 Task: Search one way flight ticket for 4 adults, 2 children, 2 infants in seat and 1 infant on lap in premium economy from Springfield: Abraham Lincoln Capital Airport to Greenville: Pitt-greenville Airport on 5-2-2023. Choice of flights is United. Number of bags: 1 carry on bag. Outbound departure time preference is 18:15.
Action: Mouse moved to (400, 337)
Screenshot: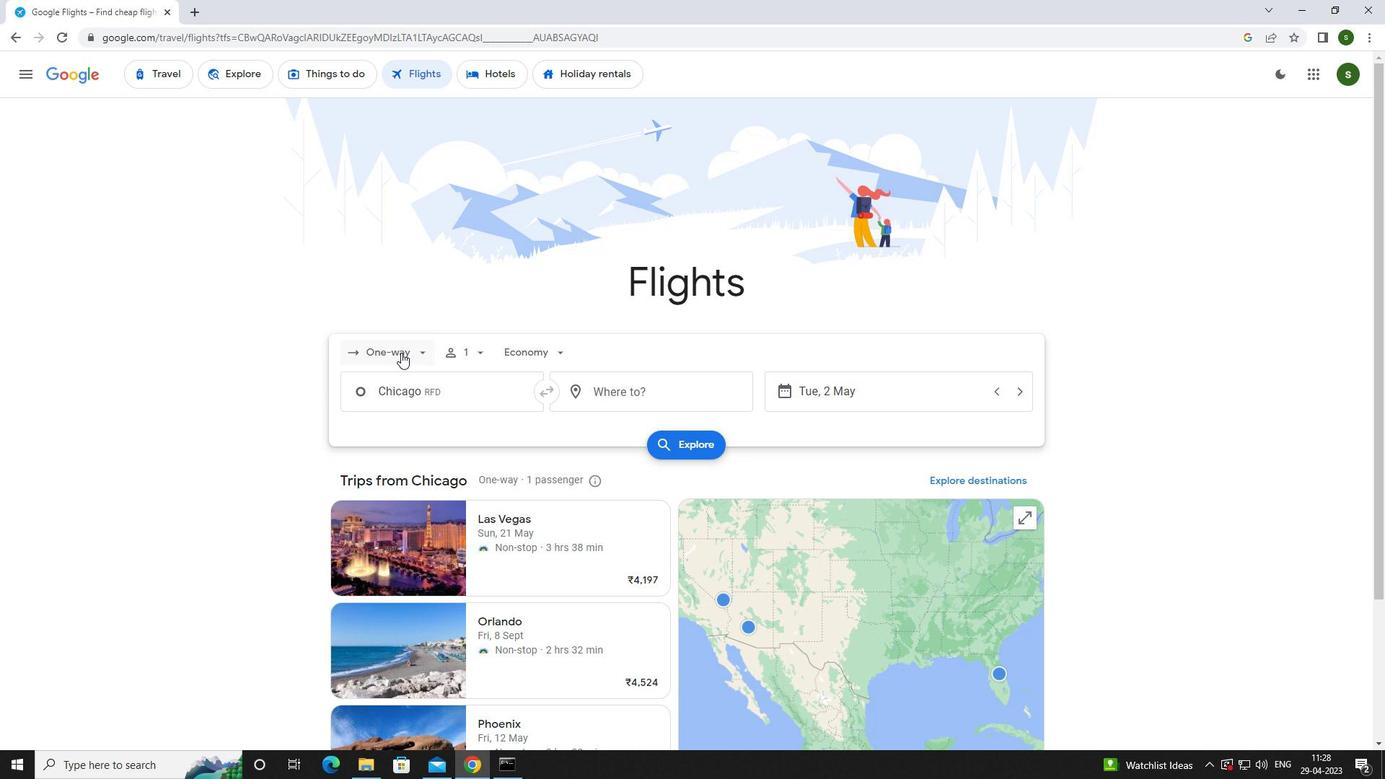 
Action: Mouse pressed left at (400, 337)
Screenshot: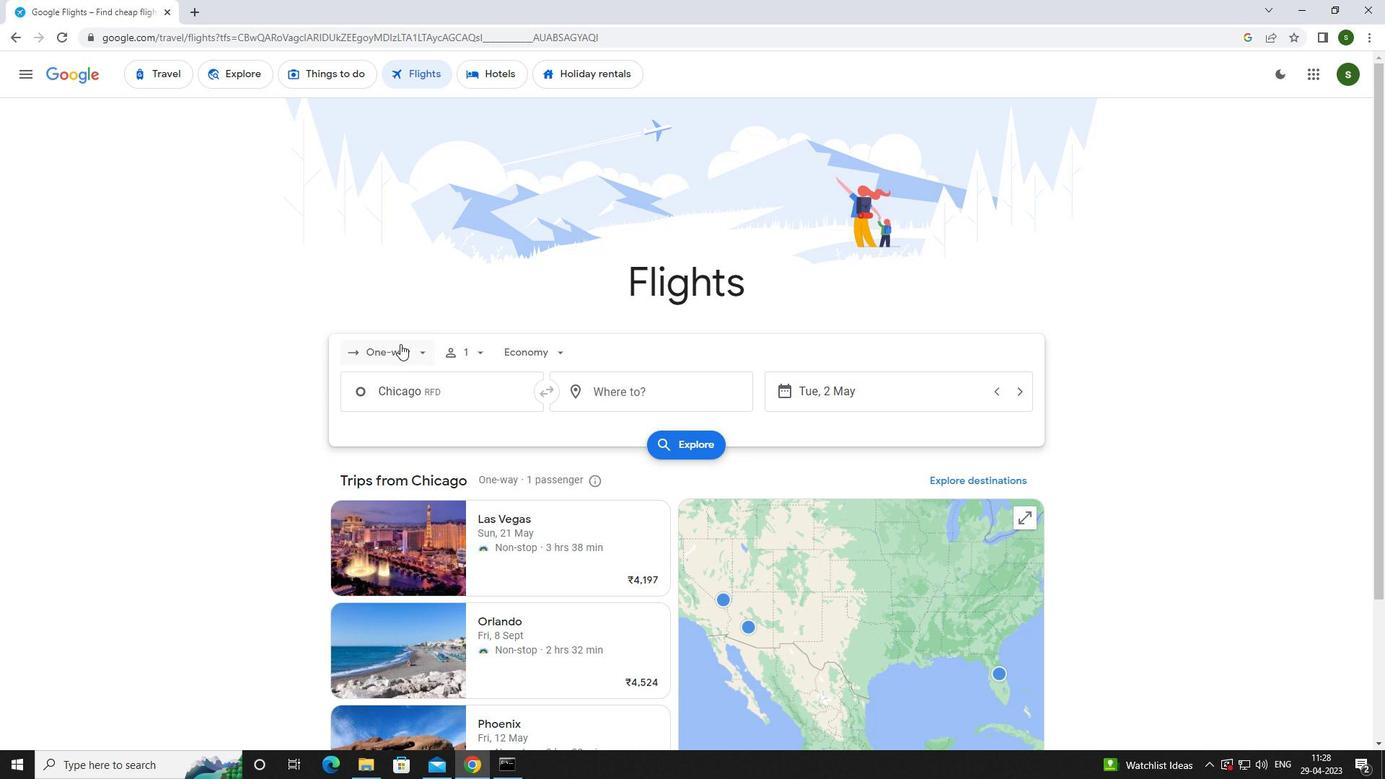 
Action: Mouse moved to (419, 419)
Screenshot: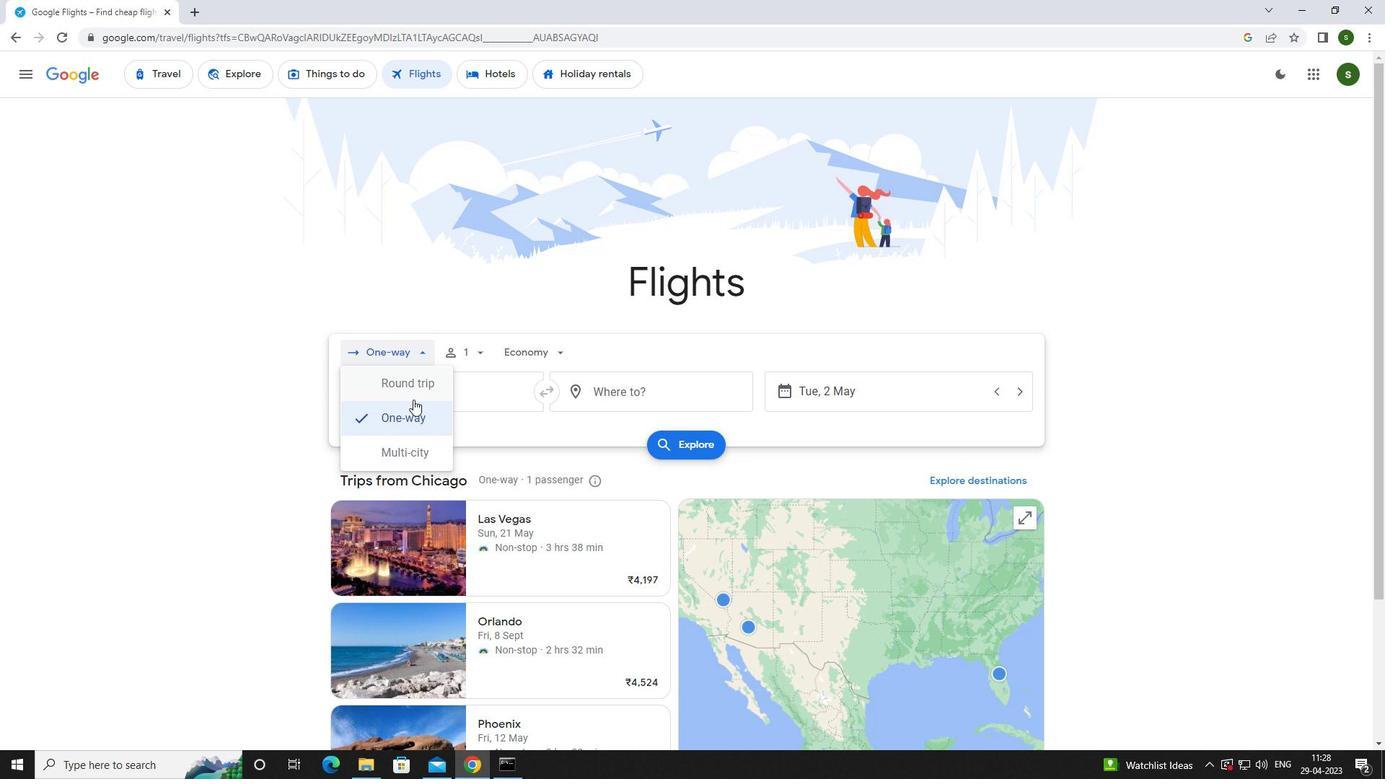 
Action: Mouse pressed left at (419, 419)
Screenshot: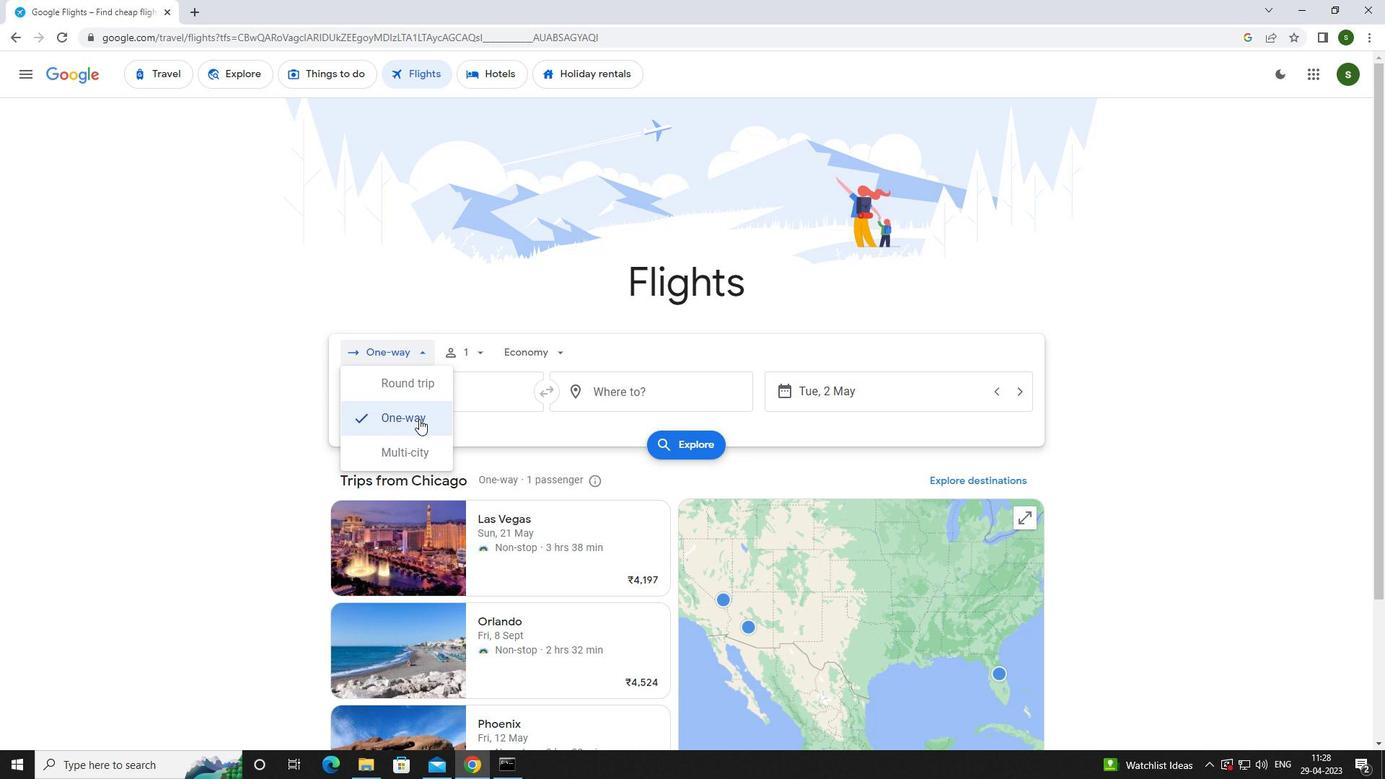 
Action: Mouse moved to (468, 352)
Screenshot: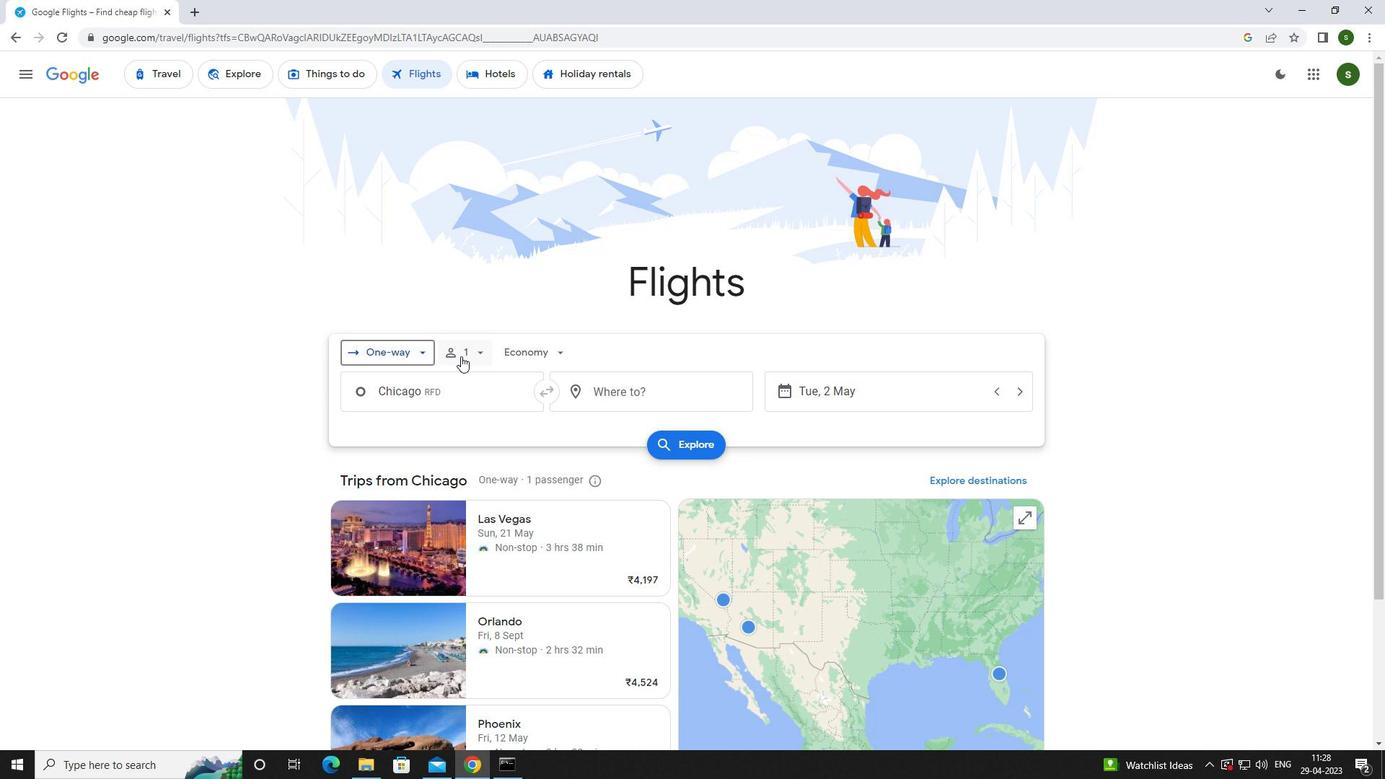 
Action: Mouse pressed left at (468, 352)
Screenshot: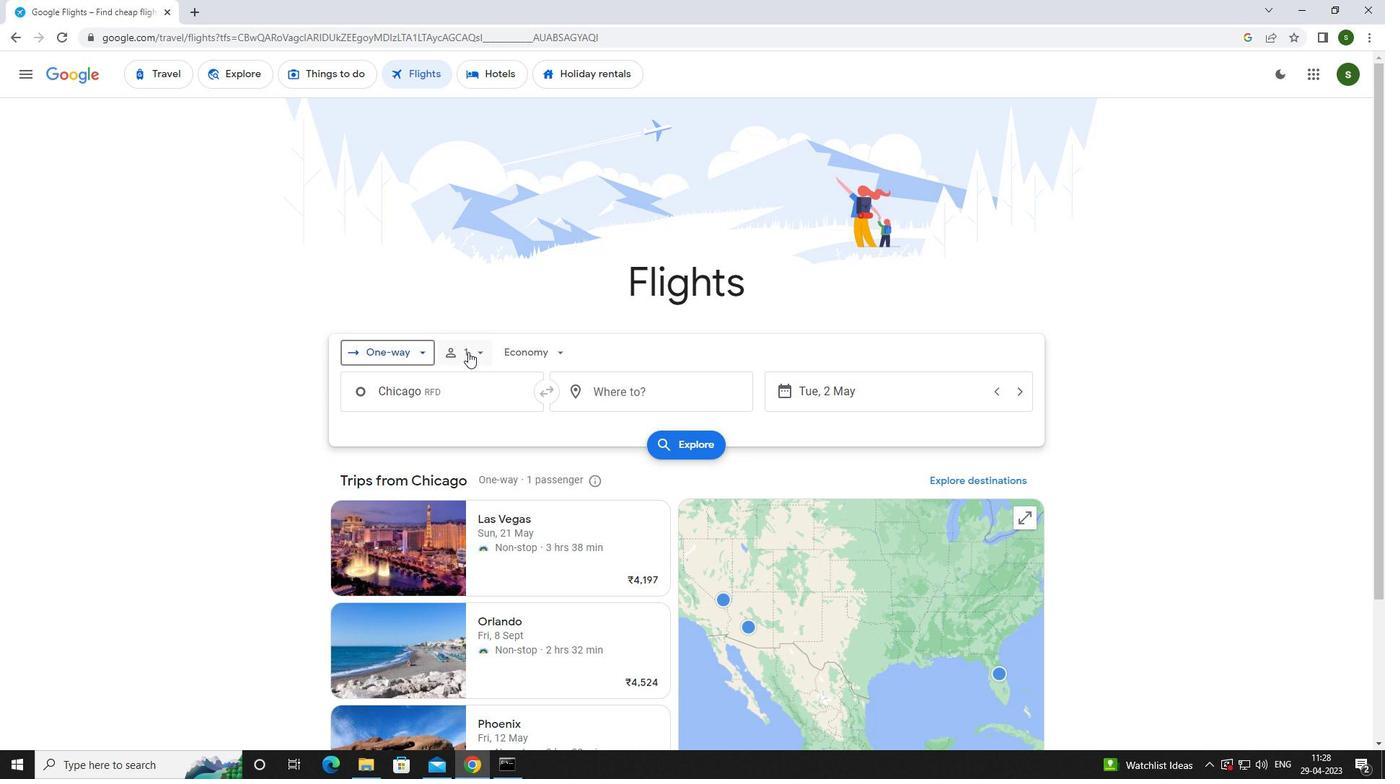 
Action: Mouse moved to (588, 392)
Screenshot: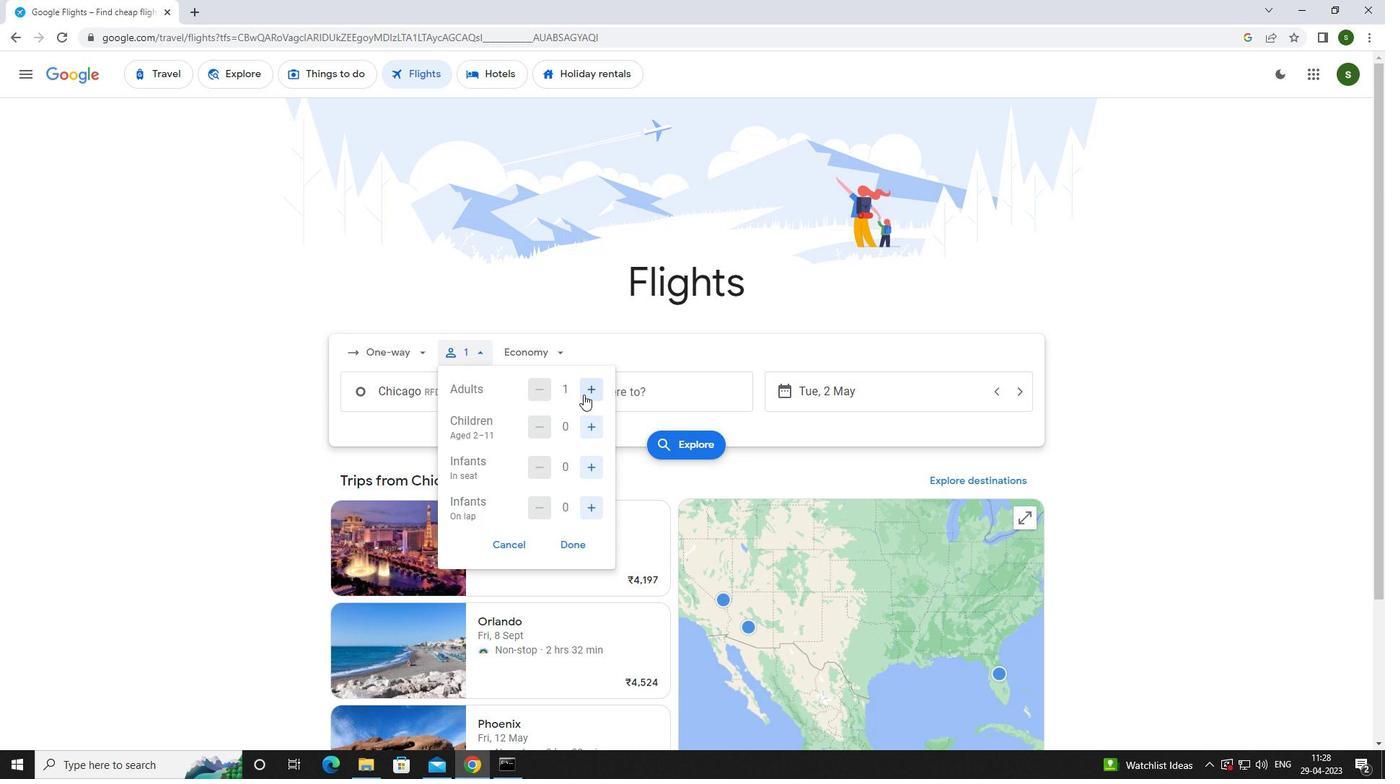 
Action: Mouse pressed left at (588, 392)
Screenshot: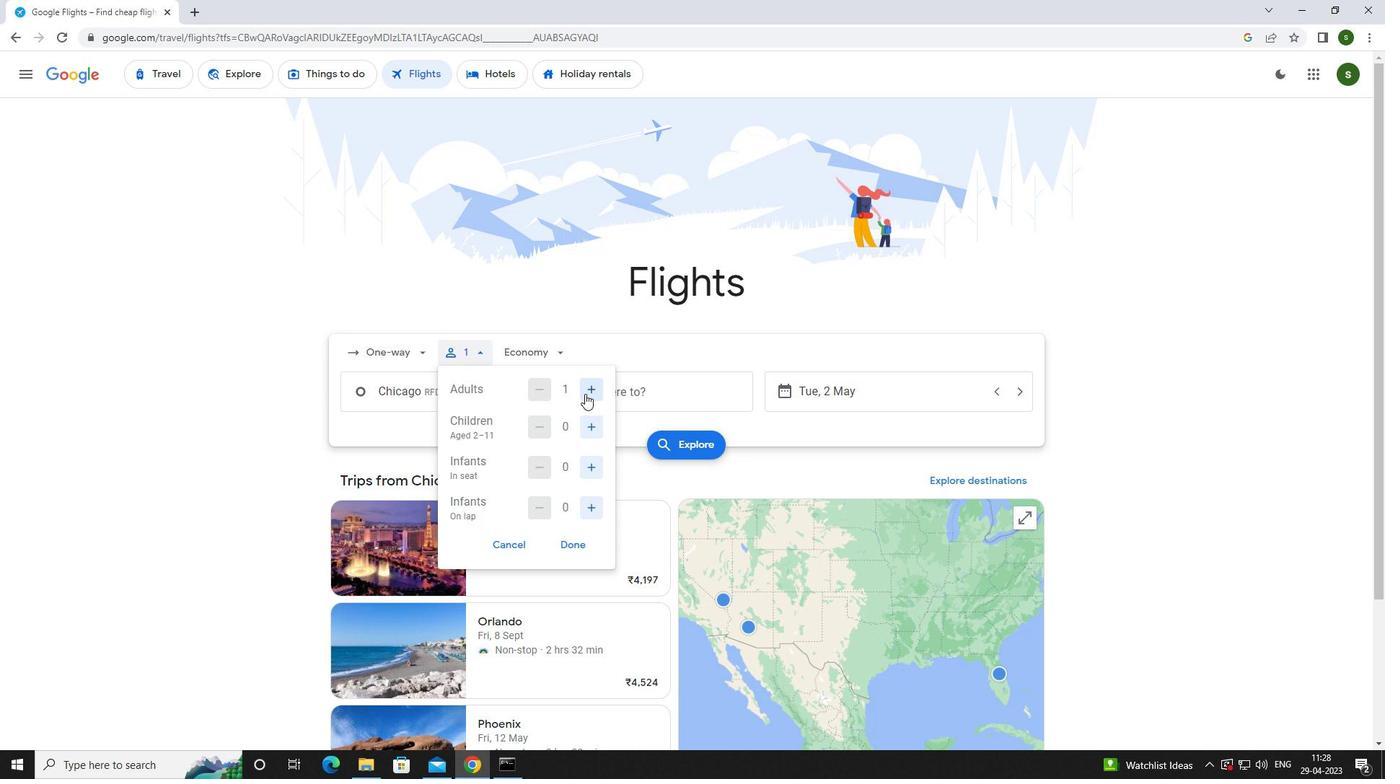 
Action: Mouse pressed left at (588, 392)
Screenshot: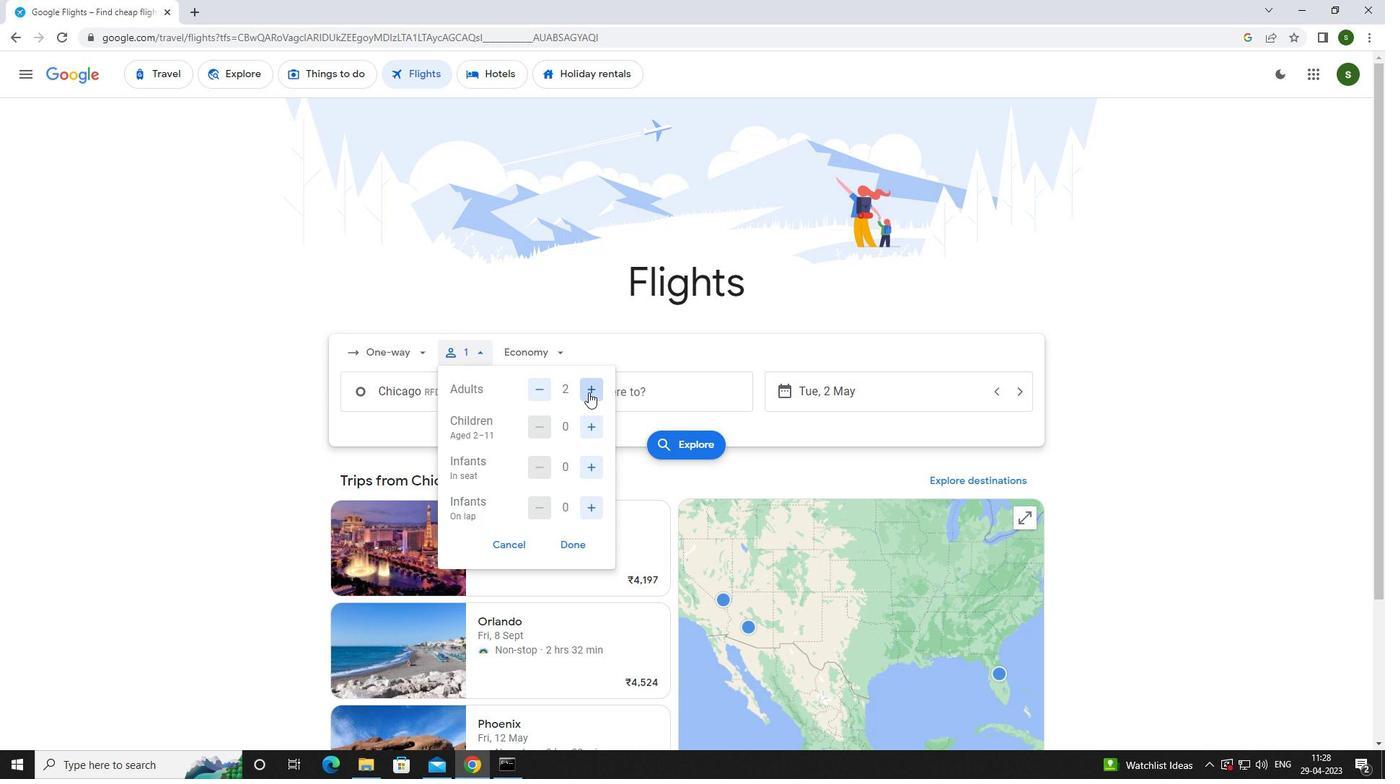 
Action: Mouse pressed left at (588, 392)
Screenshot: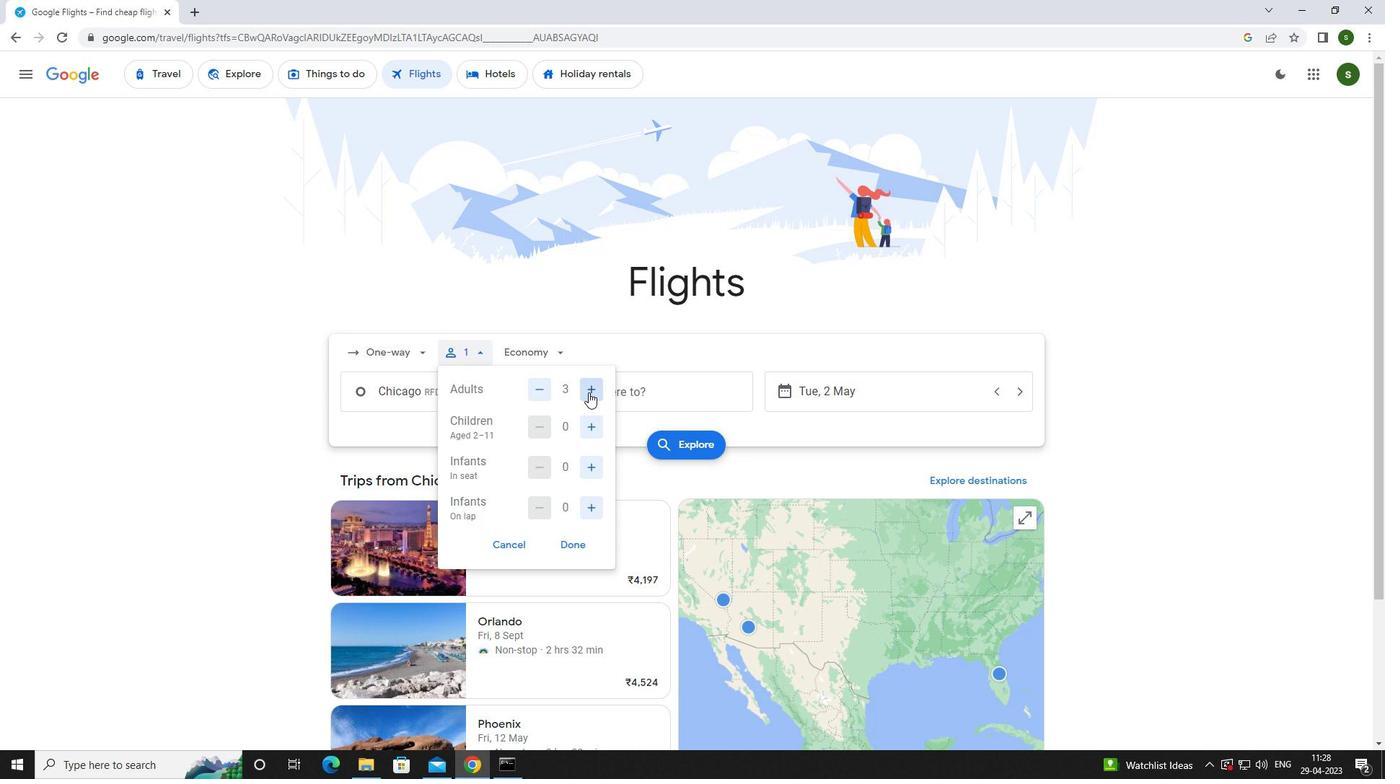 
Action: Mouse moved to (596, 428)
Screenshot: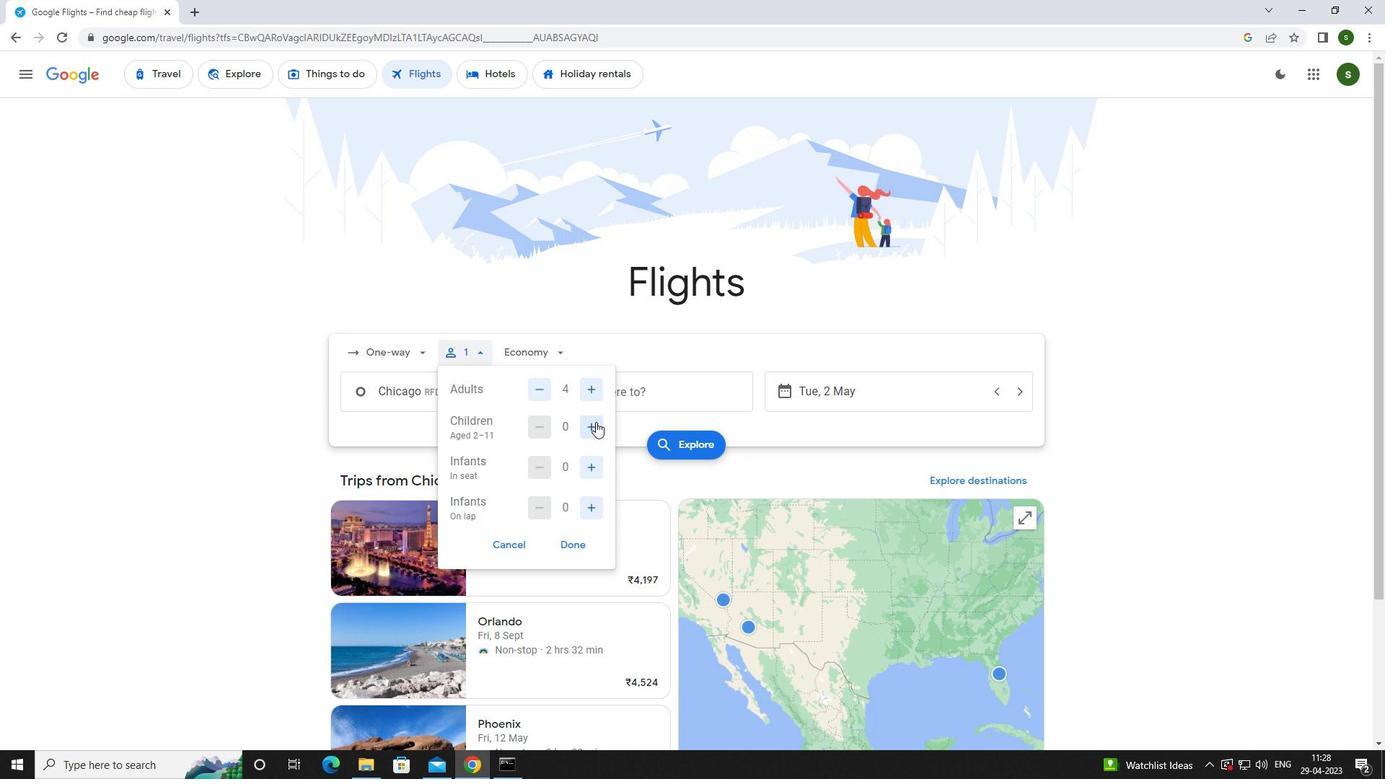 
Action: Mouse pressed left at (596, 428)
Screenshot: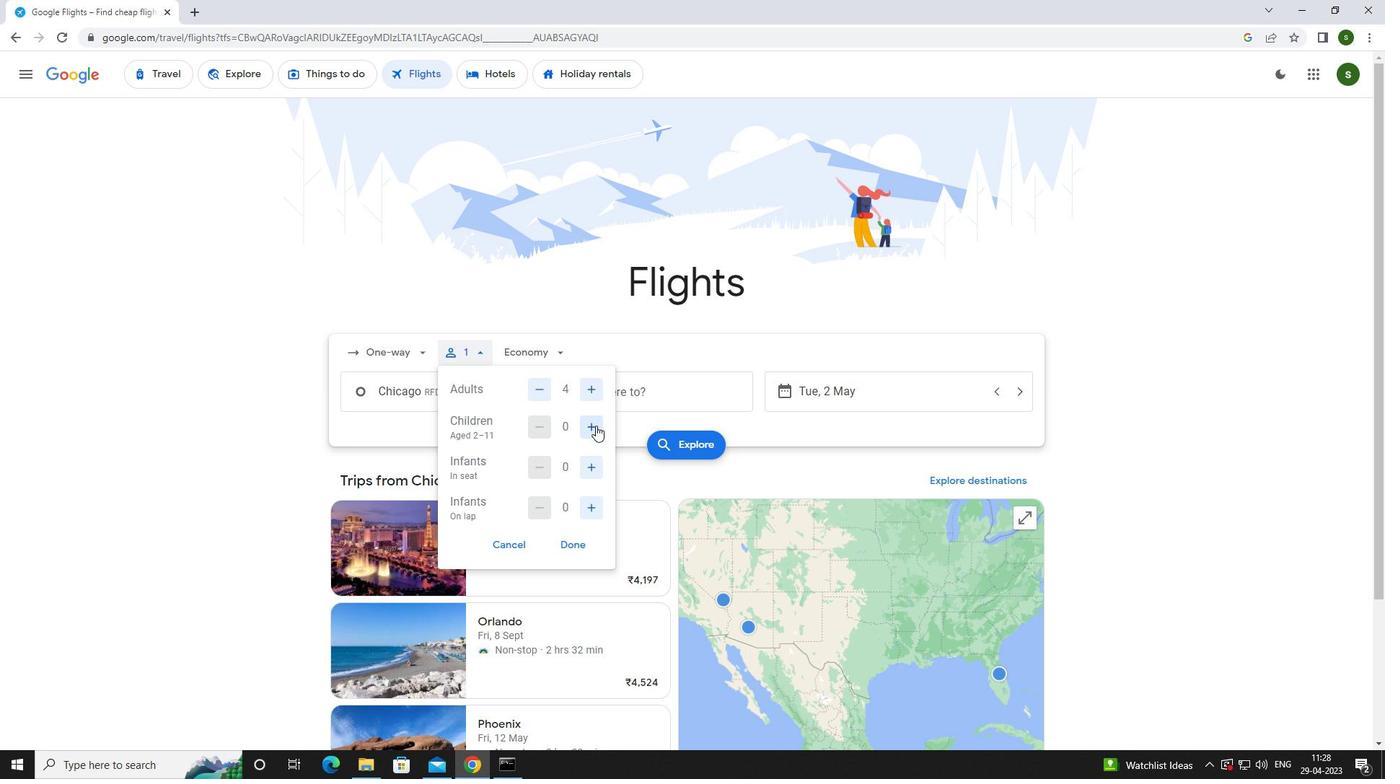 
Action: Mouse pressed left at (596, 428)
Screenshot: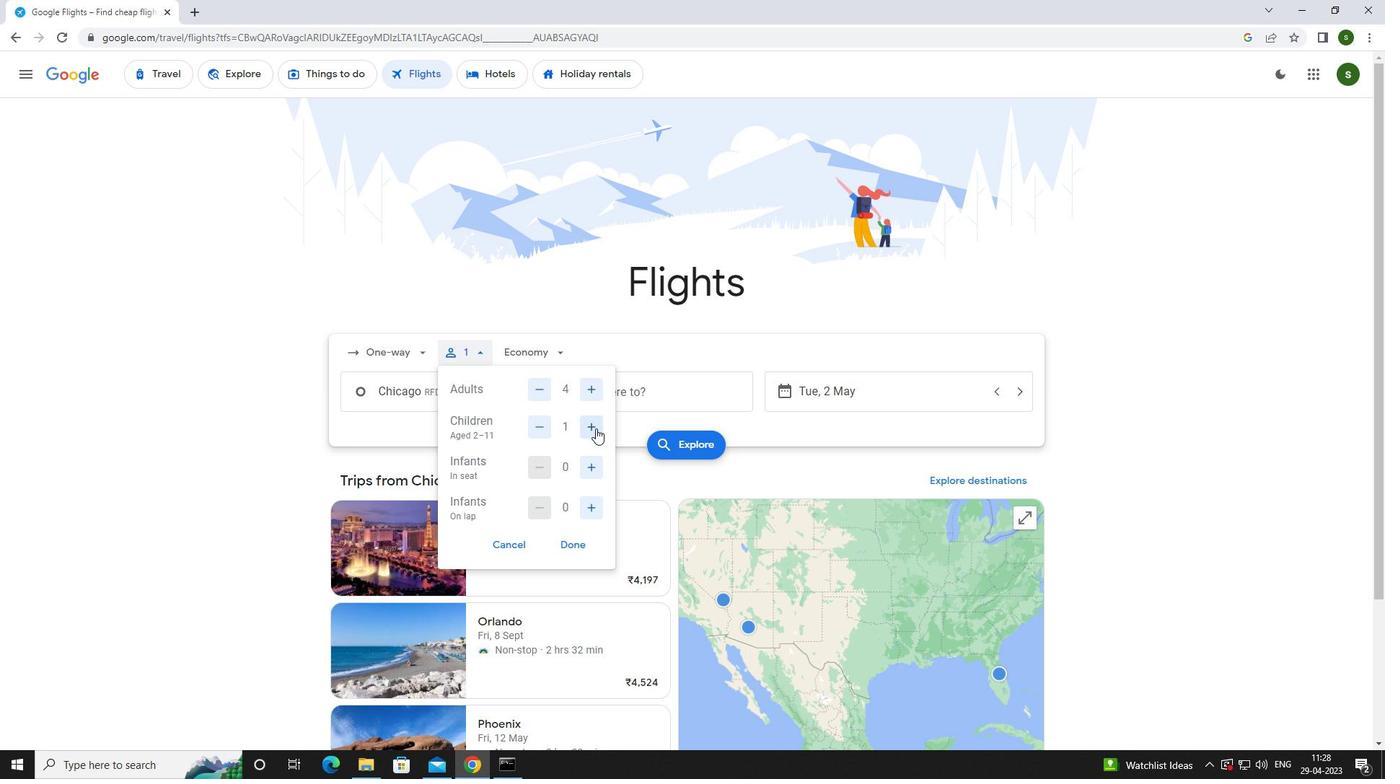
Action: Mouse moved to (598, 461)
Screenshot: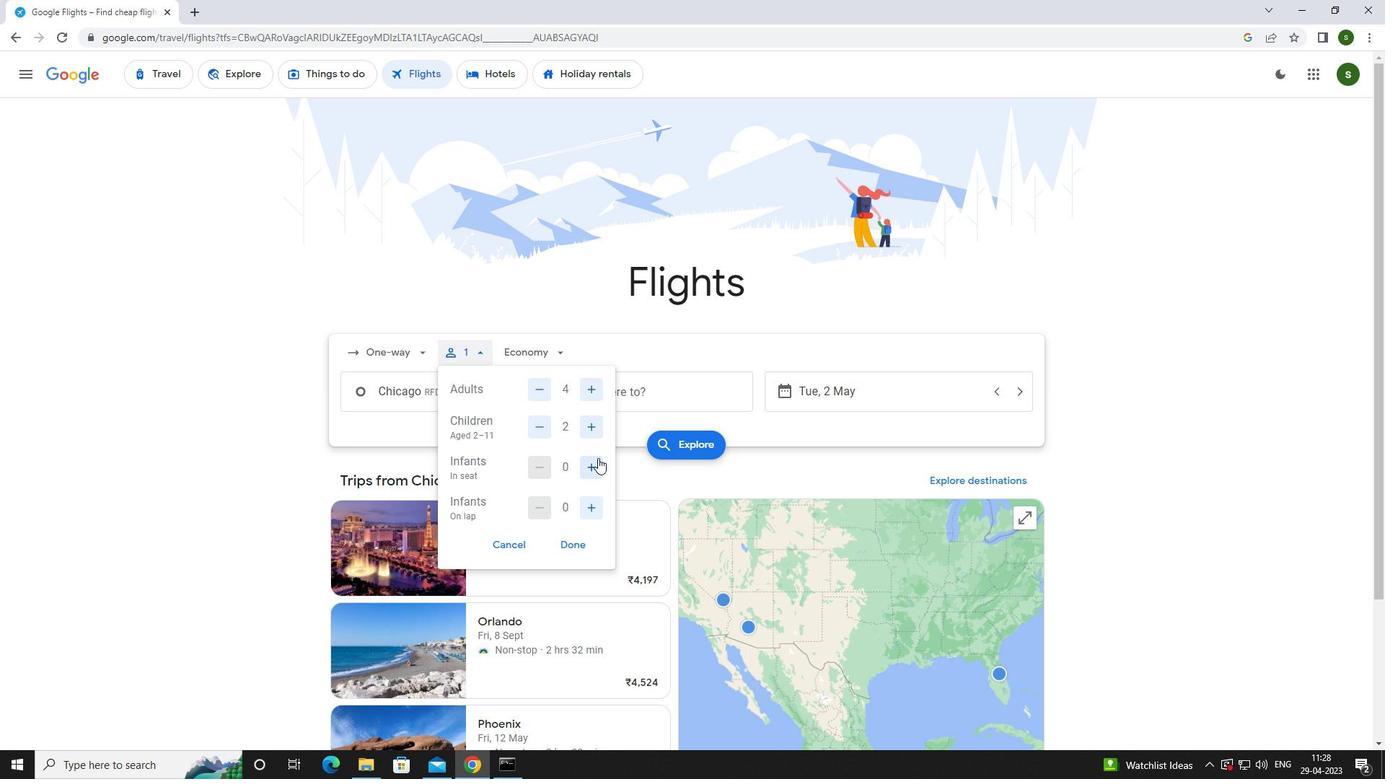 
Action: Mouse pressed left at (598, 461)
Screenshot: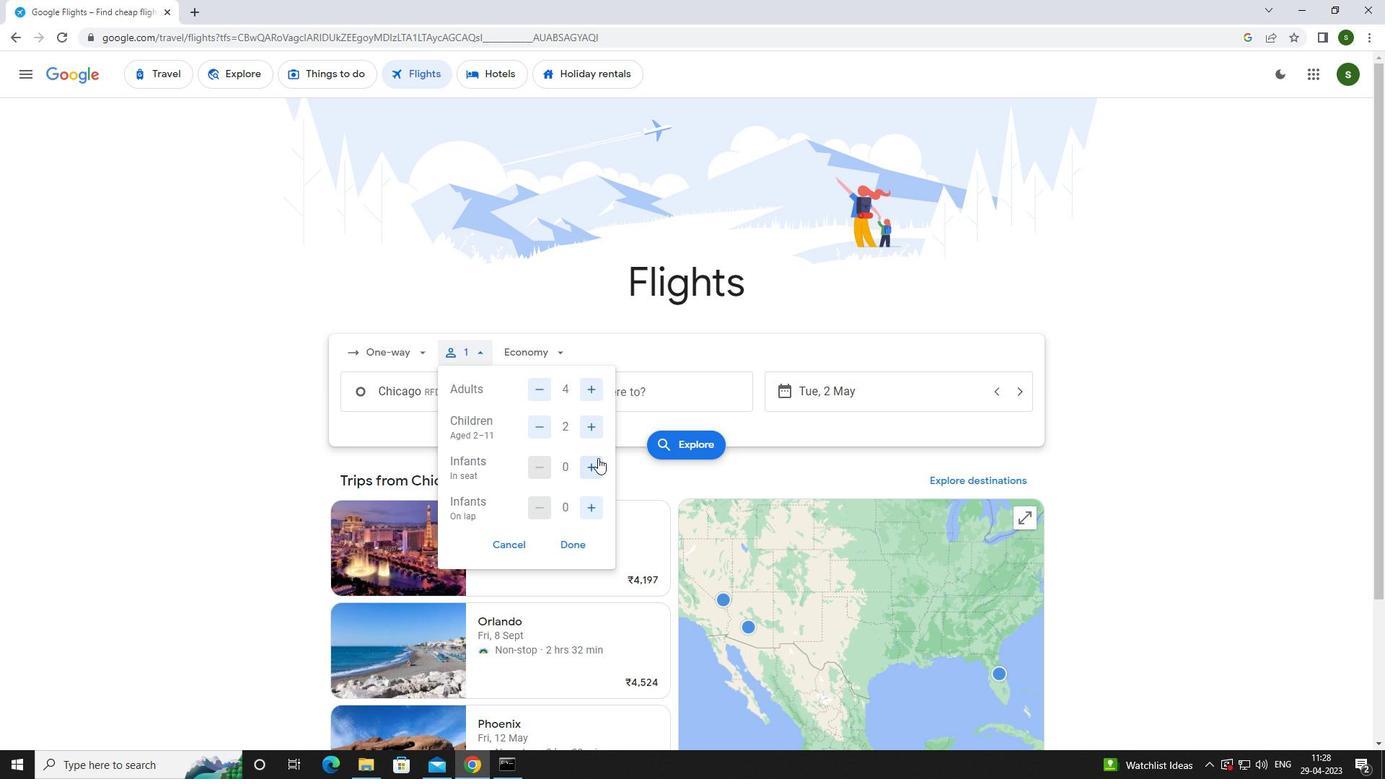 
Action: Mouse pressed left at (598, 461)
Screenshot: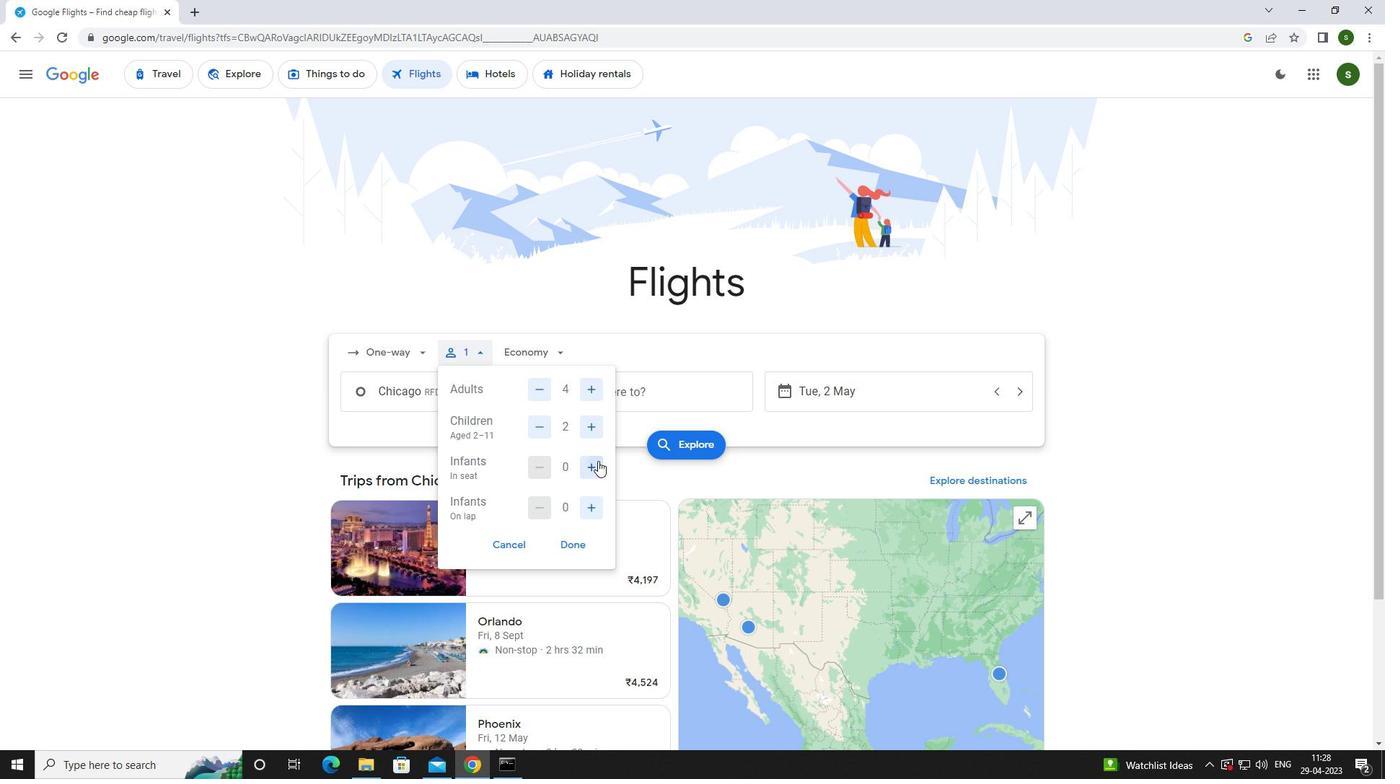 
Action: Mouse moved to (588, 498)
Screenshot: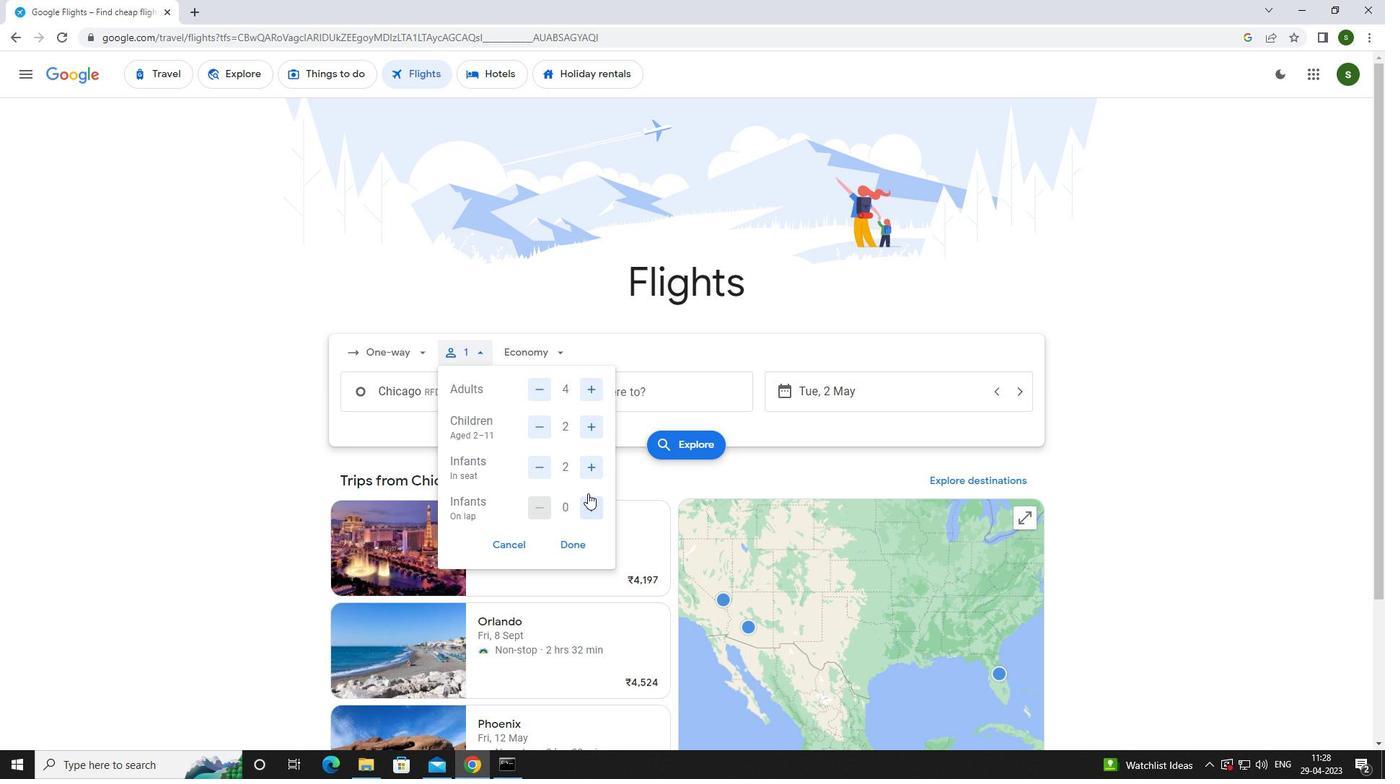 
Action: Mouse pressed left at (588, 498)
Screenshot: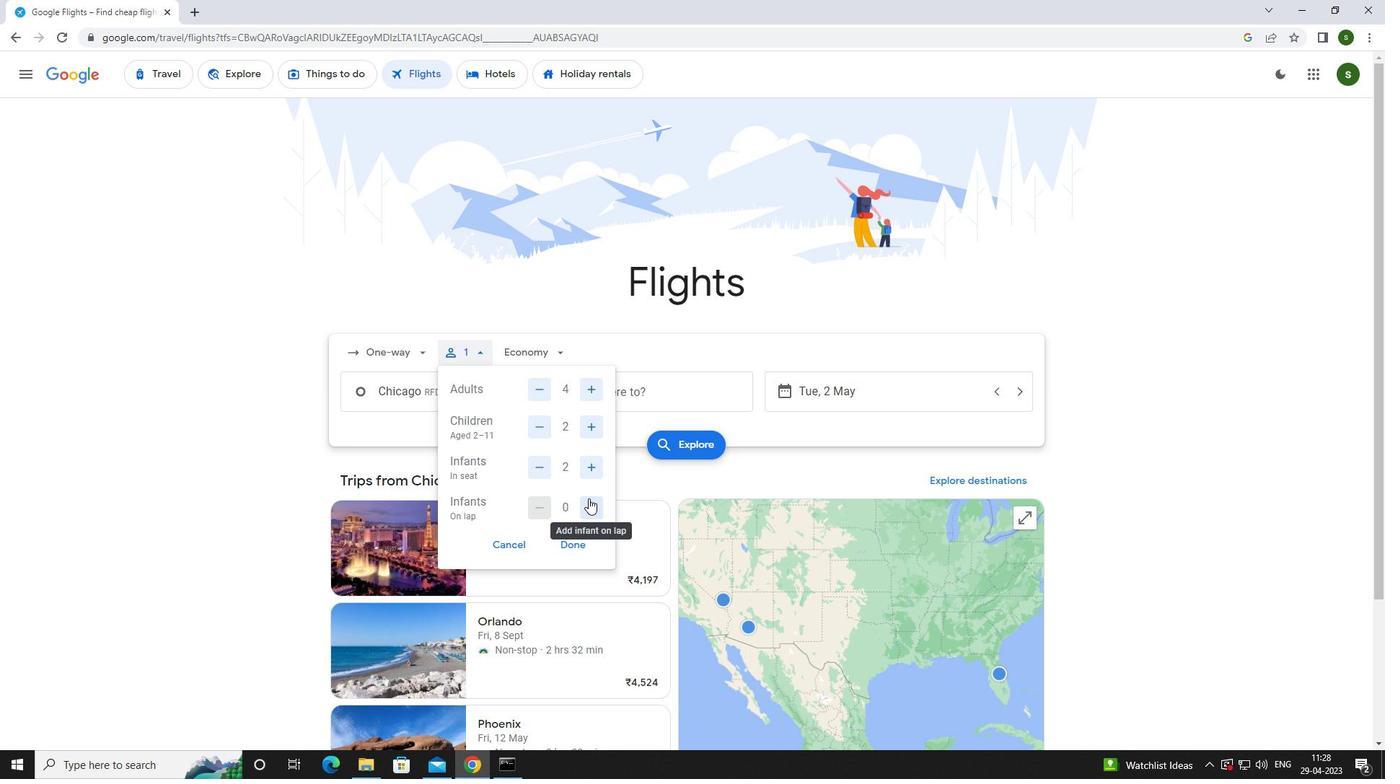 
Action: Mouse moved to (536, 359)
Screenshot: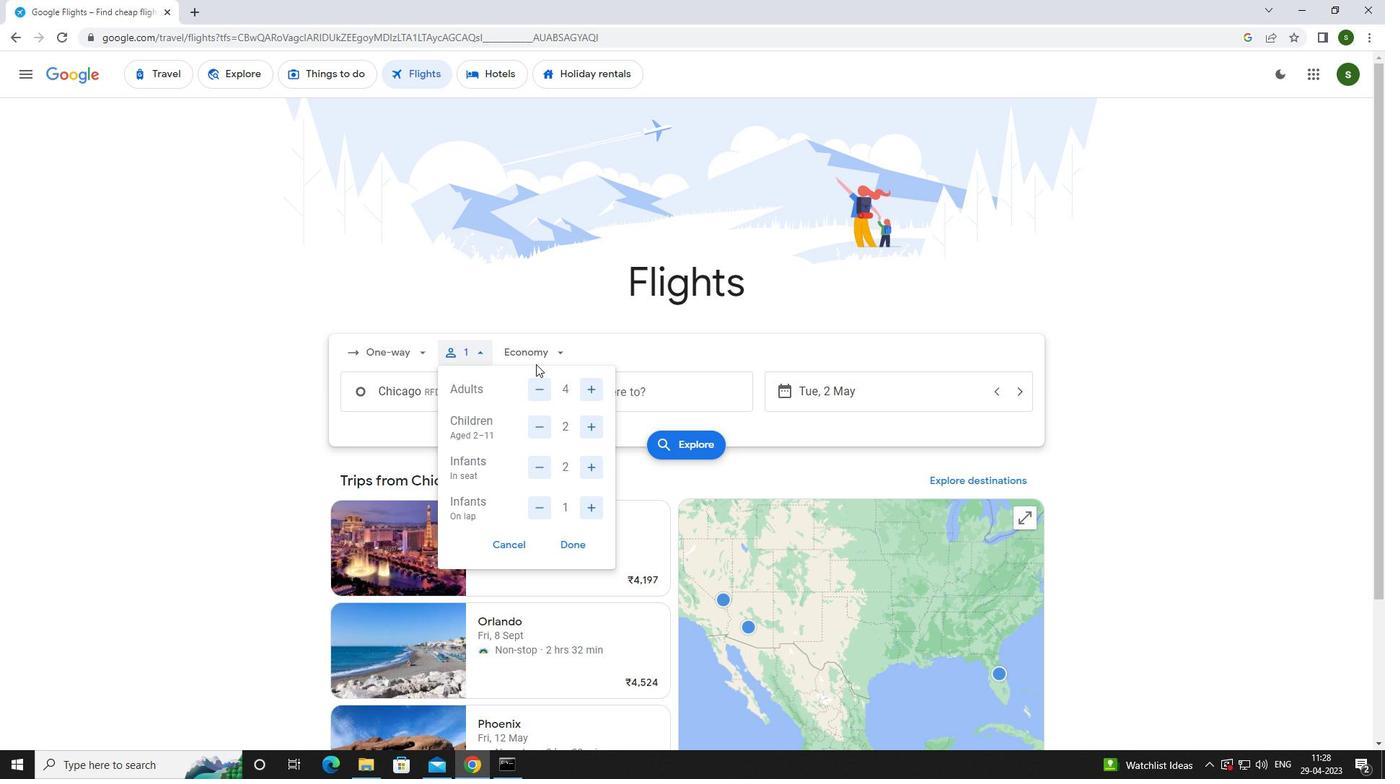 
Action: Mouse pressed left at (536, 359)
Screenshot: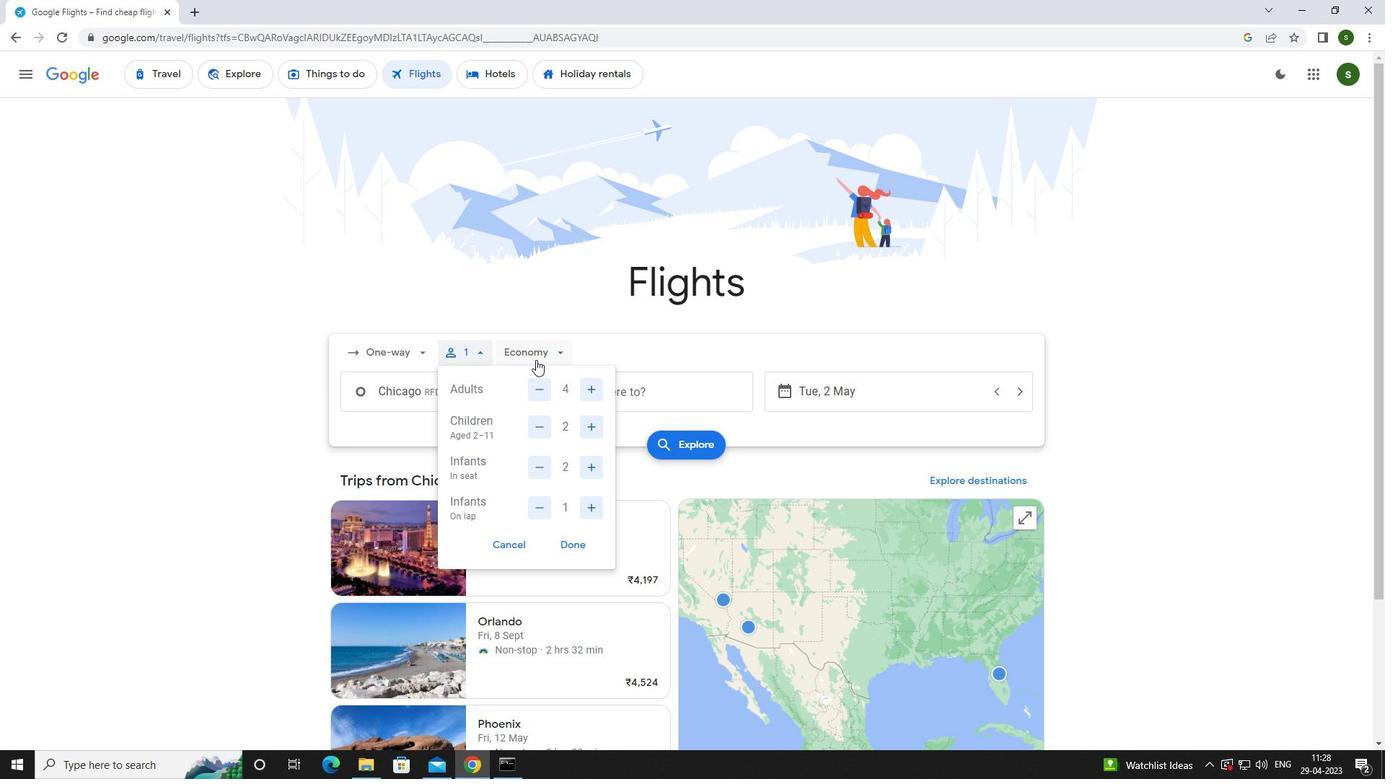 
Action: Mouse moved to (553, 413)
Screenshot: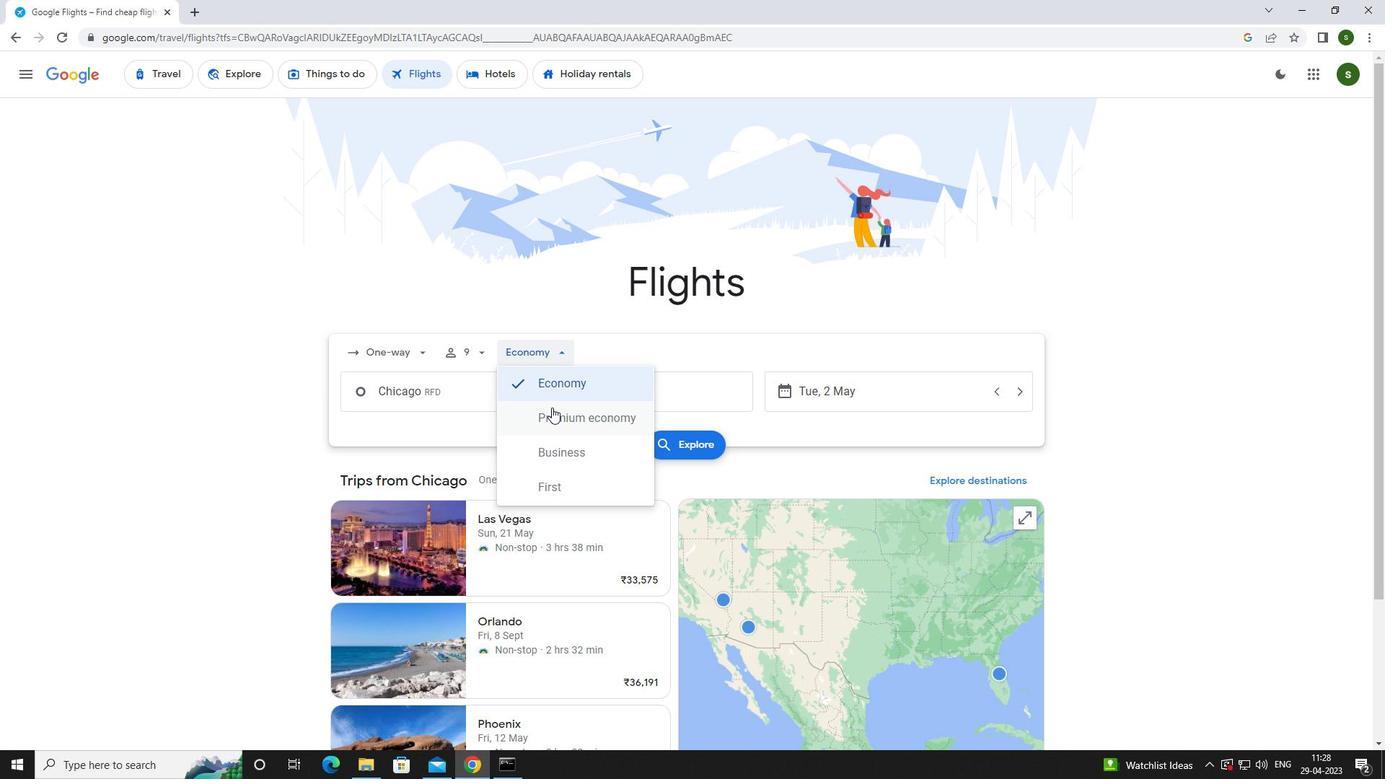 
Action: Mouse pressed left at (553, 413)
Screenshot: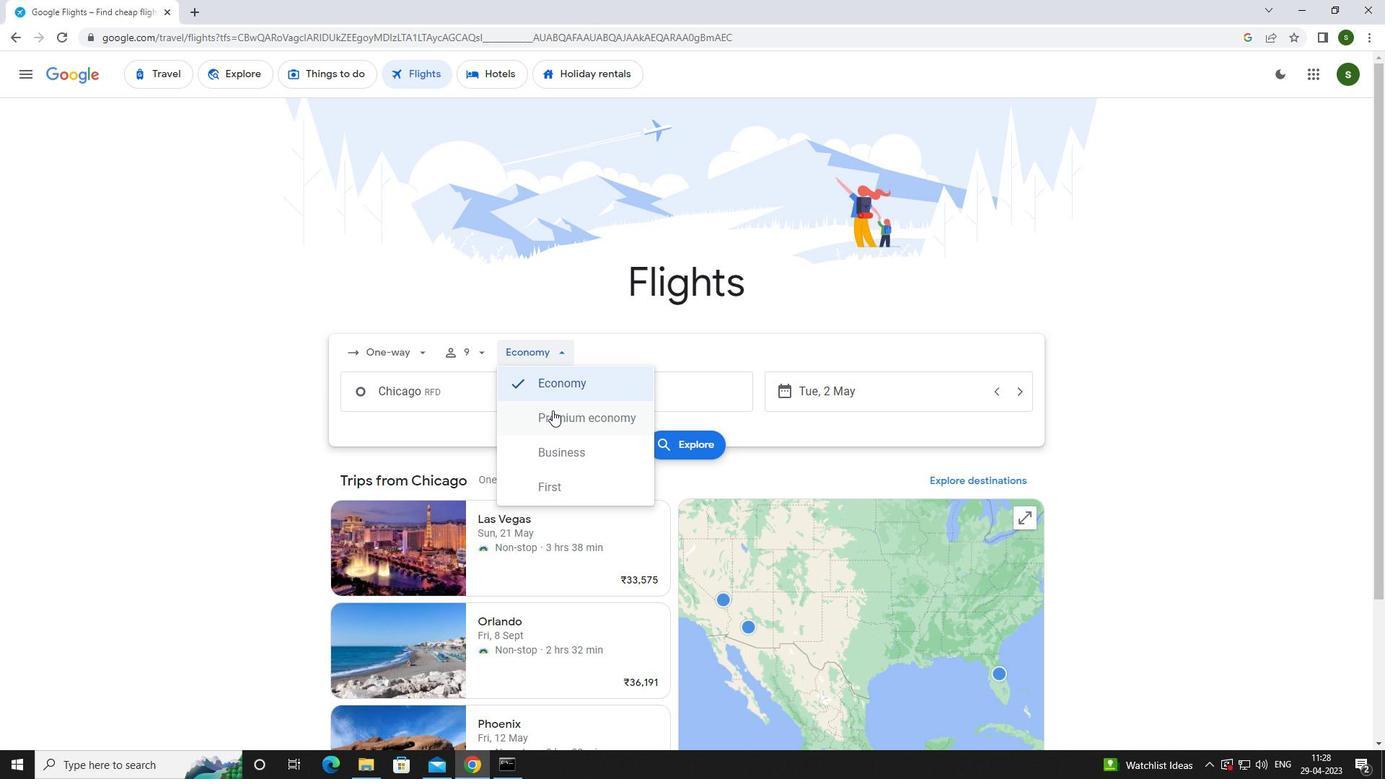 
Action: Mouse moved to (460, 393)
Screenshot: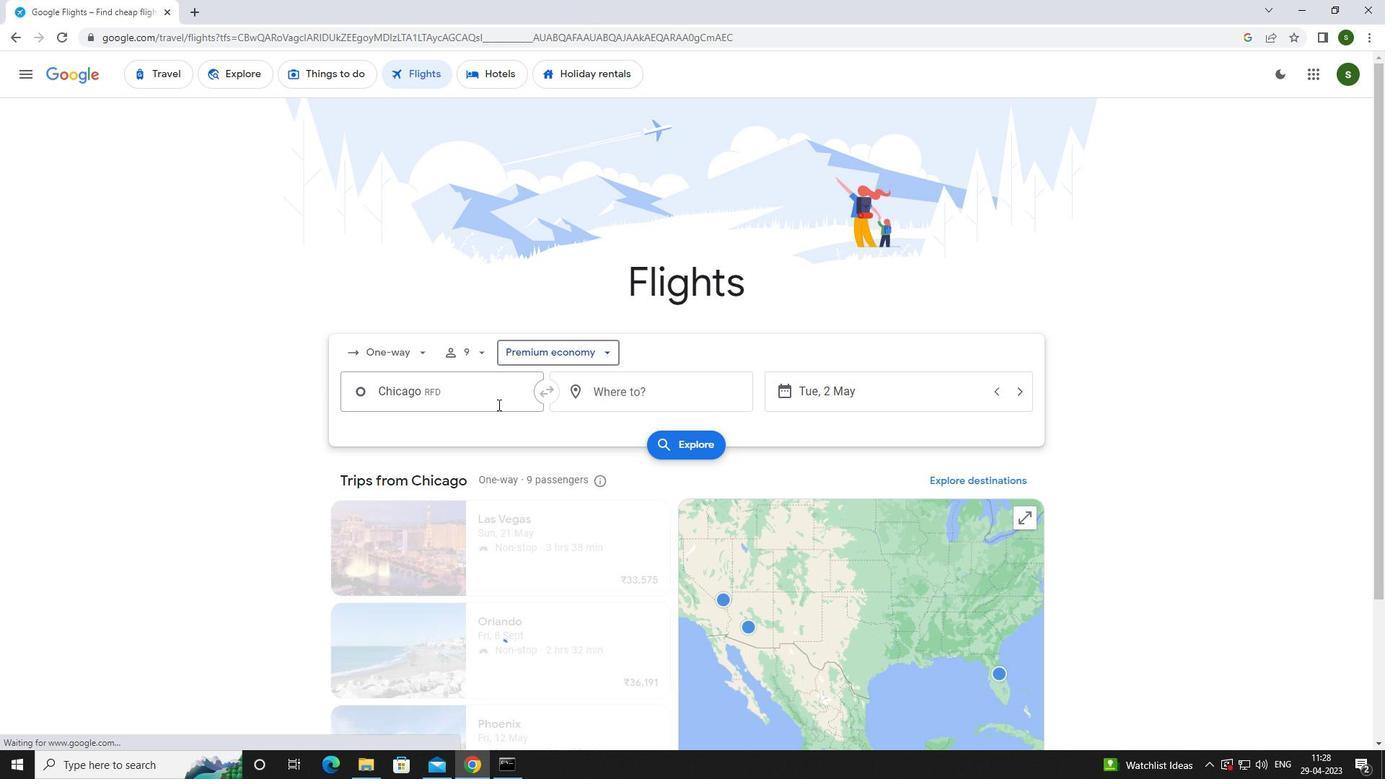
Action: Mouse pressed left at (460, 393)
Screenshot: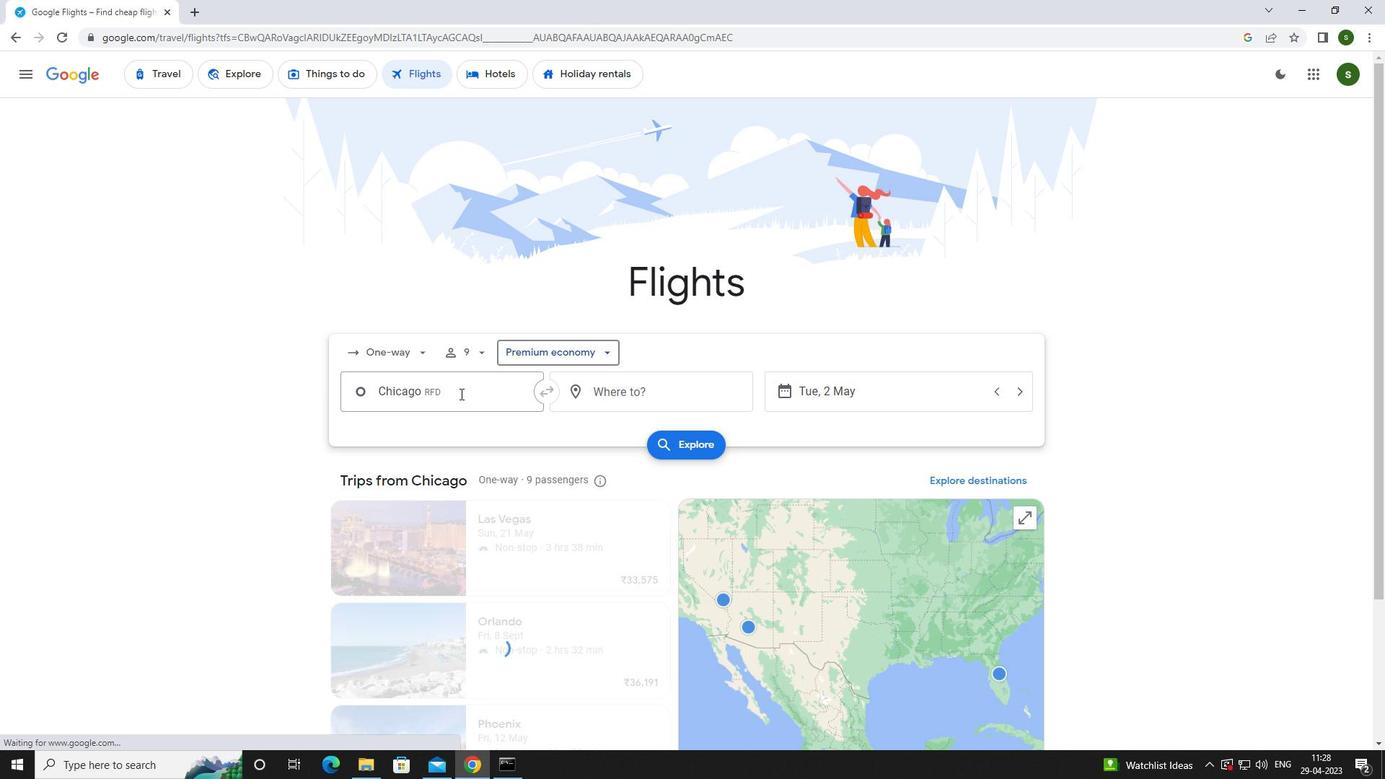 
Action: Mouse moved to (458, 391)
Screenshot: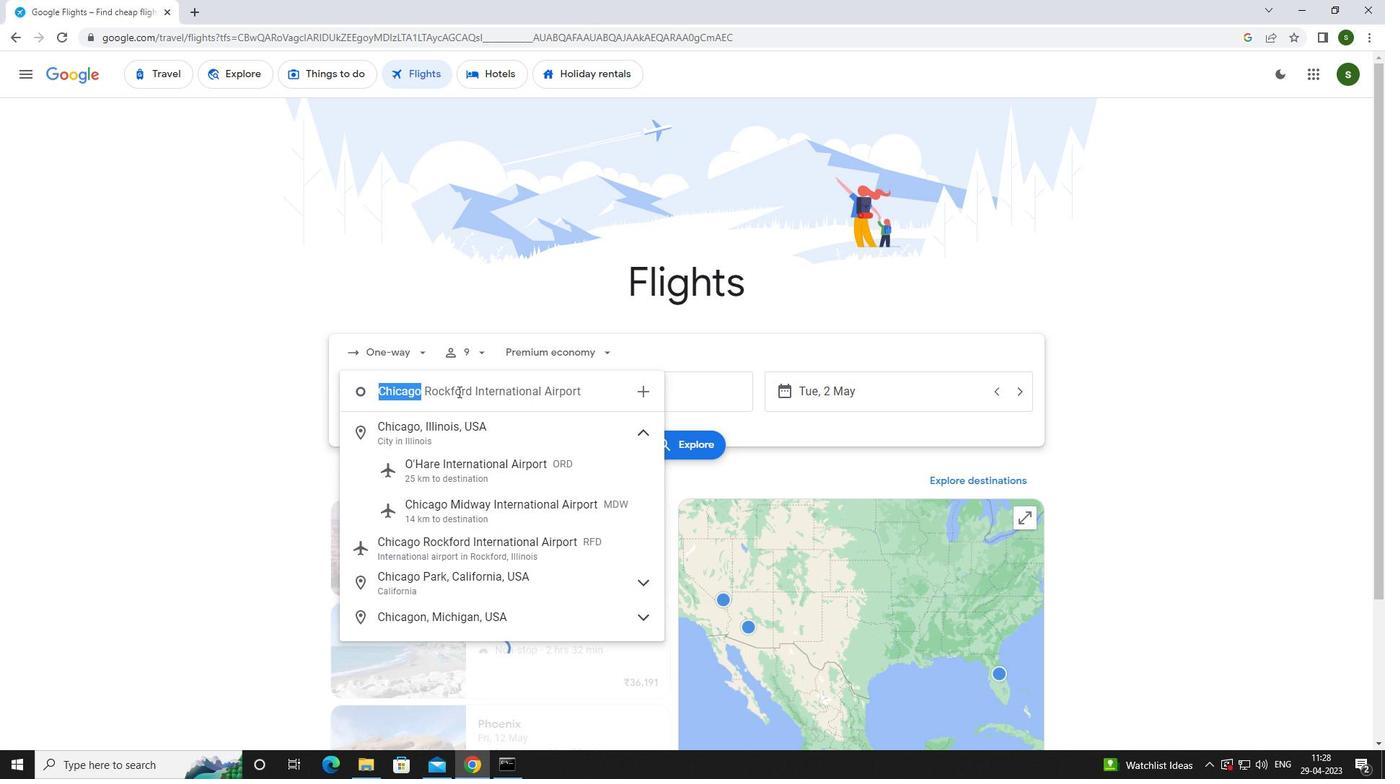 
Action: Key pressed s<Key.caps_lock>pri
Screenshot: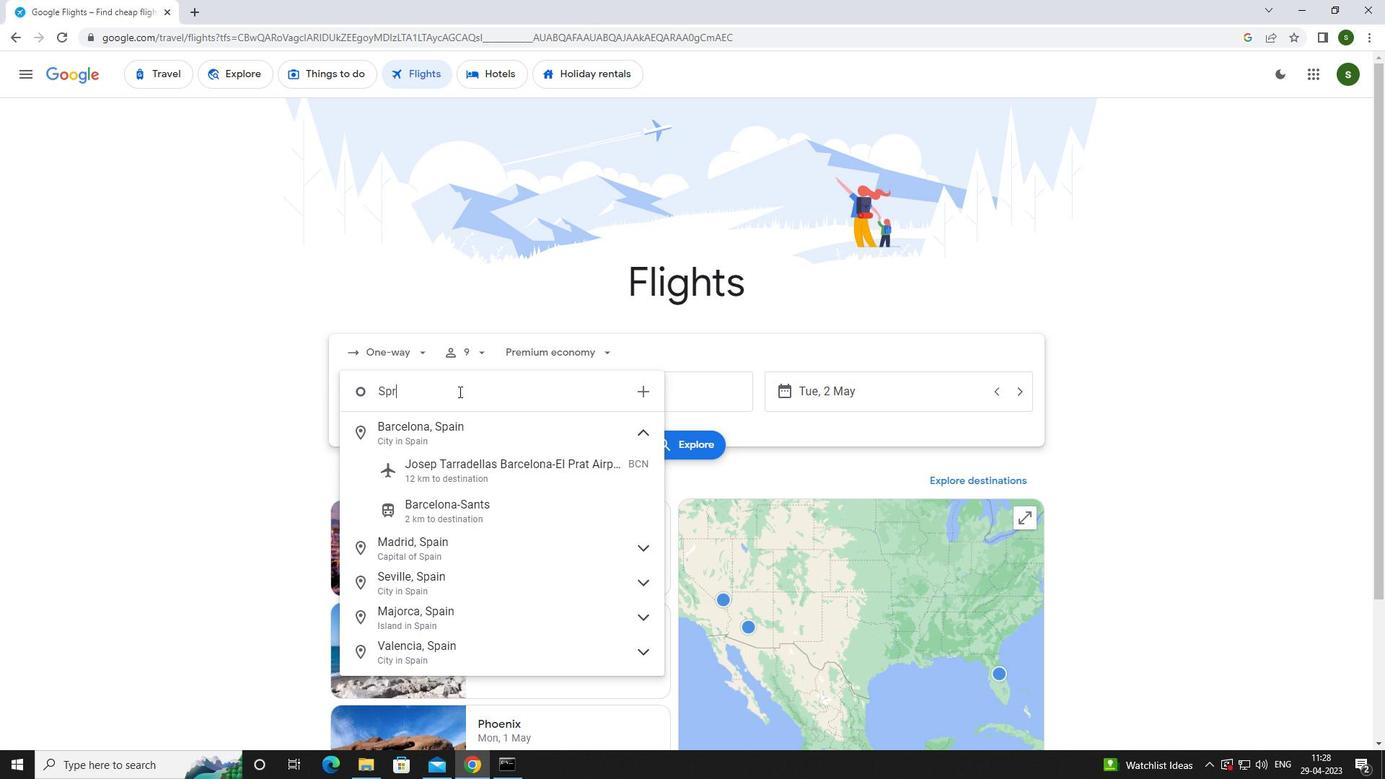 
Action: Mouse moved to (458, 391)
Screenshot: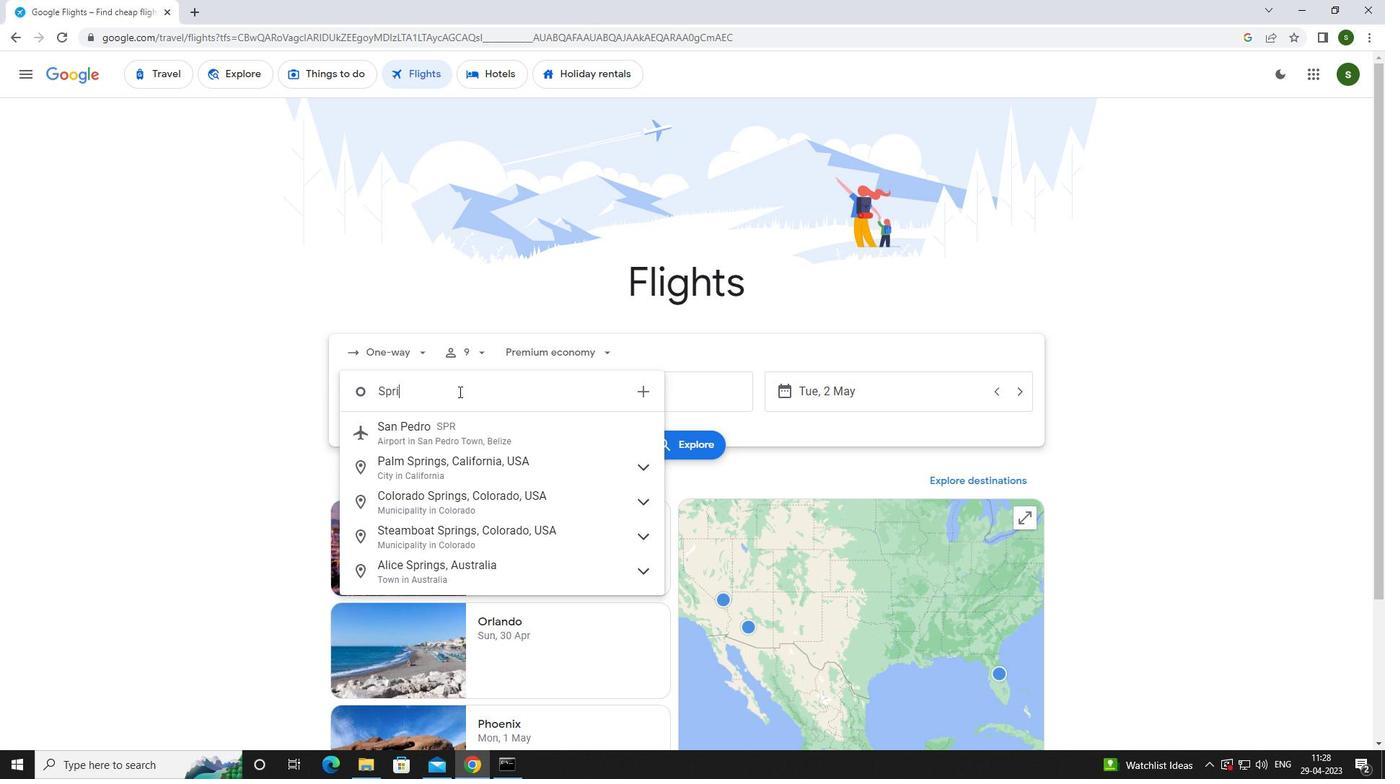 
Action: Key pressed ngfield
Screenshot: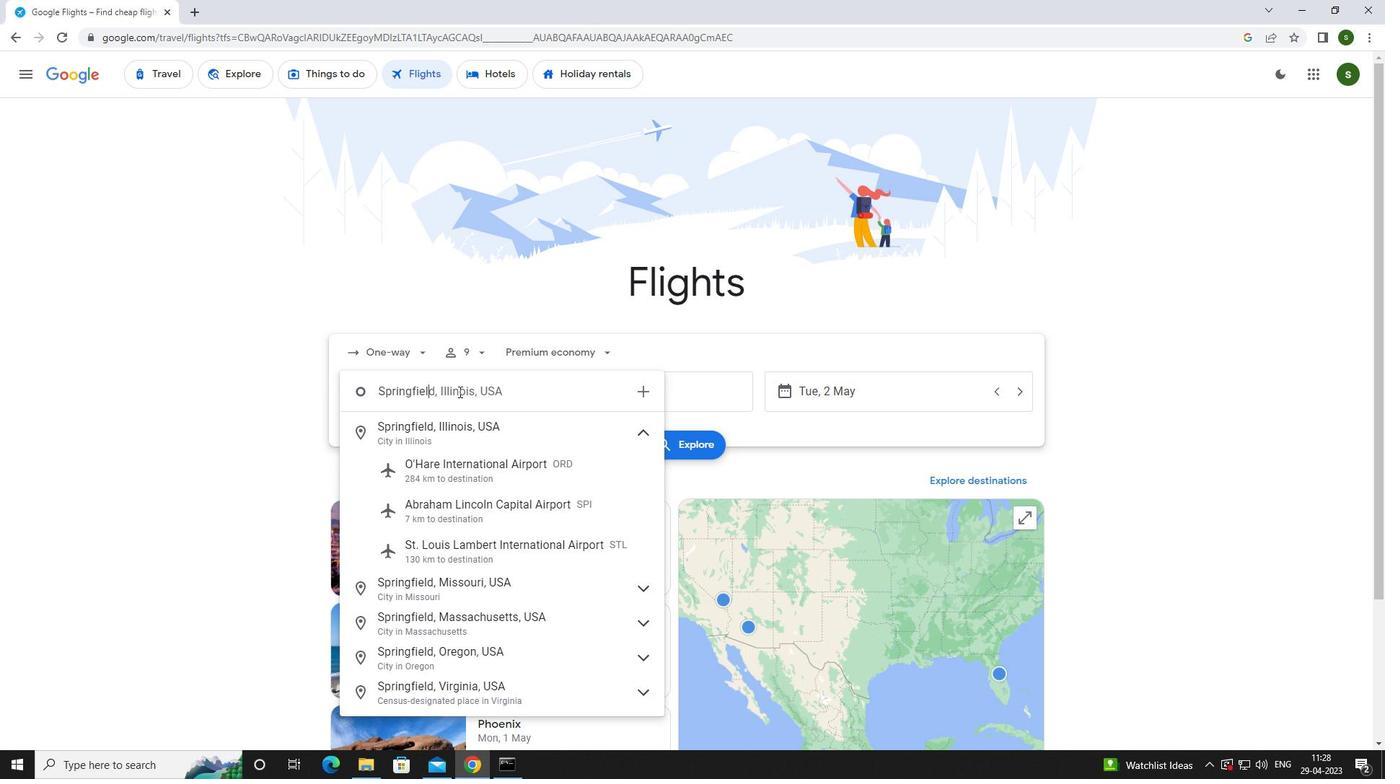 
Action: Mouse moved to (456, 513)
Screenshot: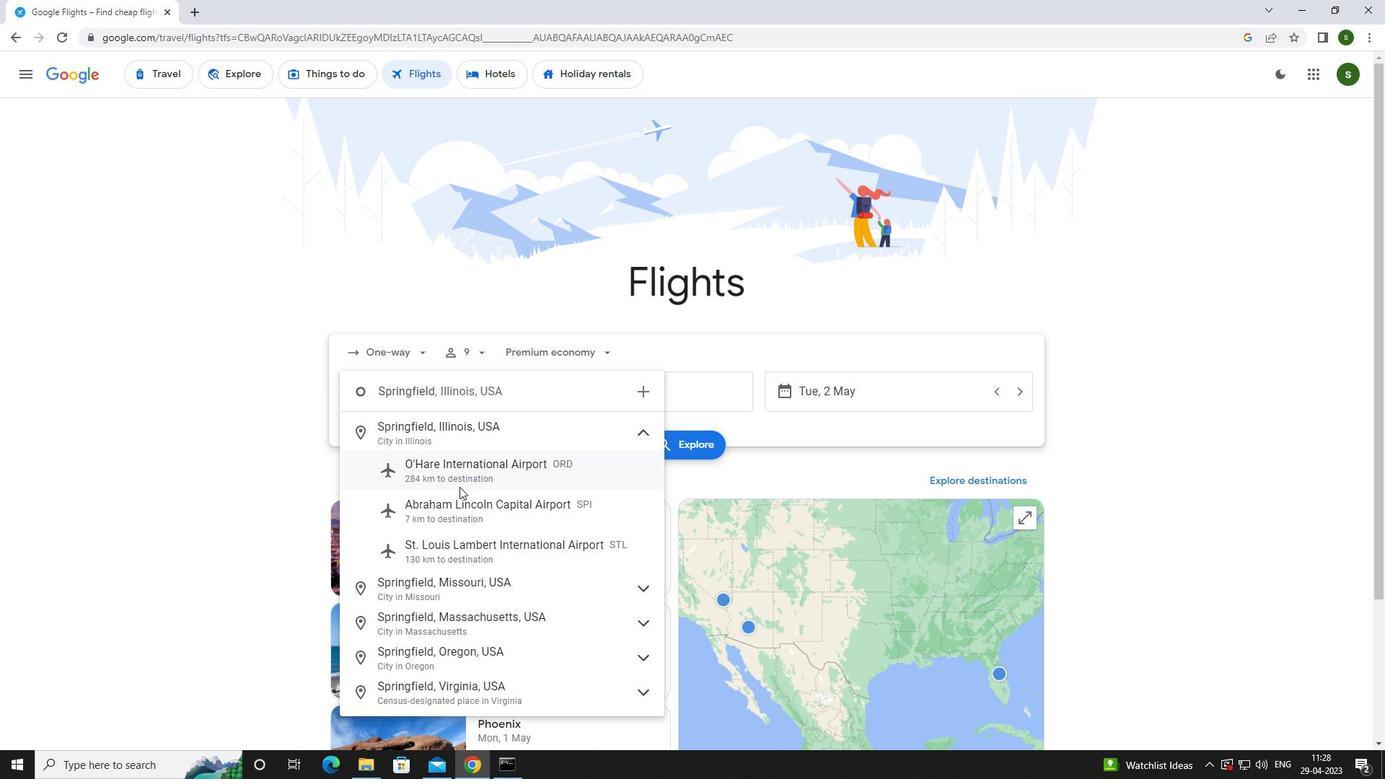 
Action: Mouse pressed left at (456, 513)
Screenshot: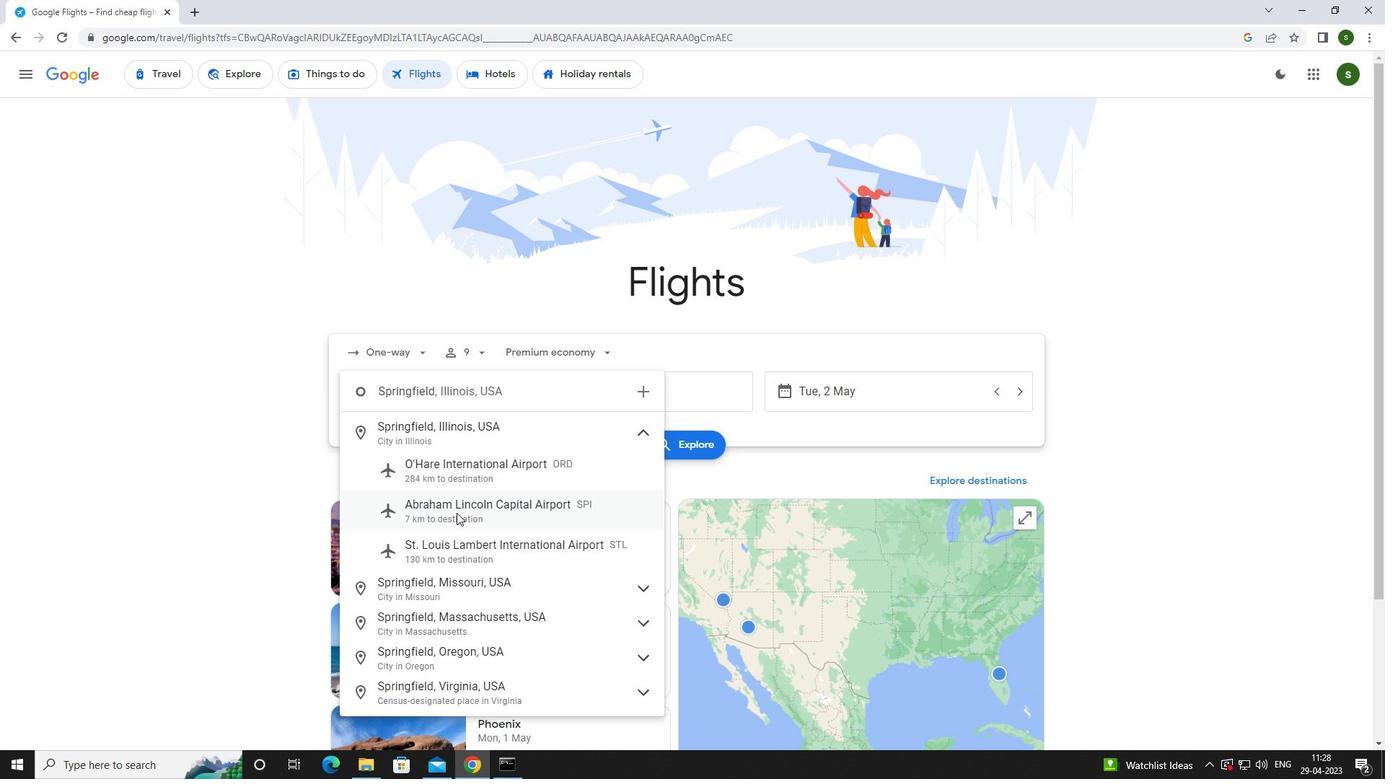 
Action: Mouse moved to (614, 399)
Screenshot: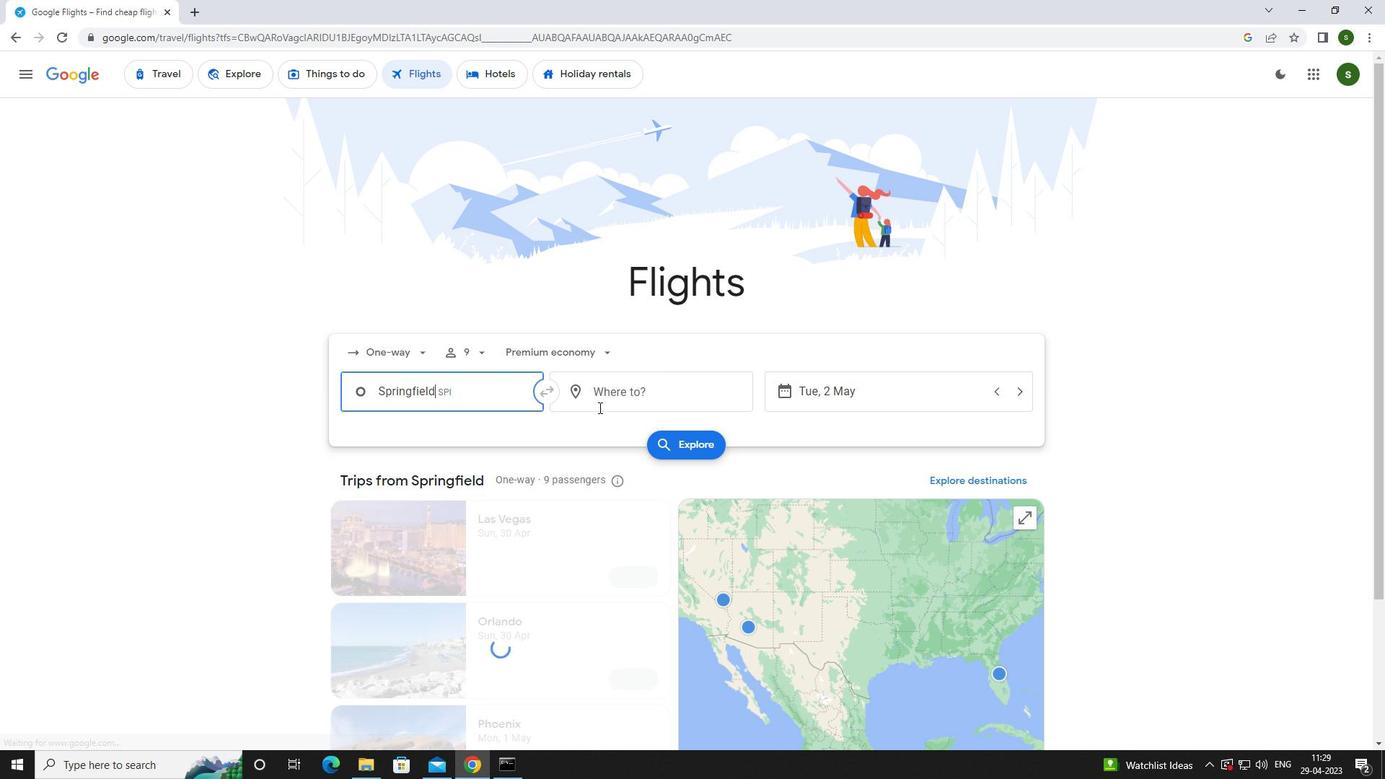 
Action: Mouse pressed left at (614, 399)
Screenshot: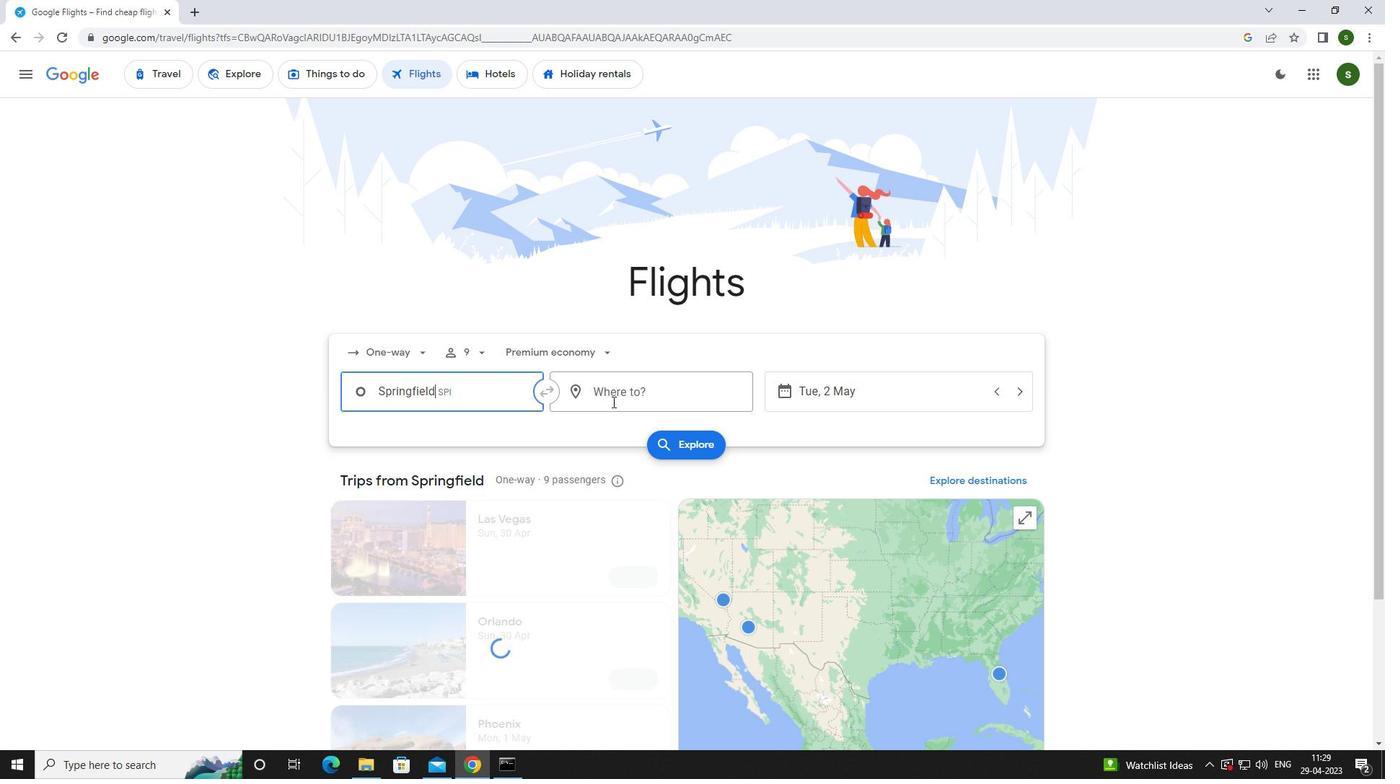 
Action: Key pressed <Key.caps_lock>g<Key.caps_lock>reenville<Key.space>pitt
Screenshot: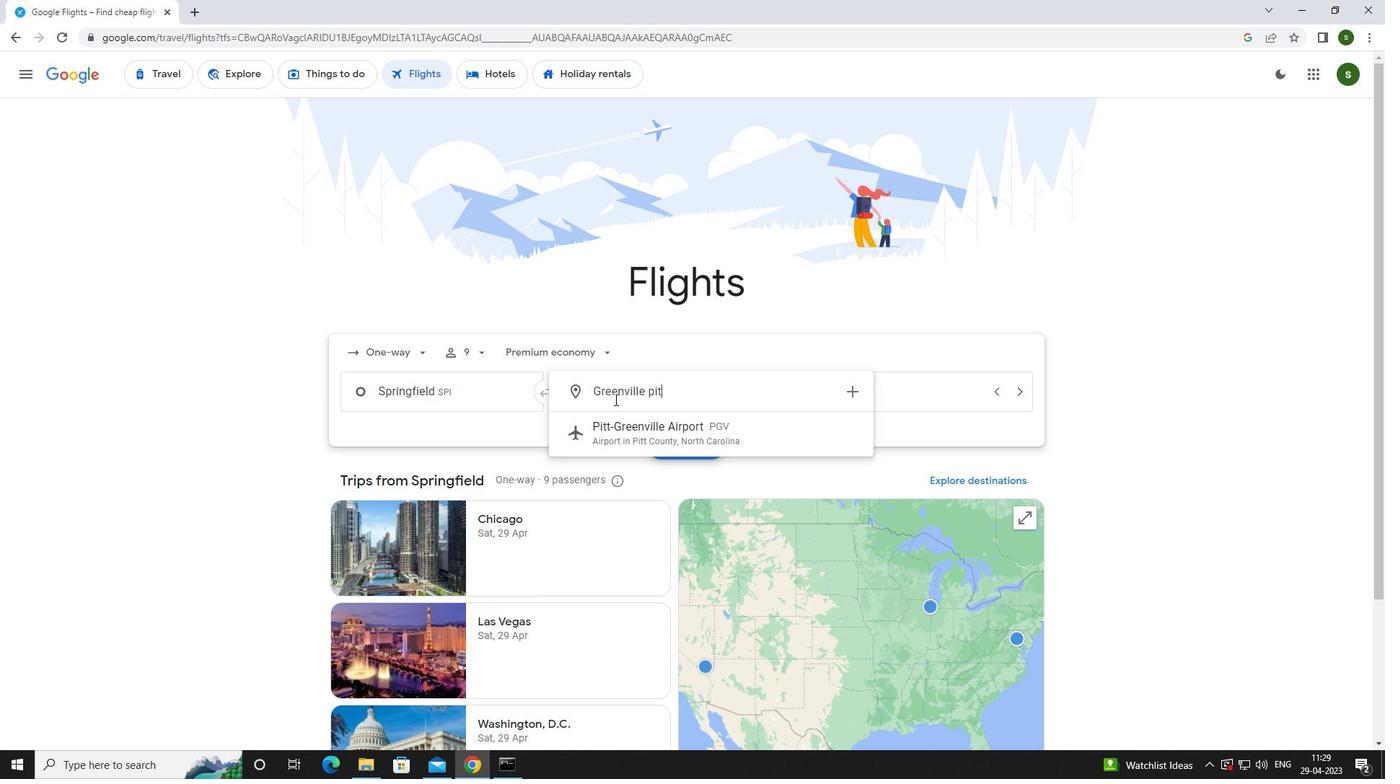 
Action: Mouse moved to (622, 426)
Screenshot: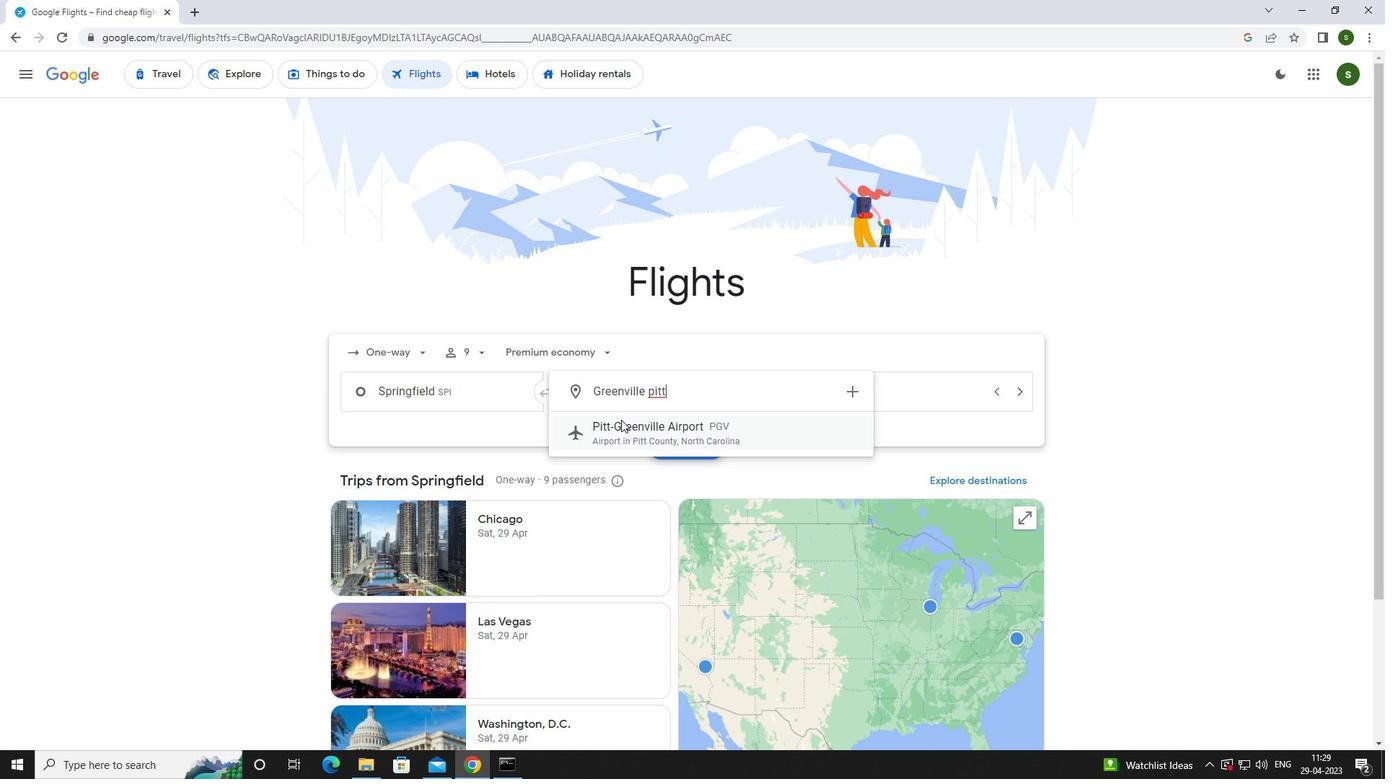 
Action: Mouse pressed left at (622, 426)
Screenshot: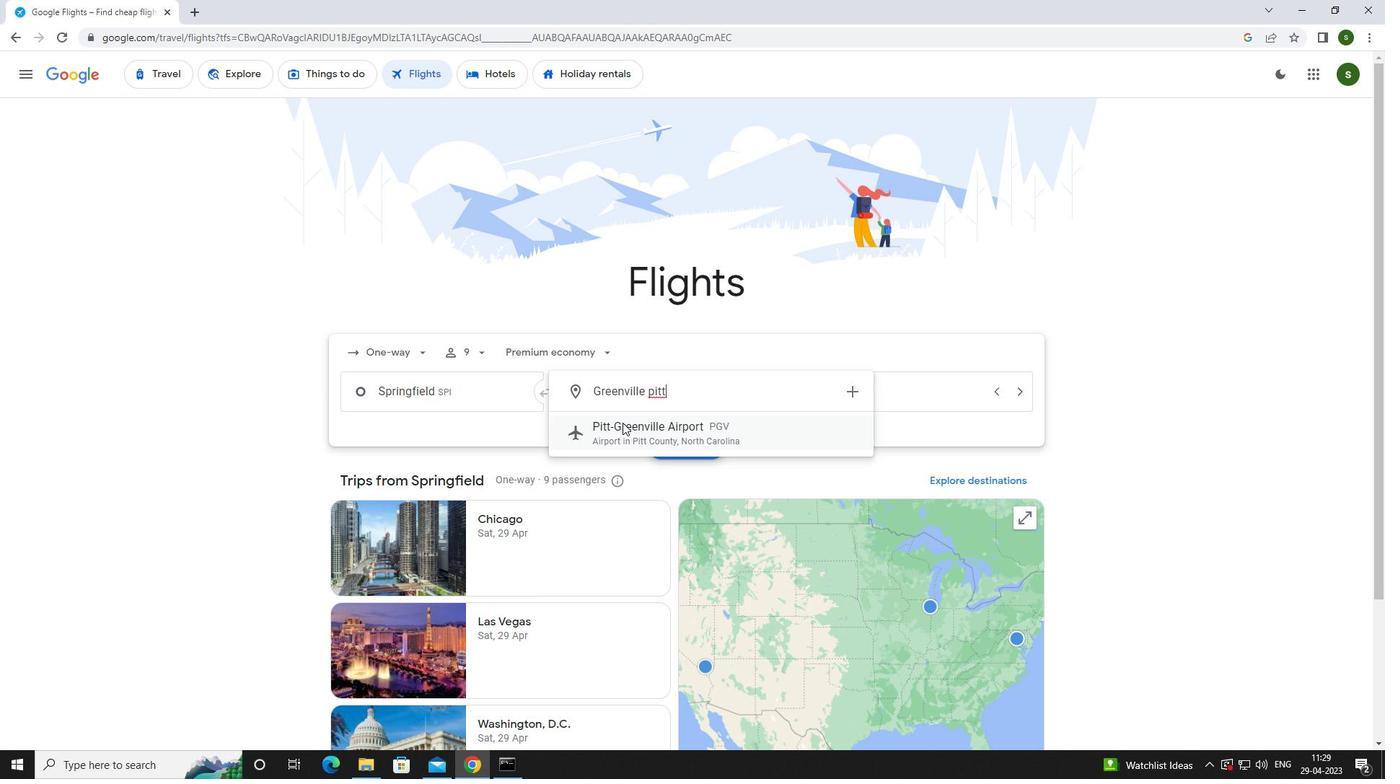 
Action: Mouse moved to (861, 392)
Screenshot: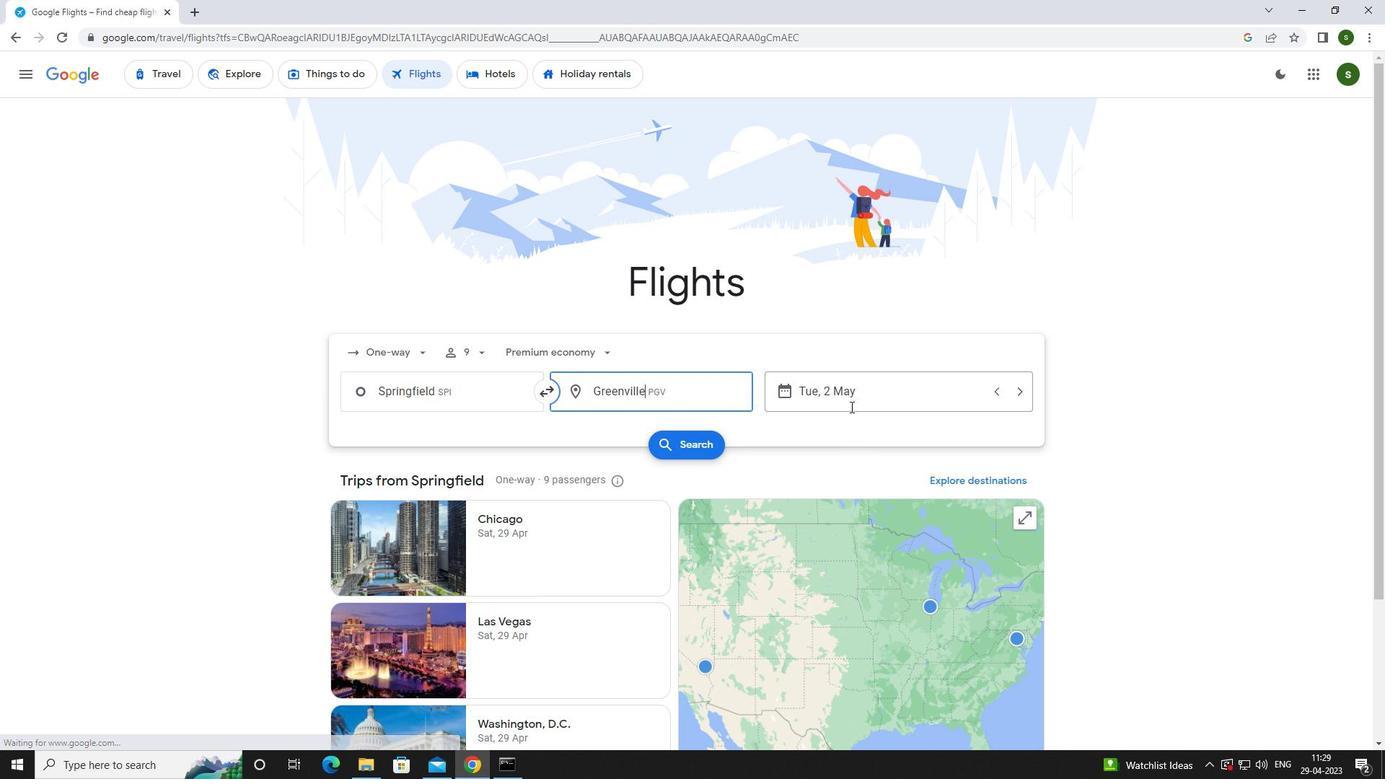 
Action: Mouse pressed left at (861, 392)
Screenshot: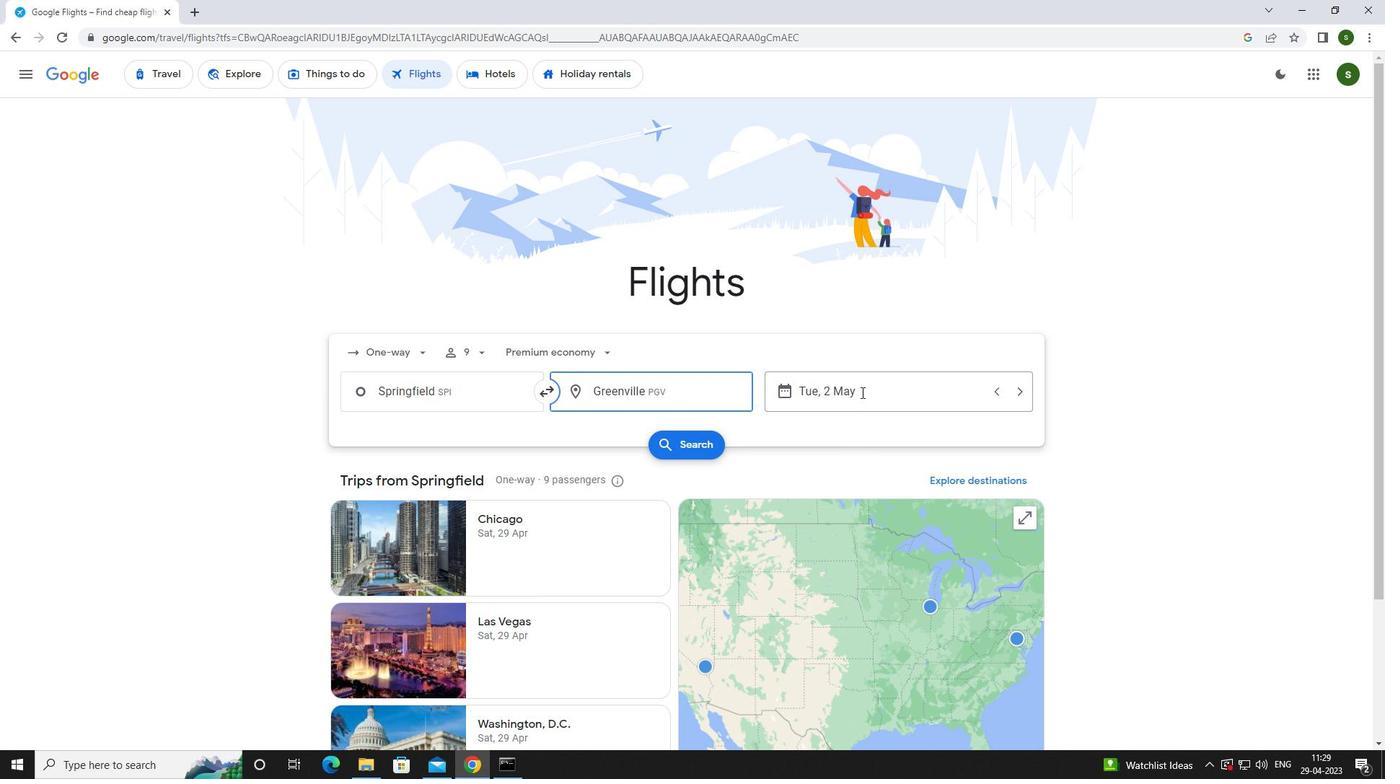 
Action: Mouse moved to (855, 489)
Screenshot: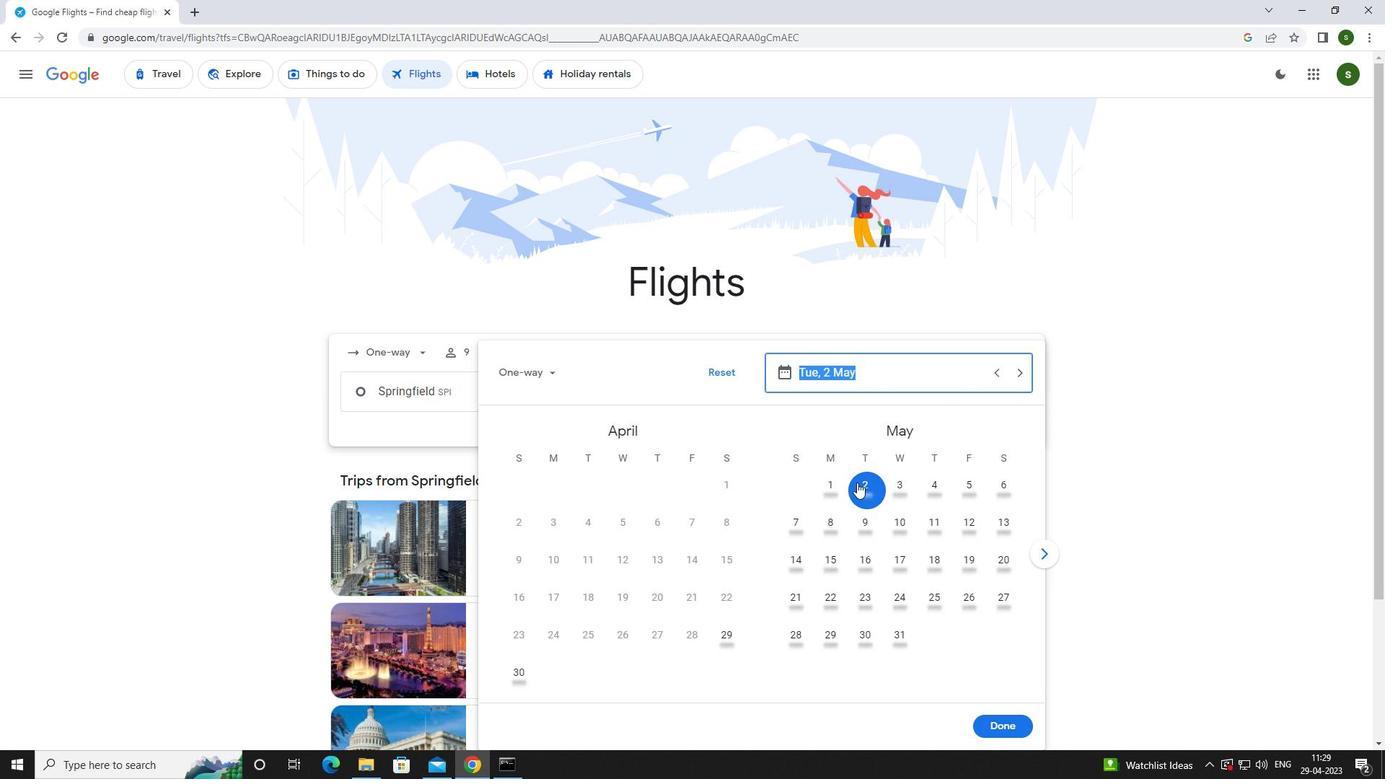 
Action: Mouse pressed left at (855, 489)
Screenshot: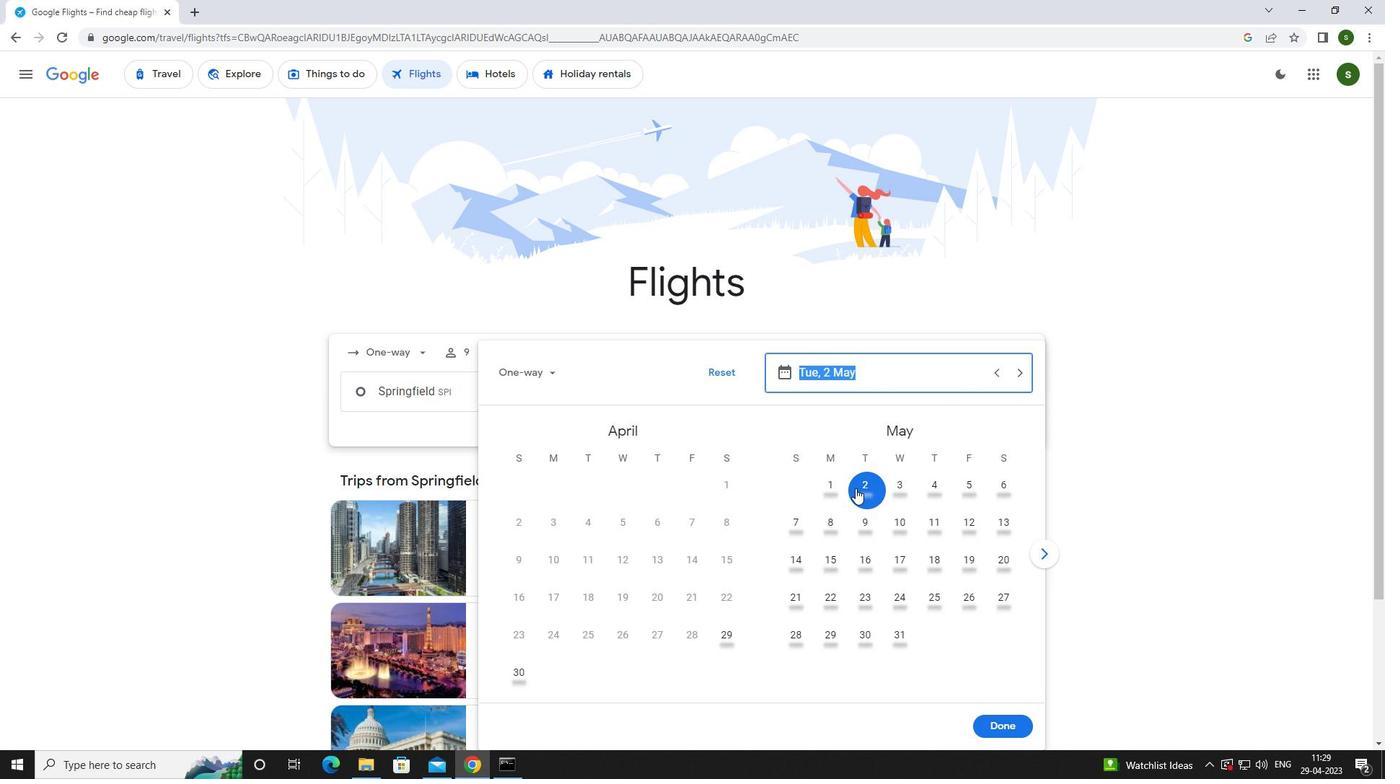 
Action: Mouse moved to (1010, 723)
Screenshot: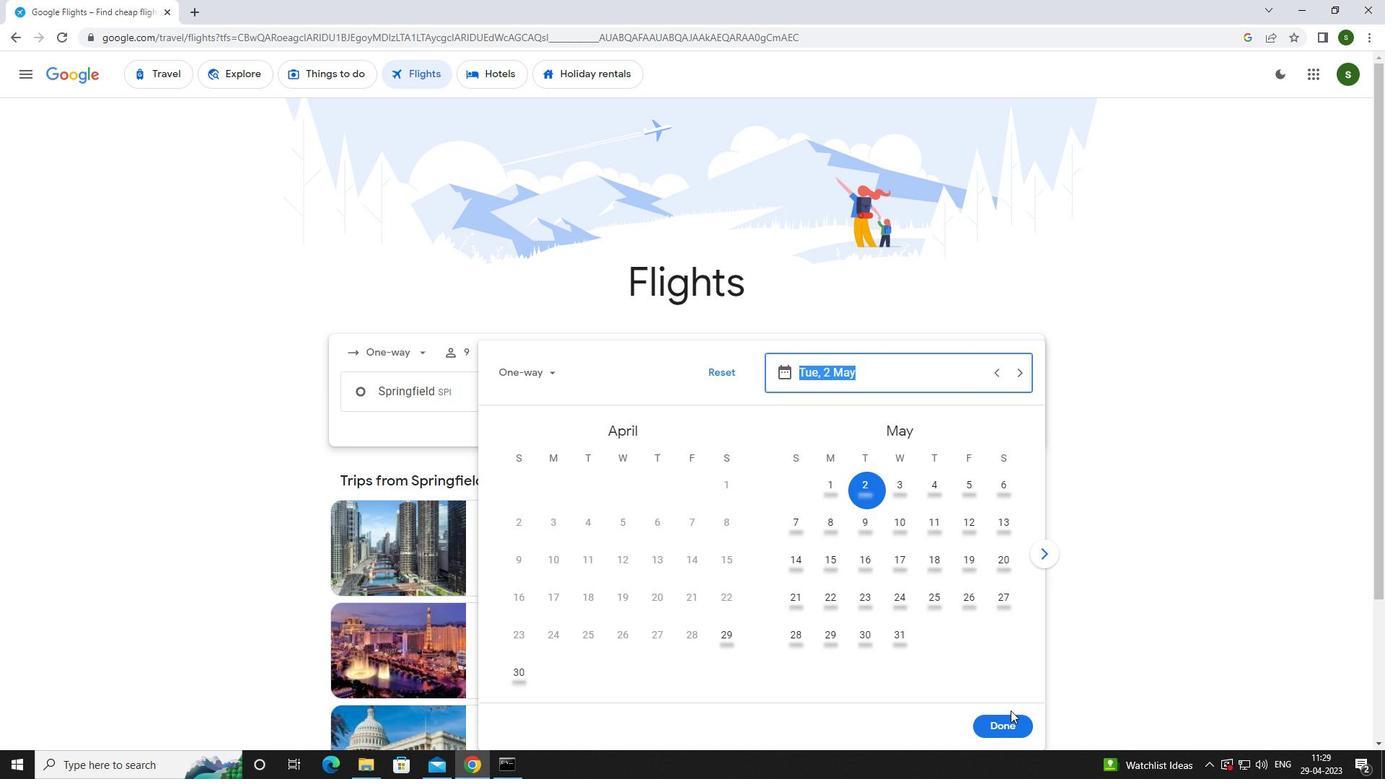 
Action: Mouse pressed left at (1010, 723)
Screenshot: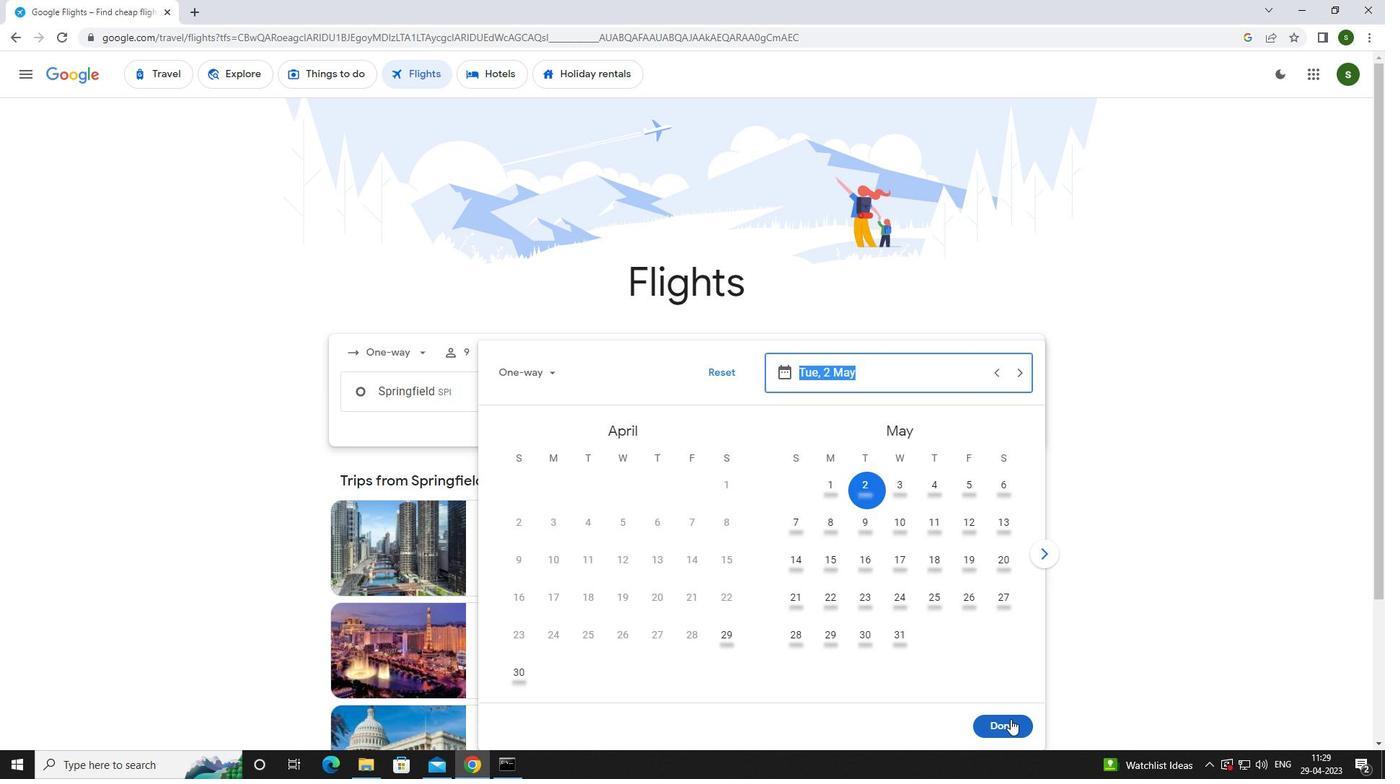 
Action: Mouse moved to (689, 451)
Screenshot: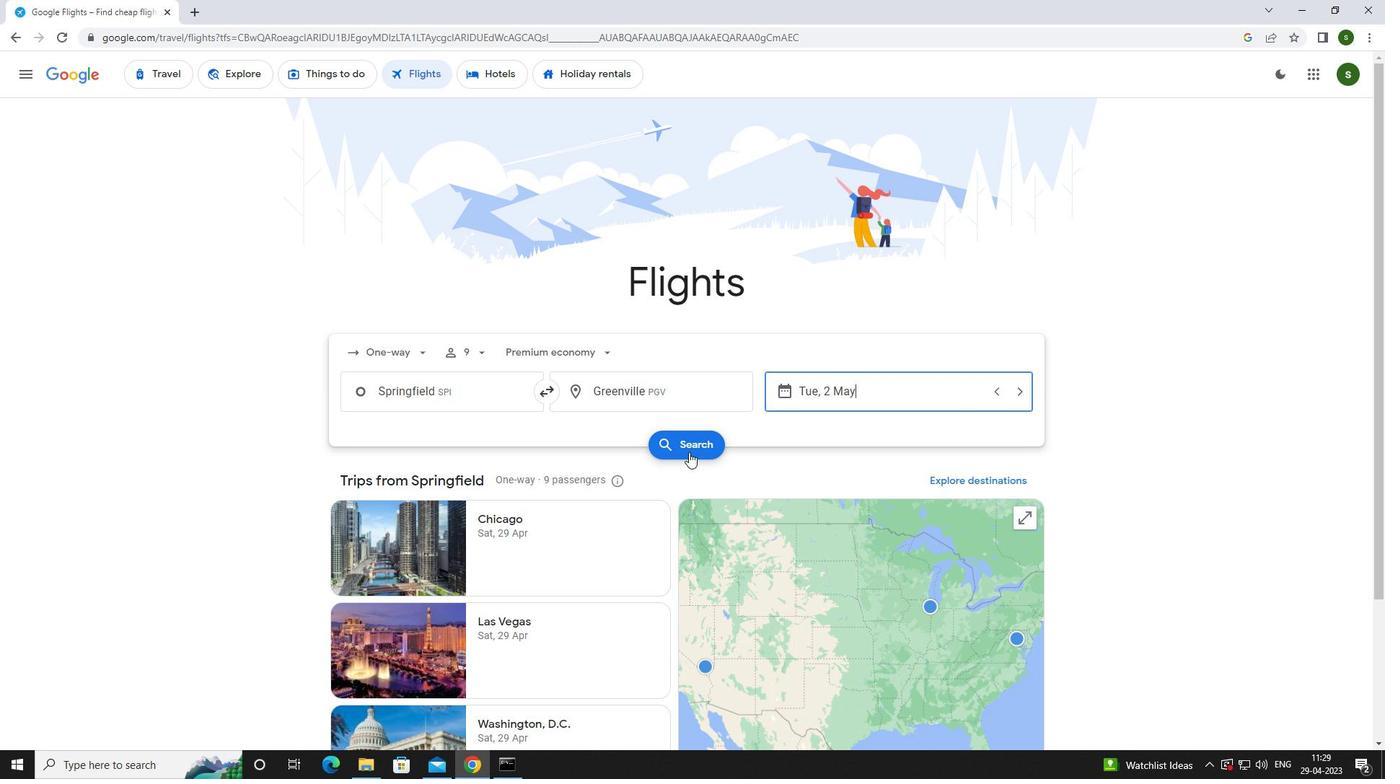 
Action: Mouse pressed left at (689, 451)
Screenshot: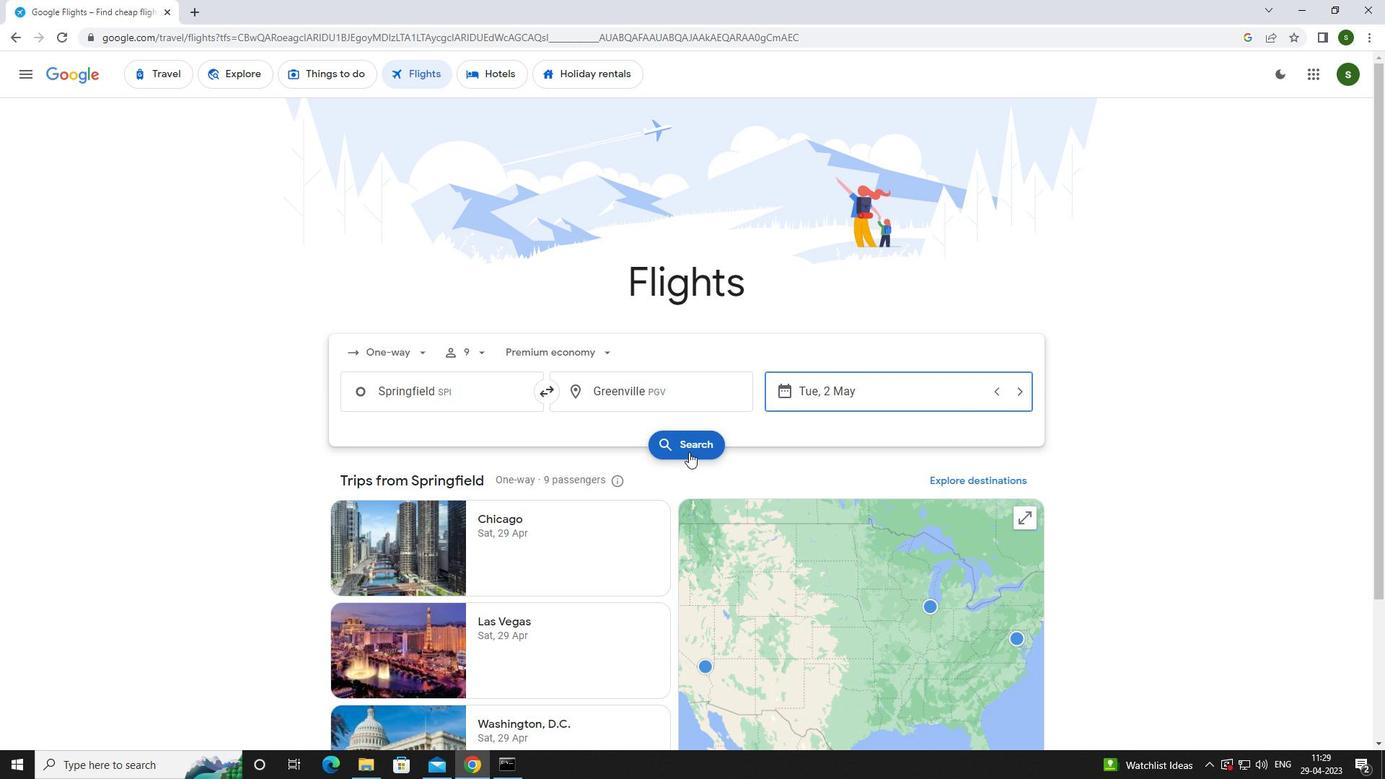 
Action: Mouse moved to (364, 209)
Screenshot: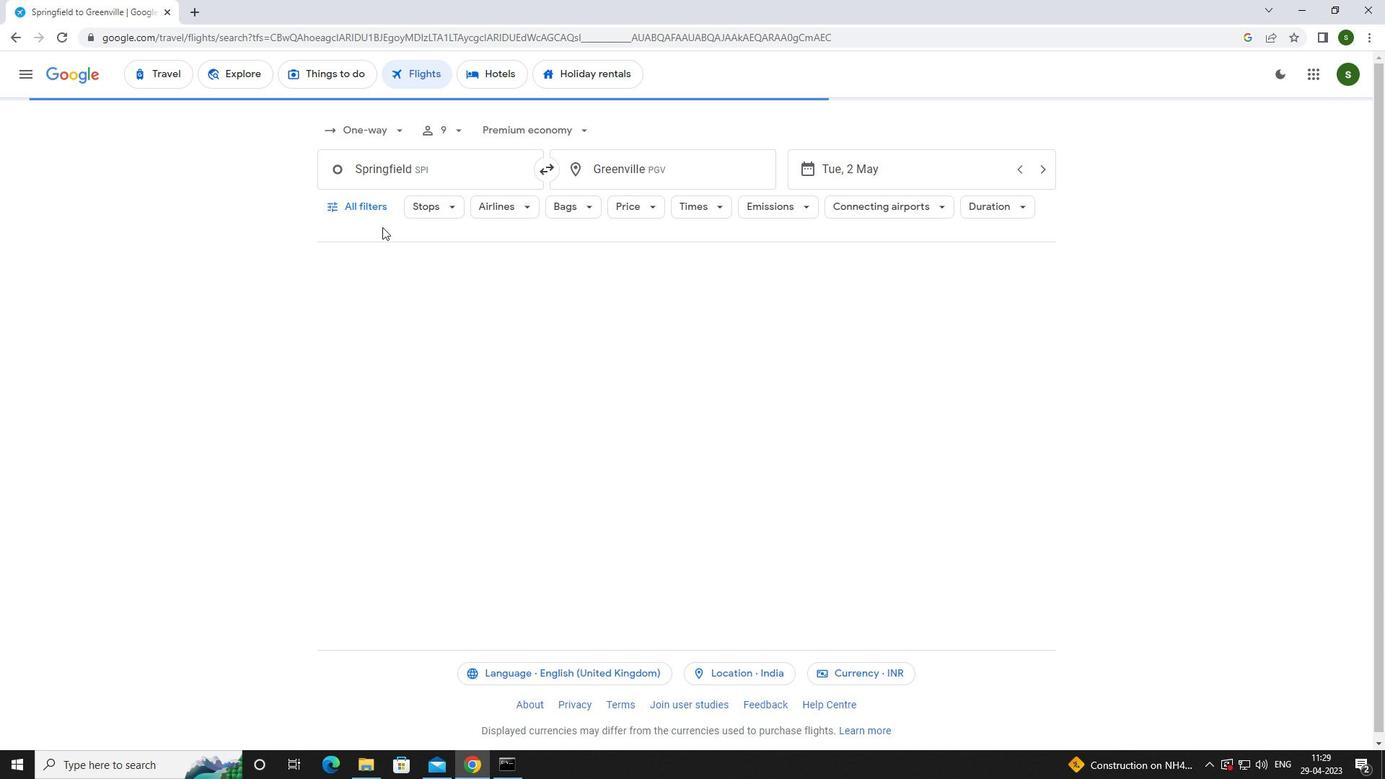 
Action: Mouse pressed left at (364, 209)
Screenshot: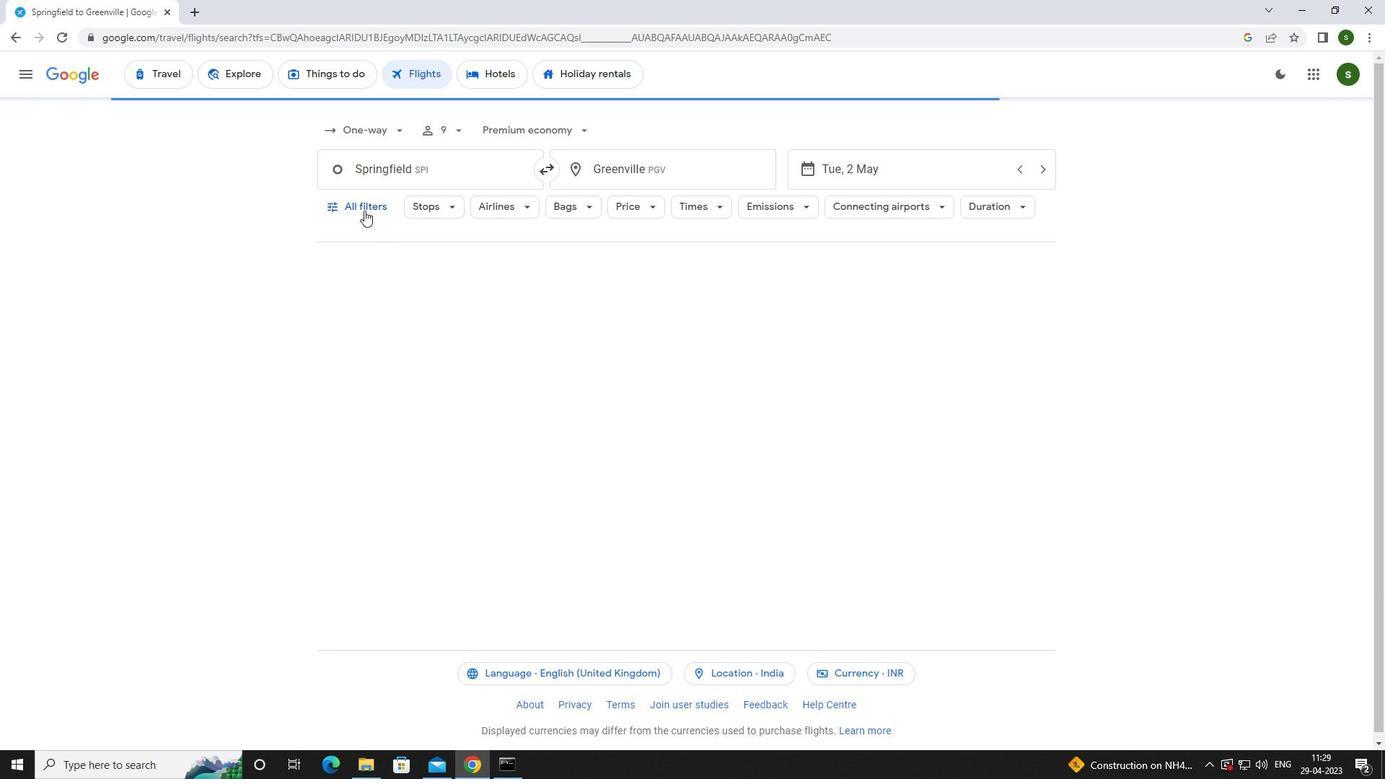 
Action: Mouse moved to (539, 518)
Screenshot: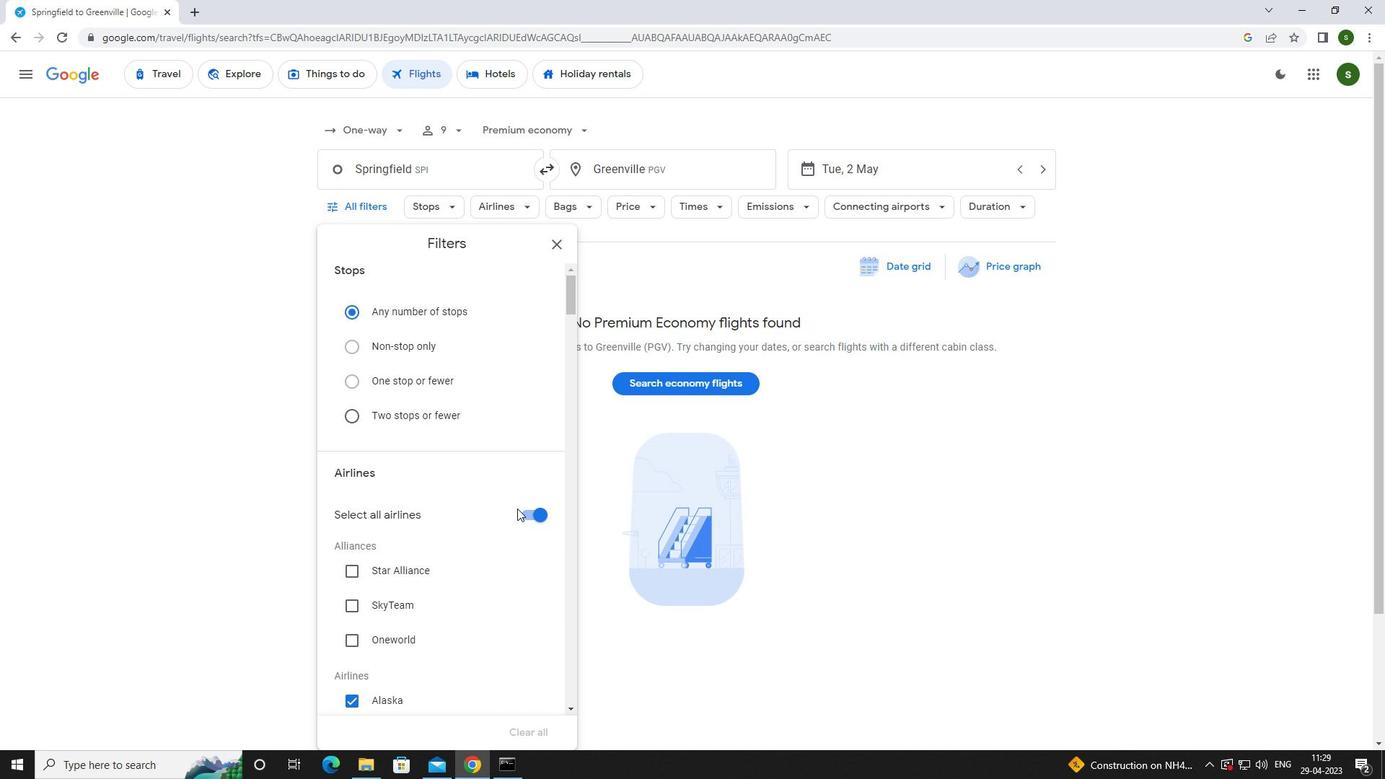 
Action: Mouse pressed left at (539, 518)
Screenshot: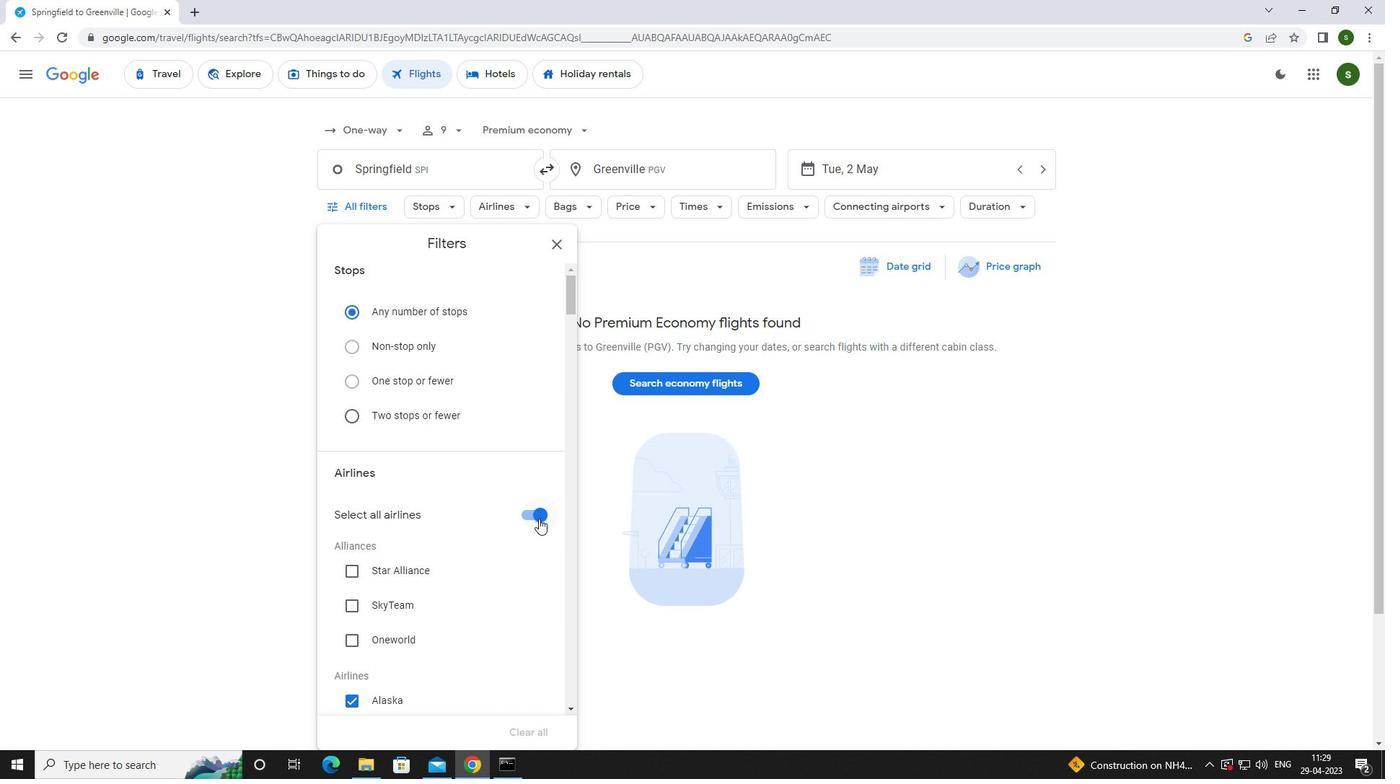 
Action: Mouse moved to (458, 462)
Screenshot: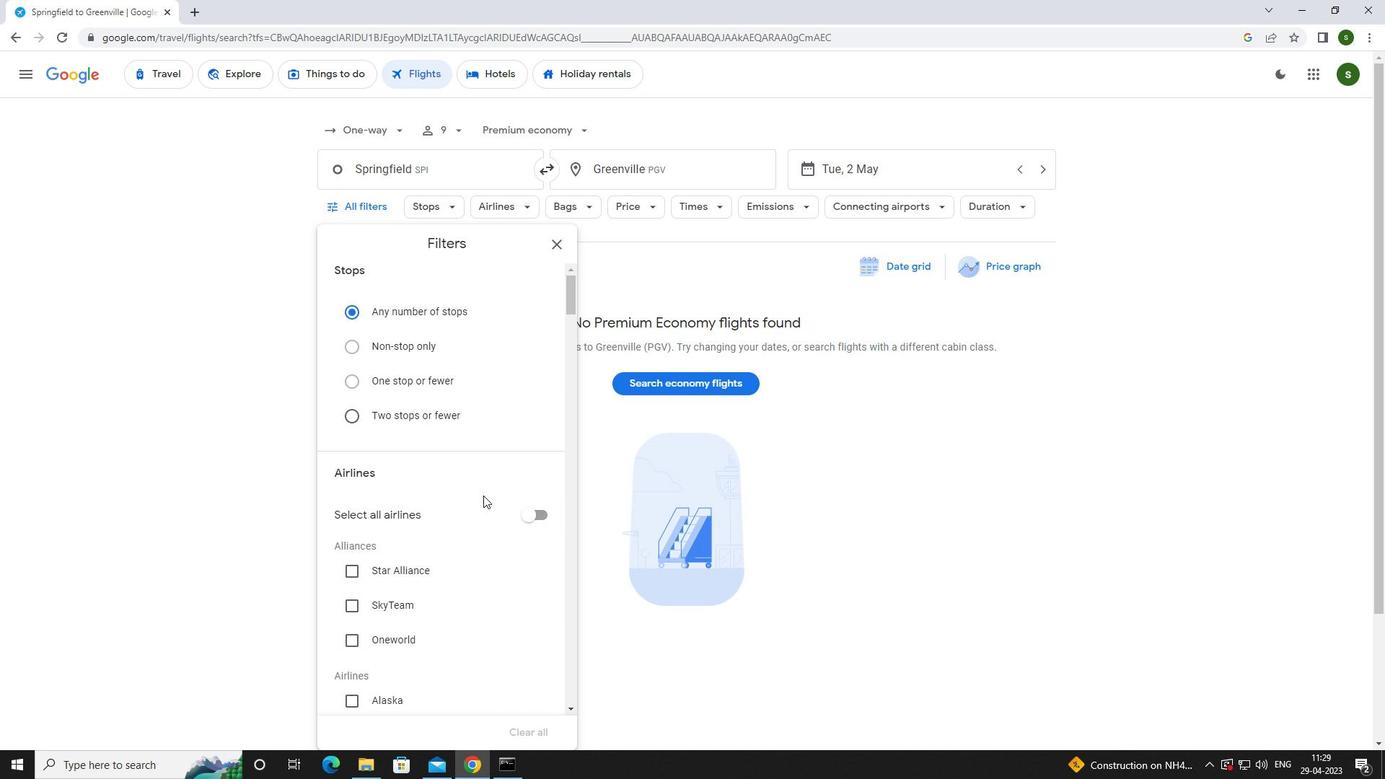 
Action: Mouse scrolled (458, 461) with delta (0, 0)
Screenshot: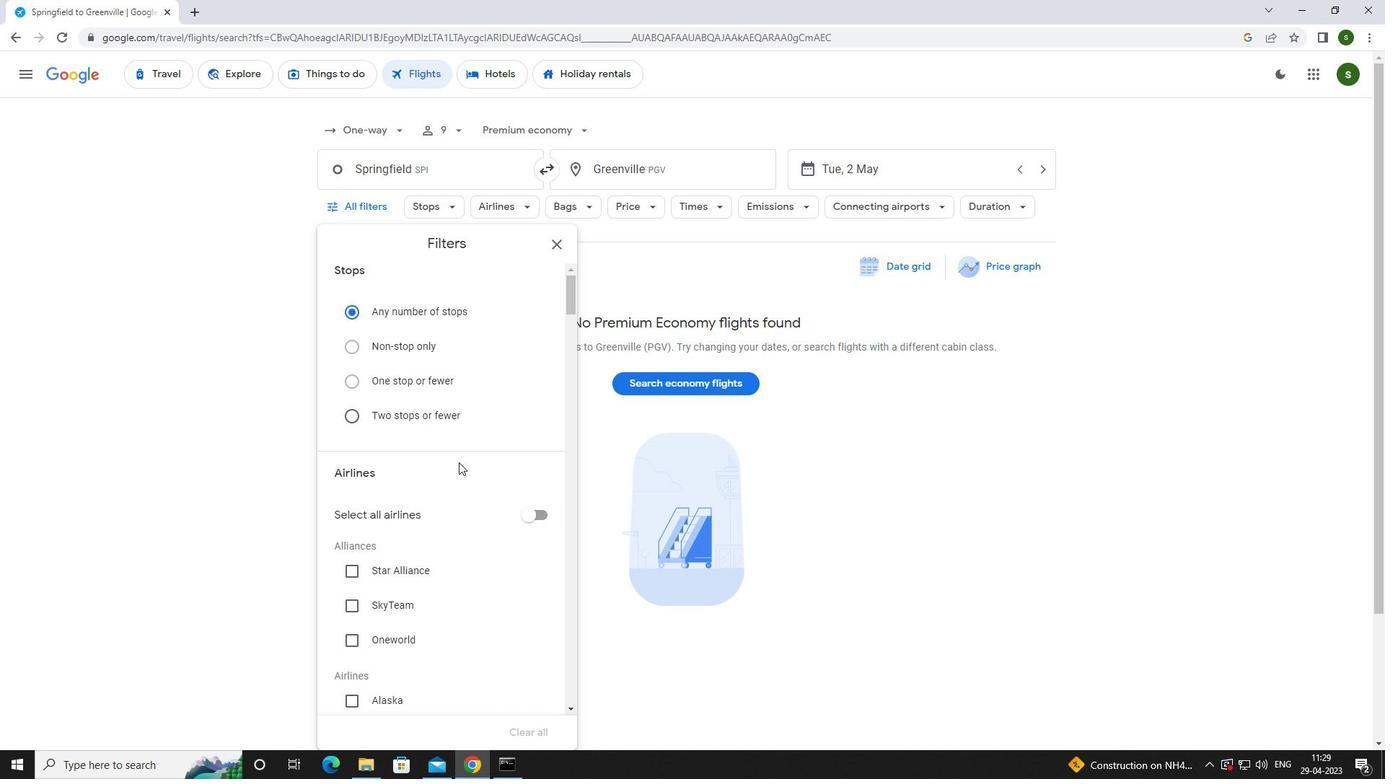 
Action: Mouse scrolled (458, 461) with delta (0, 0)
Screenshot: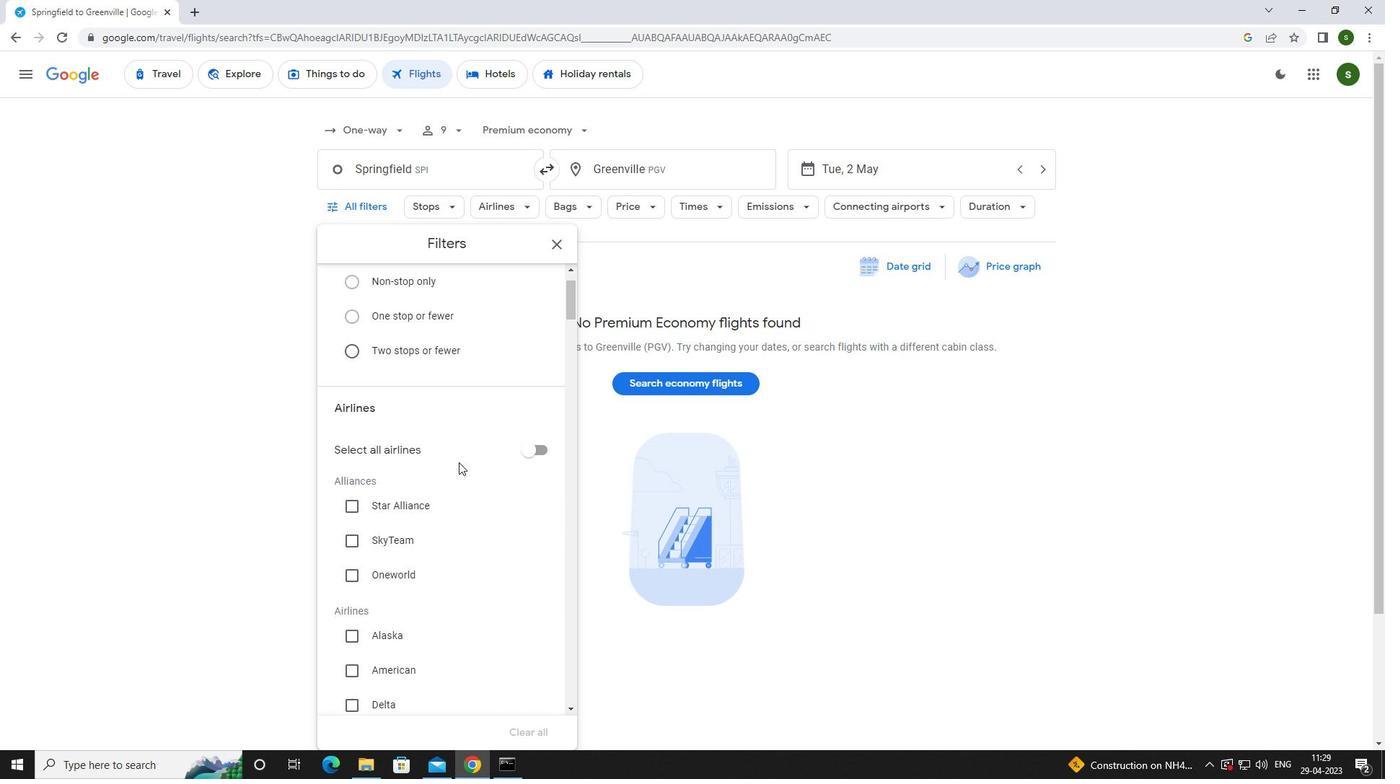 
Action: Mouse scrolled (458, 461) with delta (0, 0)
Screenshot: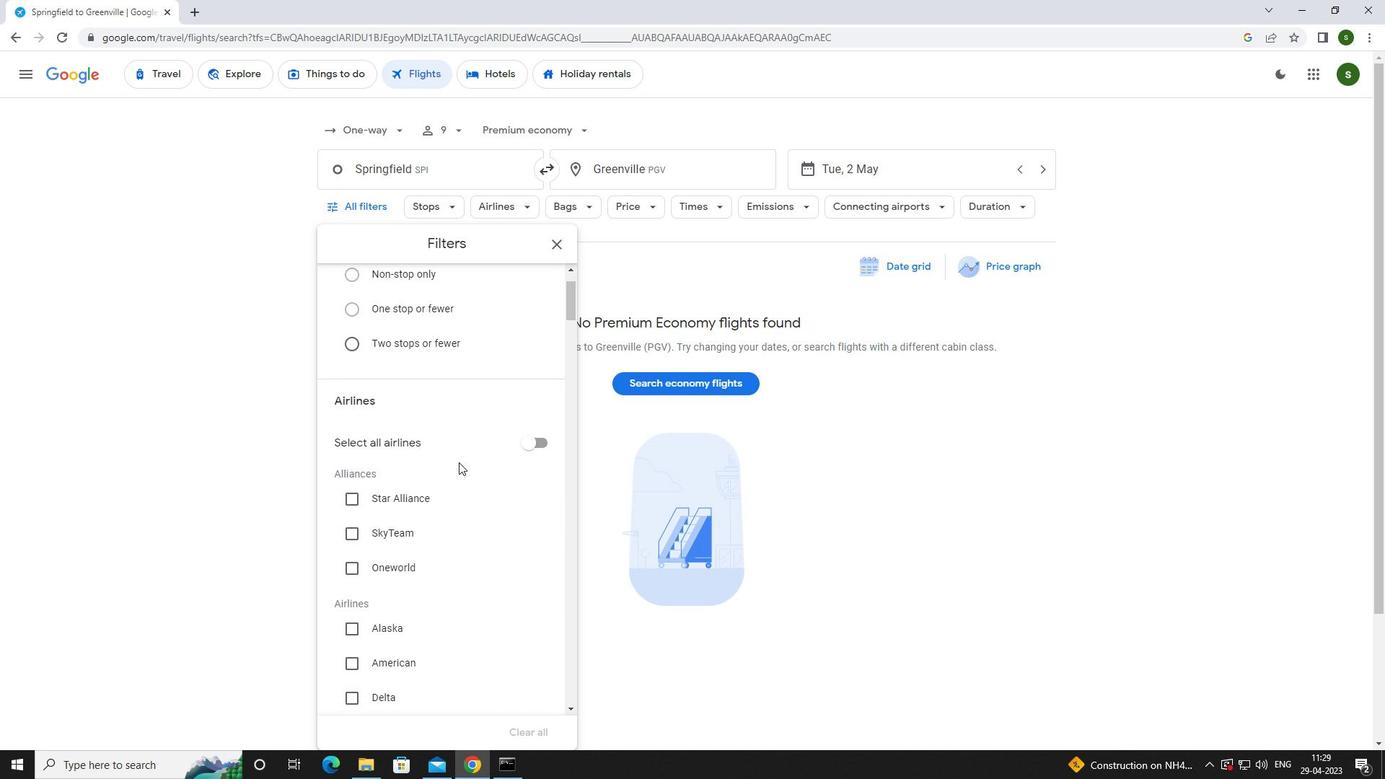 
Action: Mouse moved to (370, 590)
Screenshot: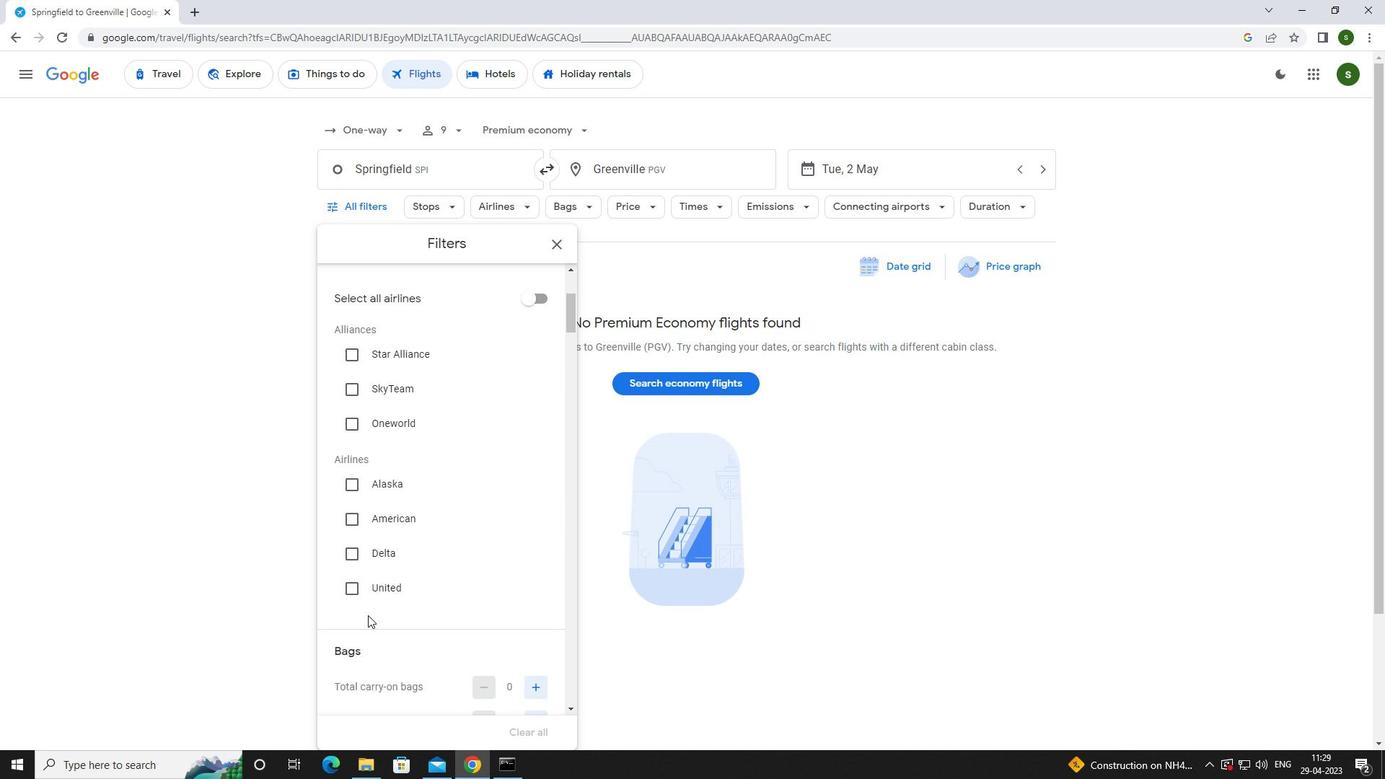 
Action: Mouse pressed left at (370, 590)
Screenshot: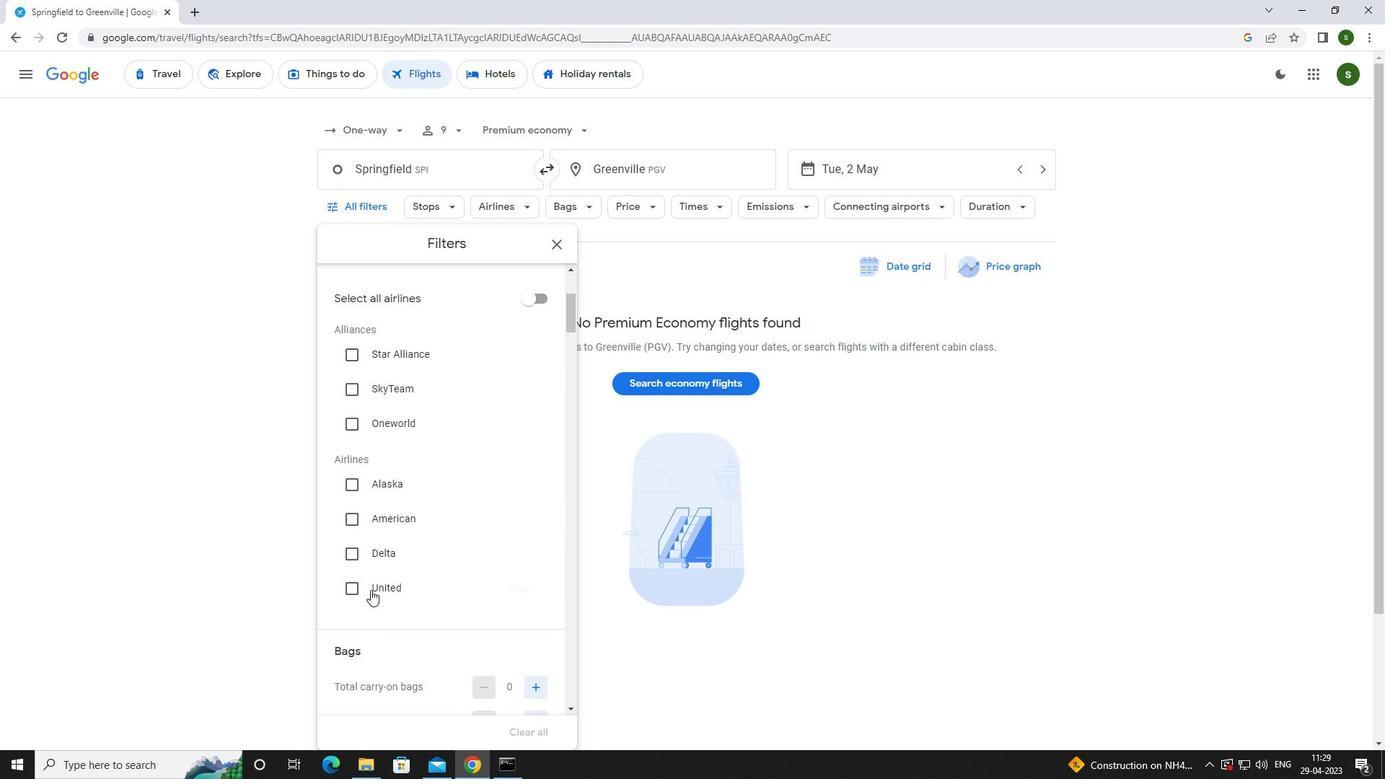 
Action: Mouse moved to (447, 565)
Screenshot: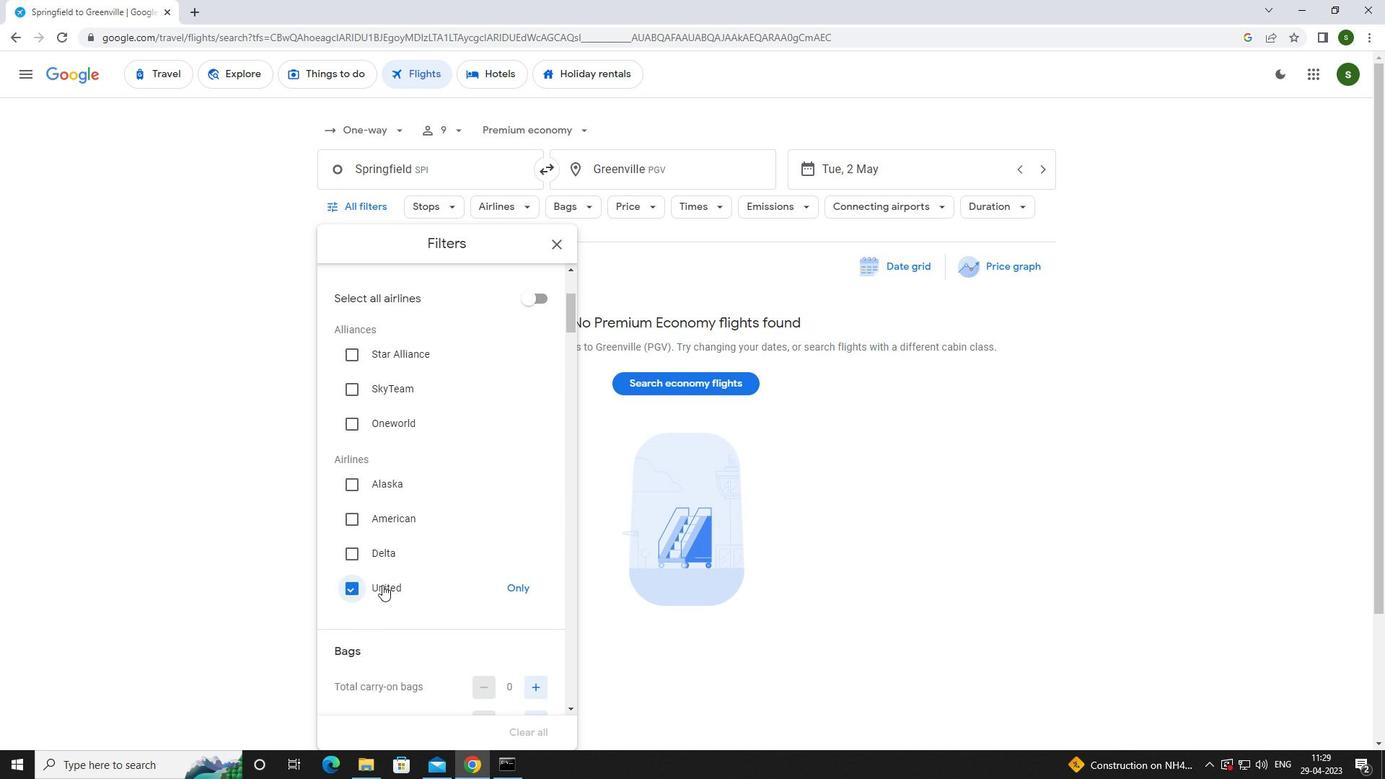 
Action: Mouse scrolled (447, 564) with delta (0, 0)
Screenshot: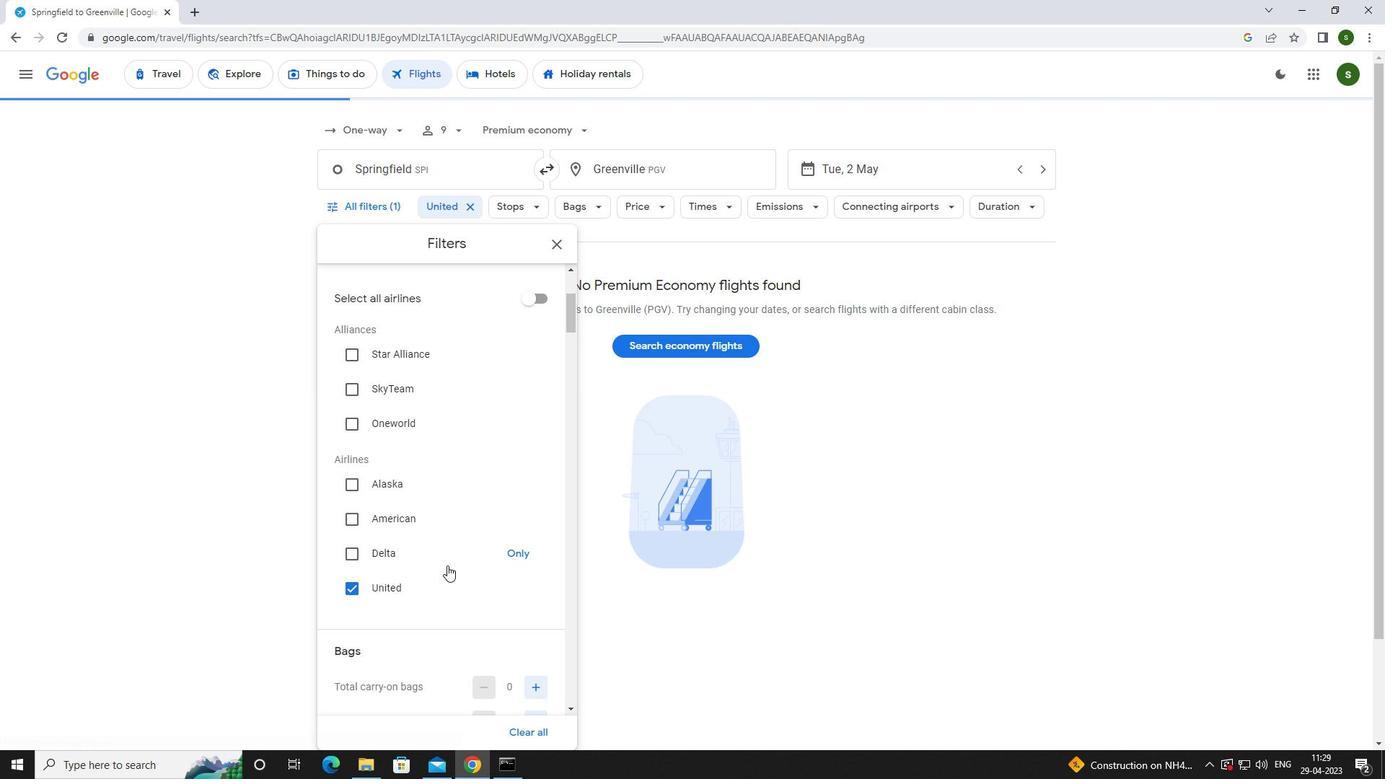 
Action: Mouse moved to (536, 618)
Screenshot: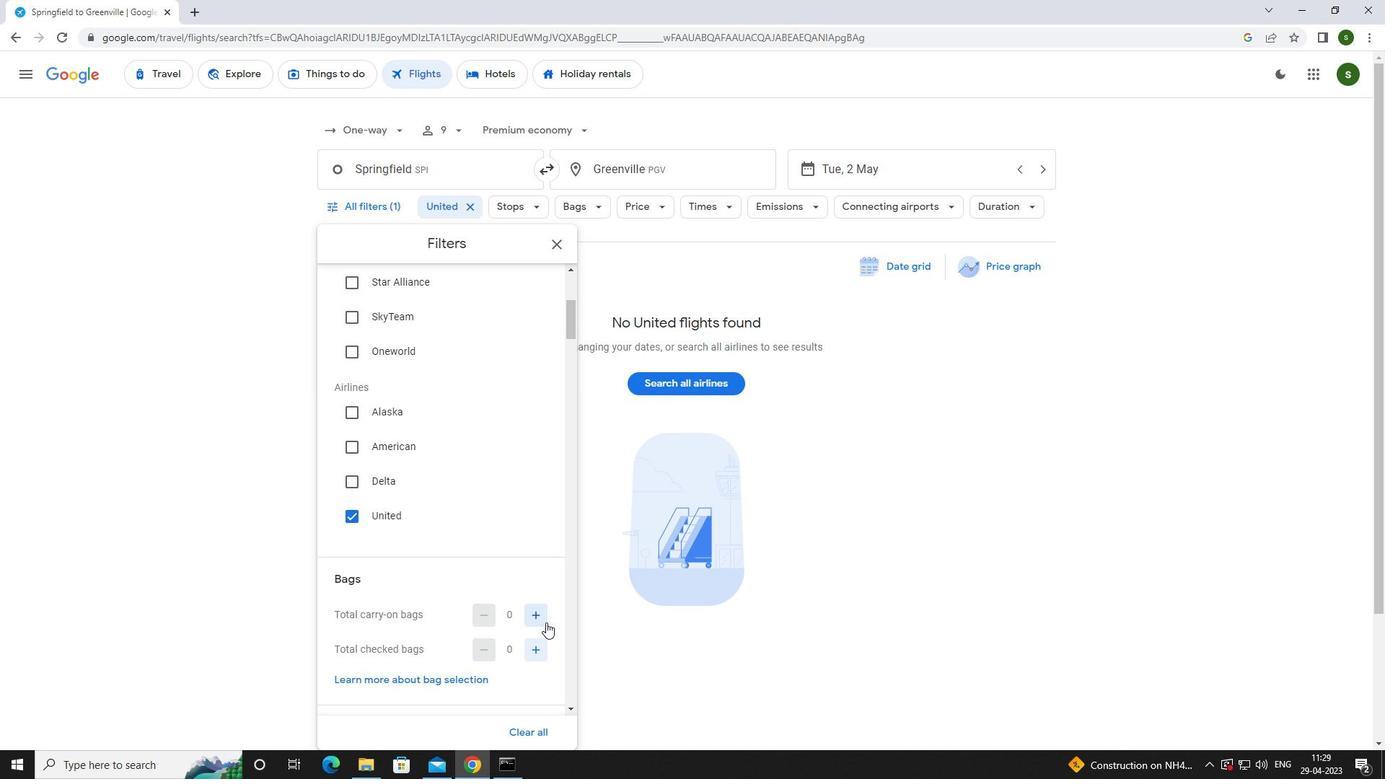 
Action: Mouse pressed left at (536, 618)
Screenshot: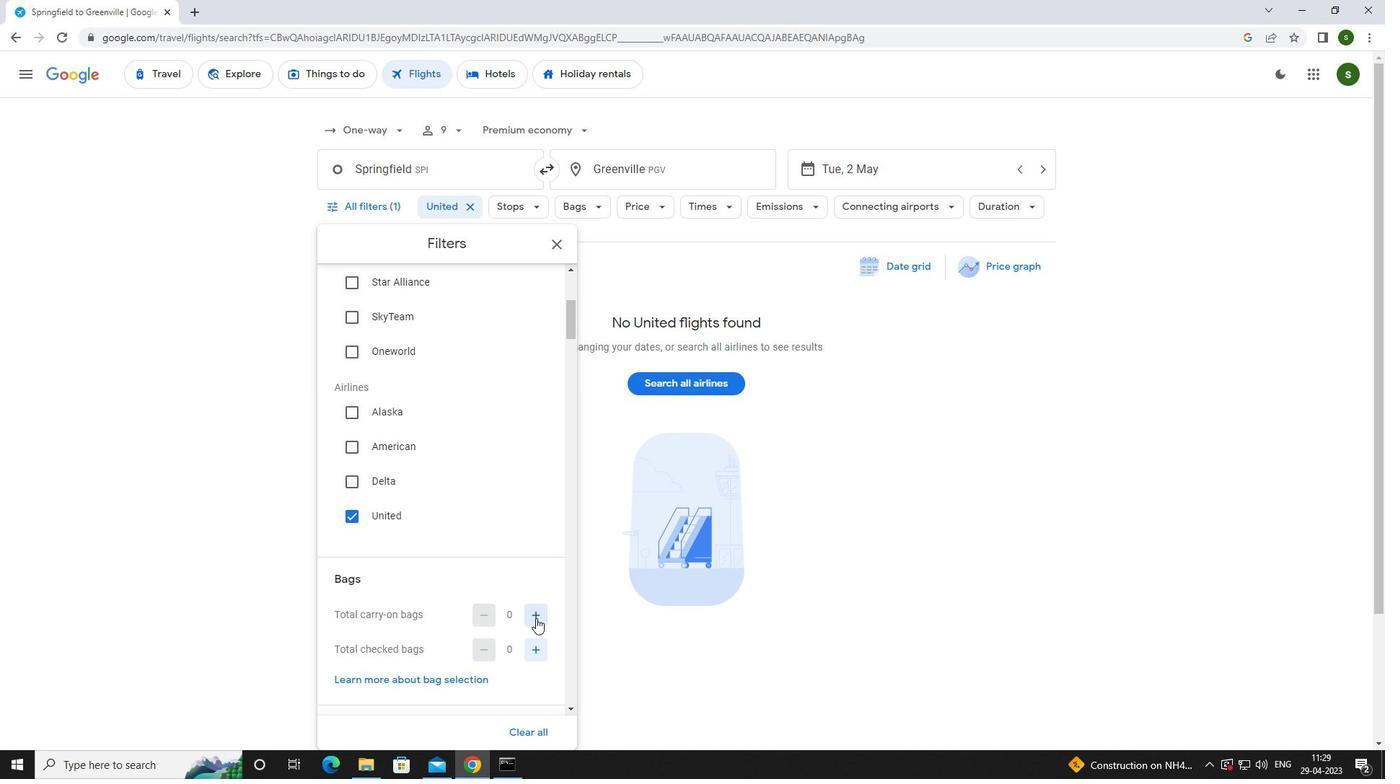 
Action: Mouse moved to (462, 570)
Screenshot: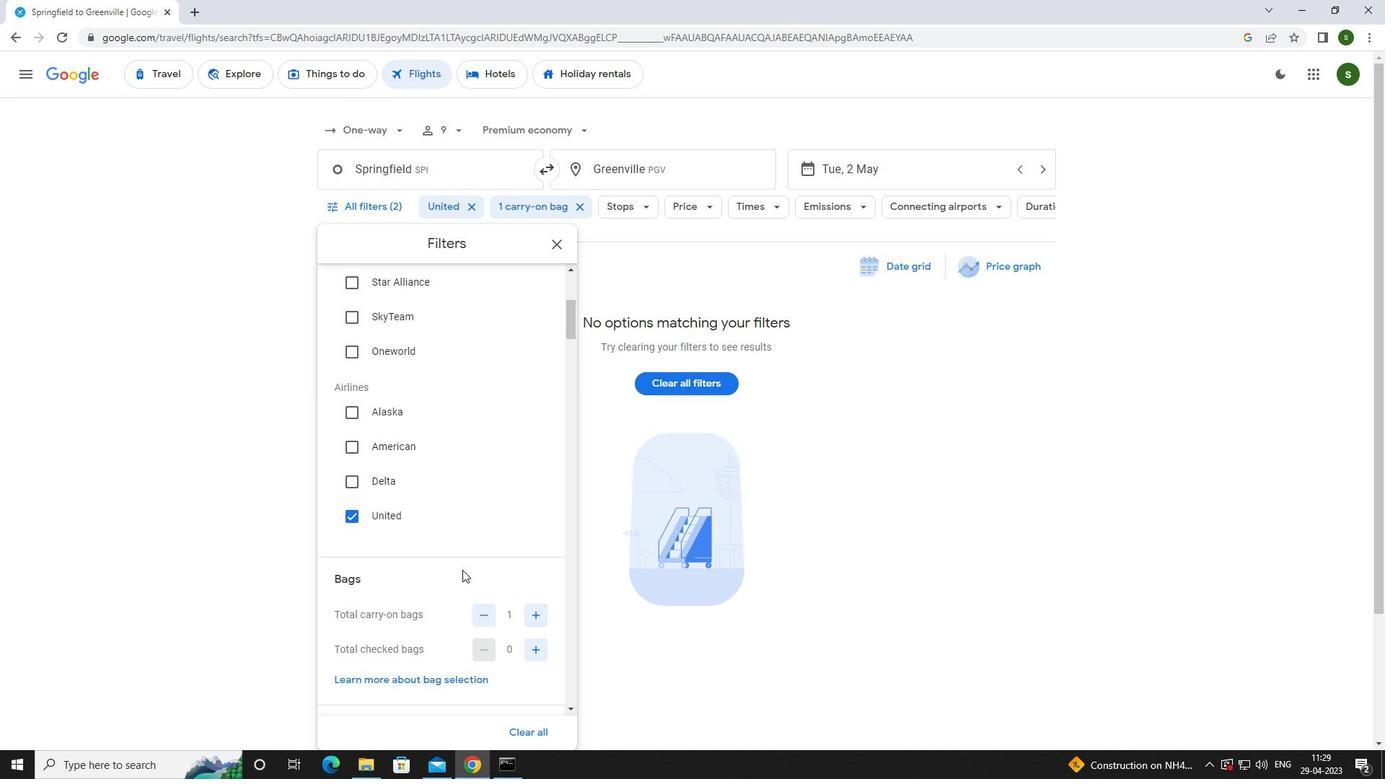 
Action: Mouse scrolled (462, 569) with delta (0, 0)
Screenshot: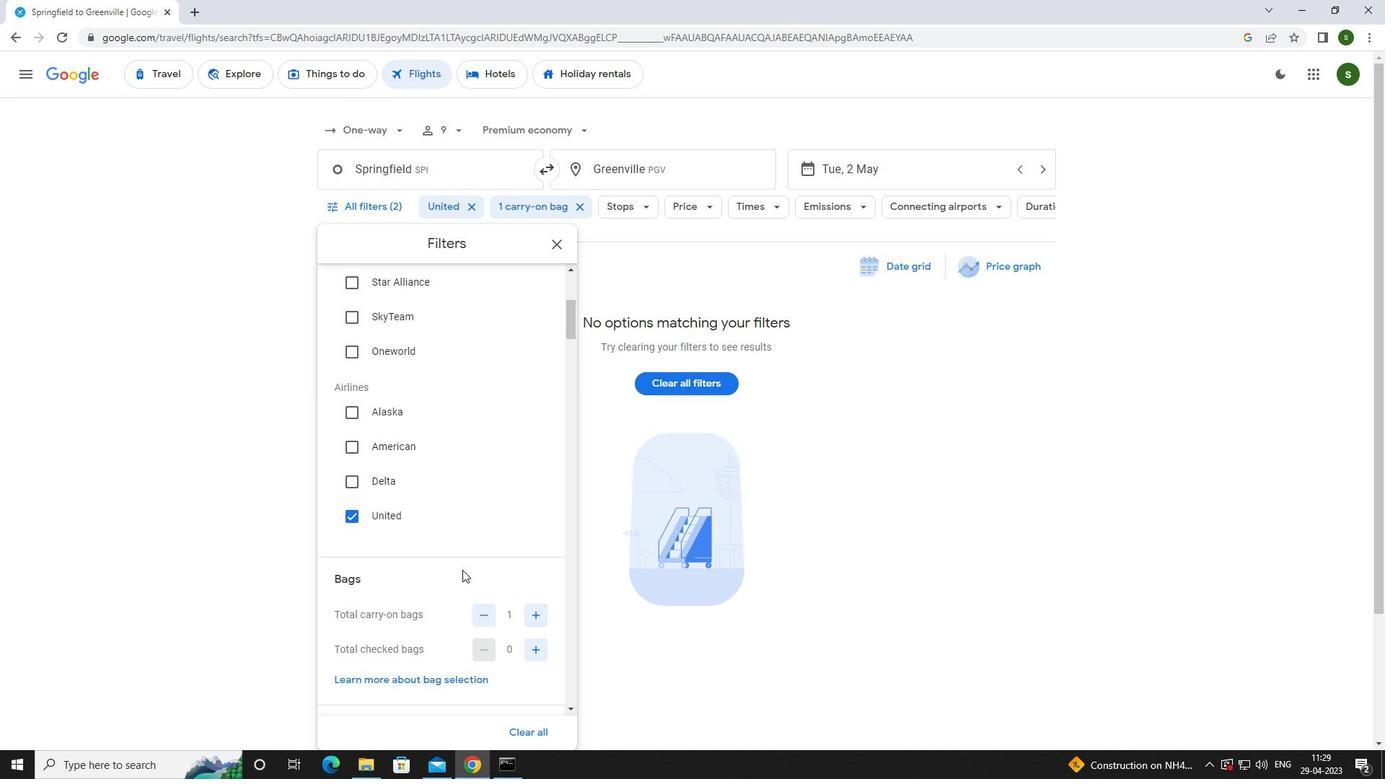 
Action: Mouse scrolled (462, 569) with delta (0, 0)
Screenshot: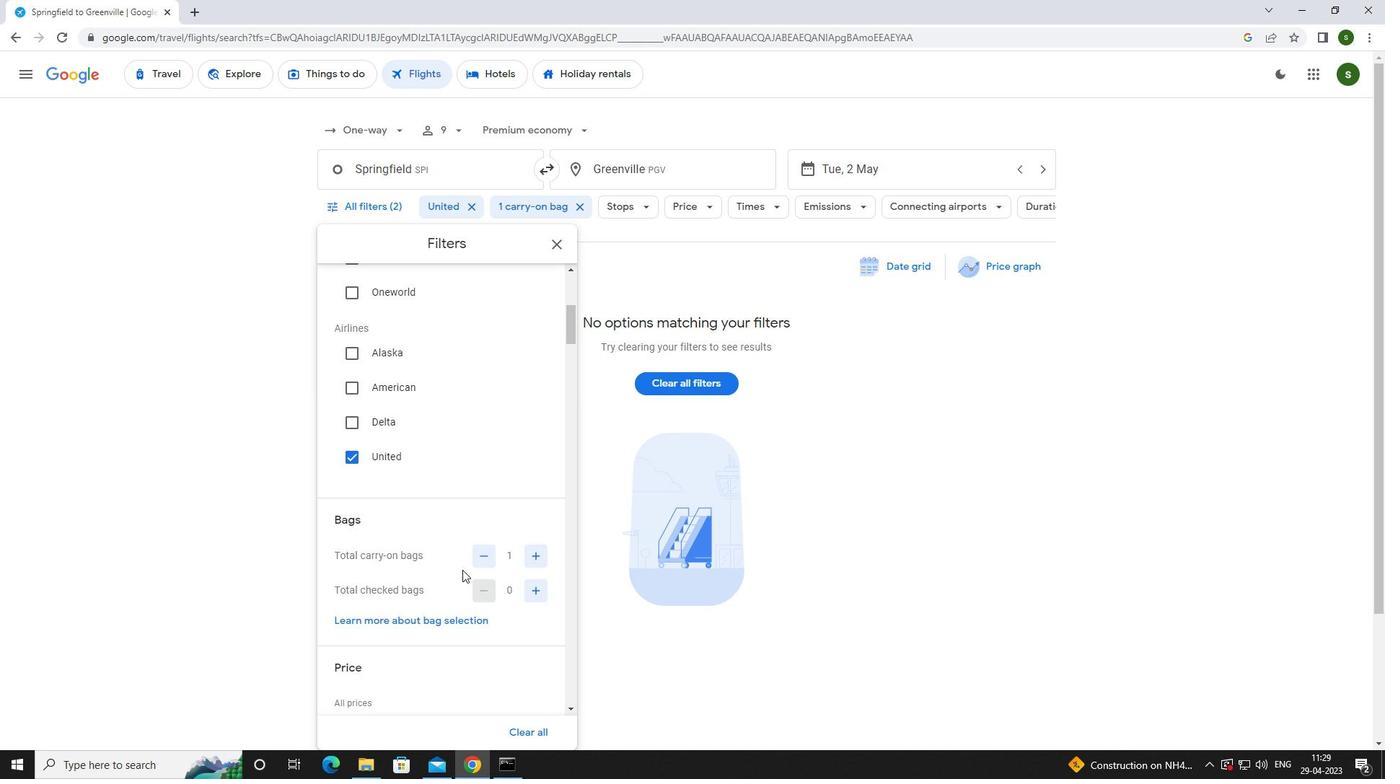 
Action: Mouse scrolled (462, 569) with delta (0, 0)
Screenshot: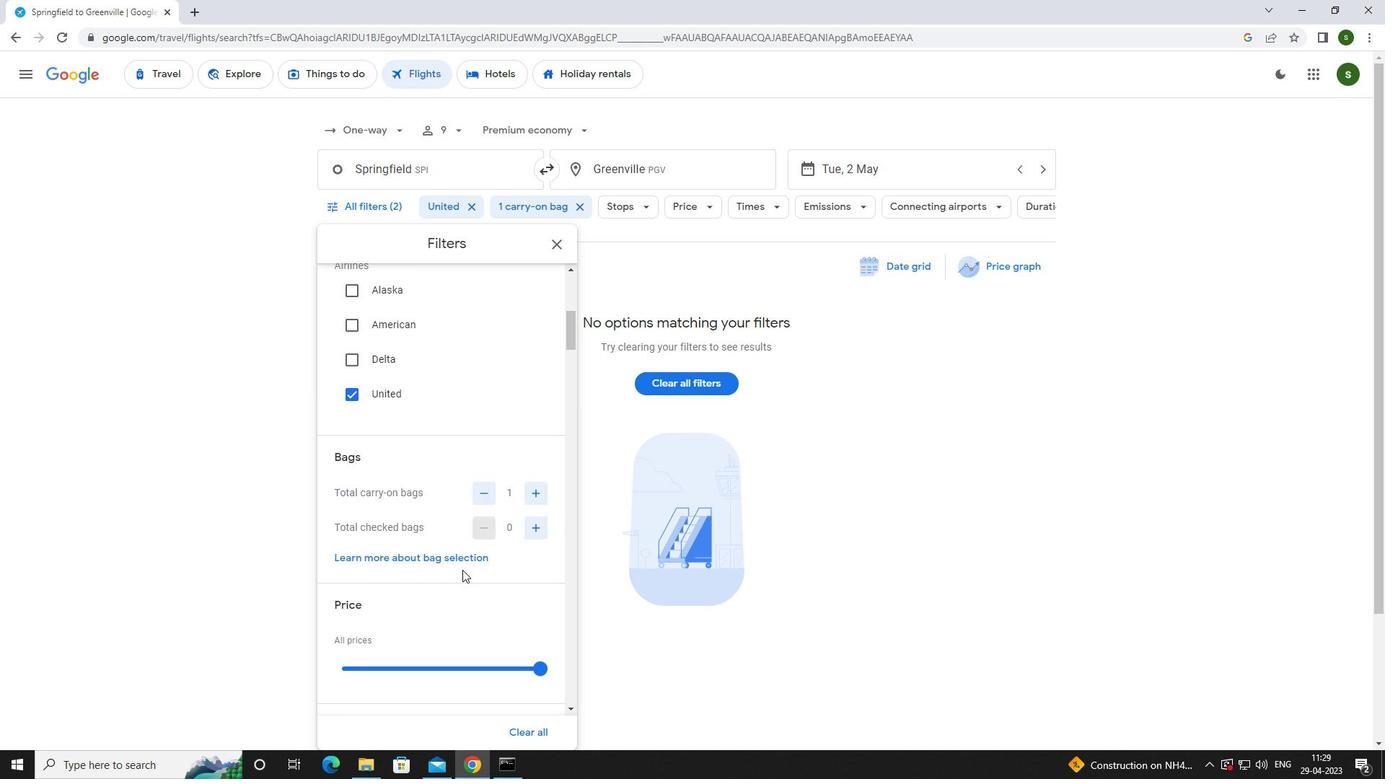 
Action: Mouse scrolled (462, 569) with delta (0, 0)
Screenshot: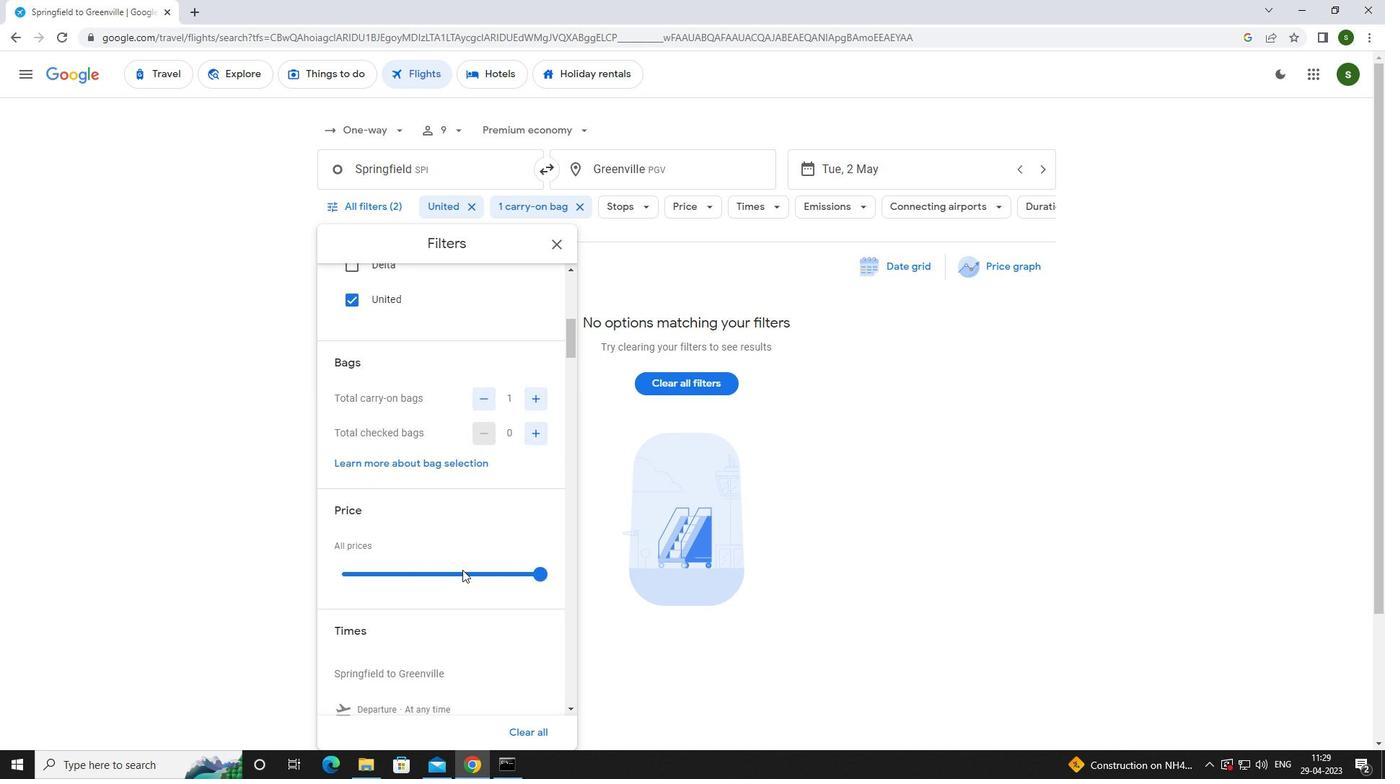 
Action: Mouse scrolled (462, 569) with delta (0, 0)
Screenshot: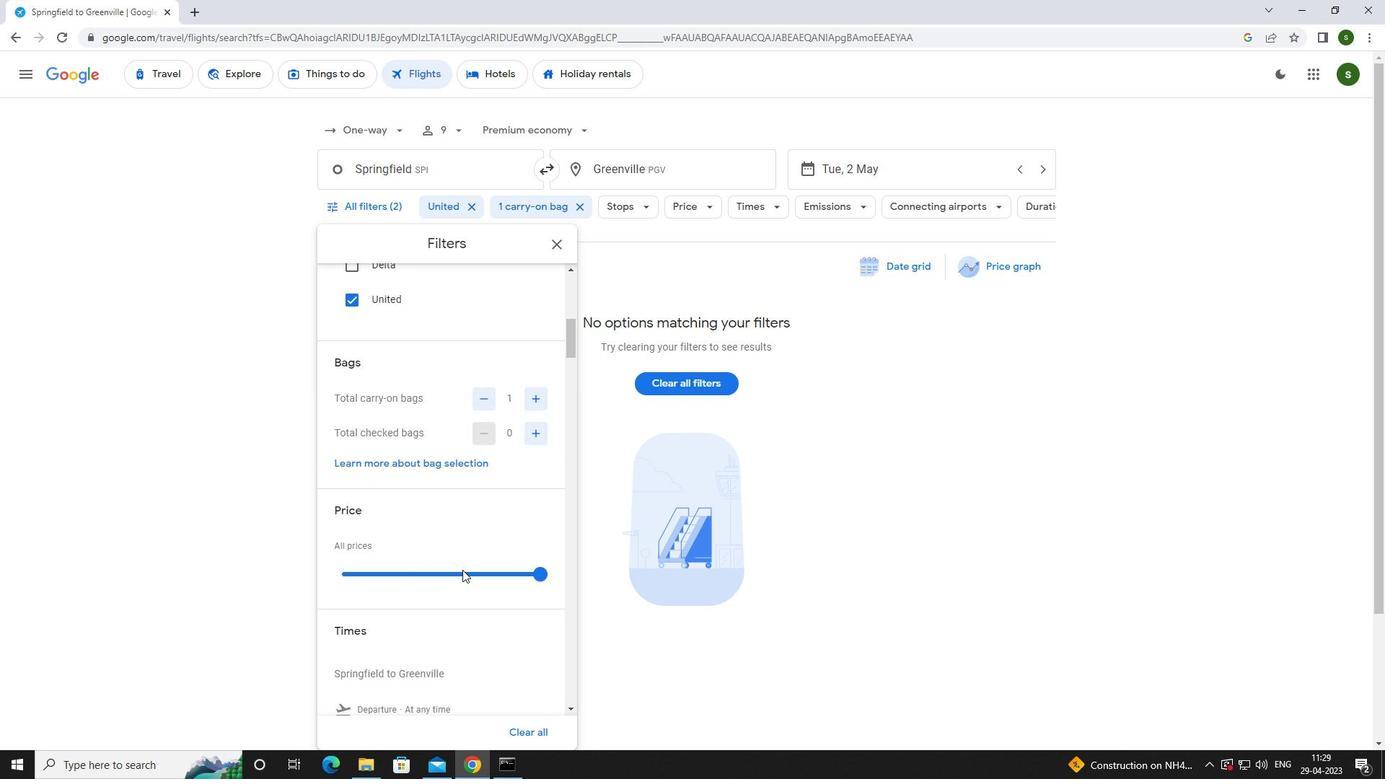
Action: Mouse moved to (409, 597)
Screenshot: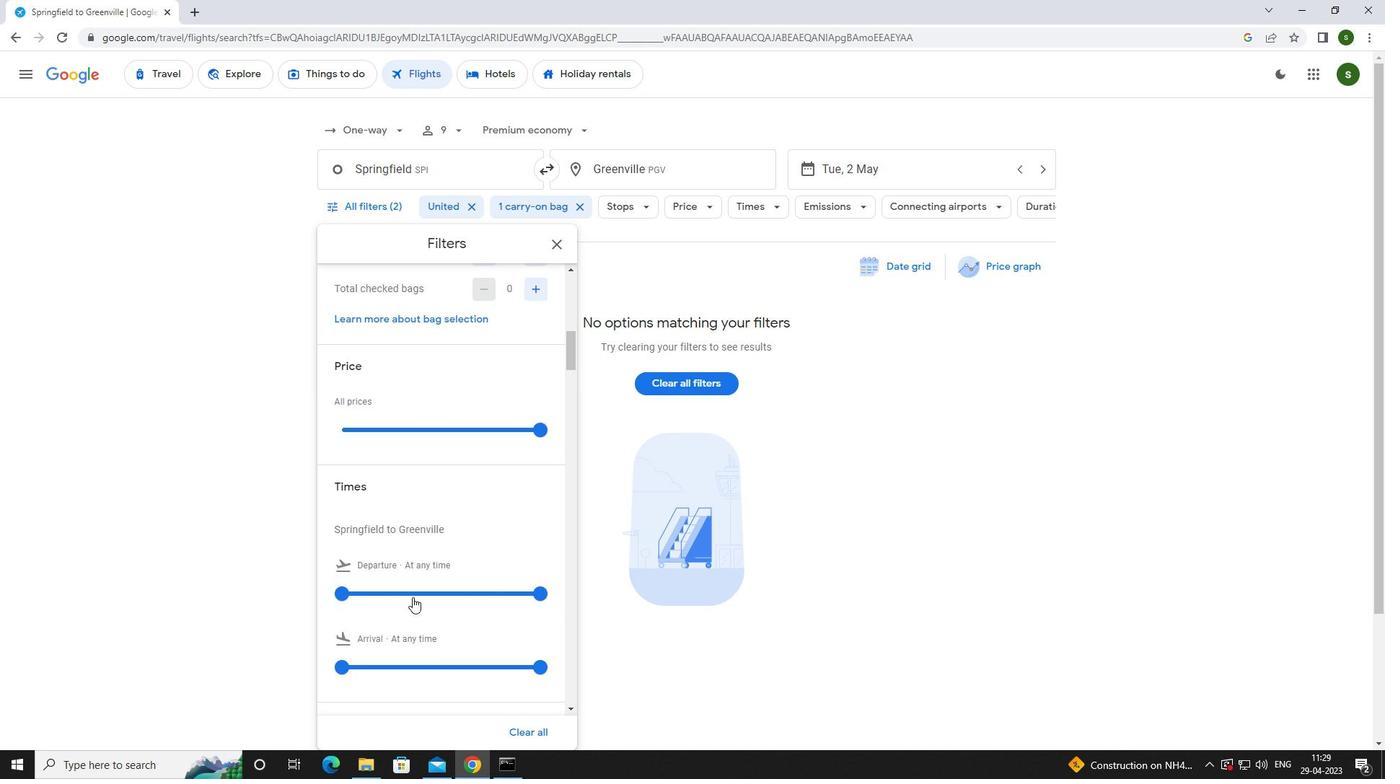 
Action: Mouse pressed left at (409, 597)
Screenshot: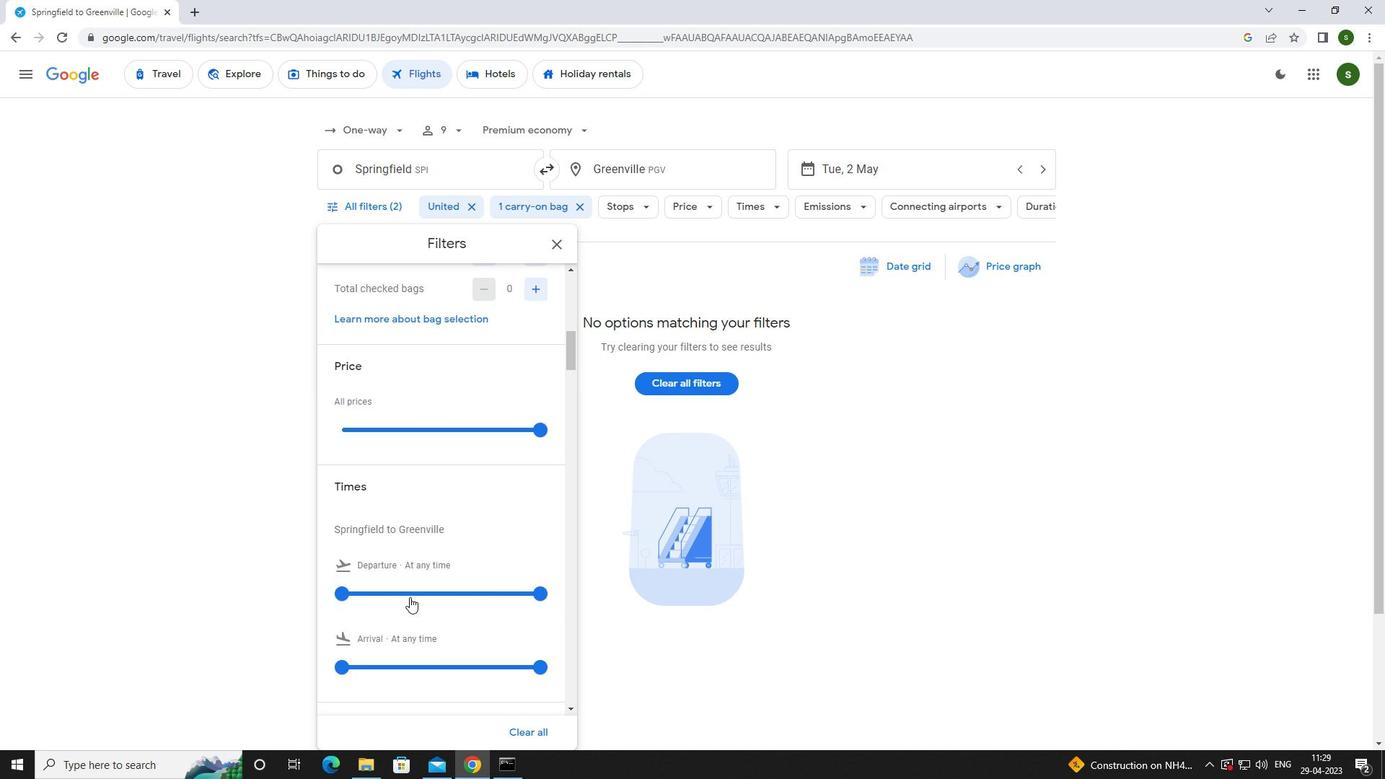 
Action: Mouse pressed left at (409, 597)
Screenshot: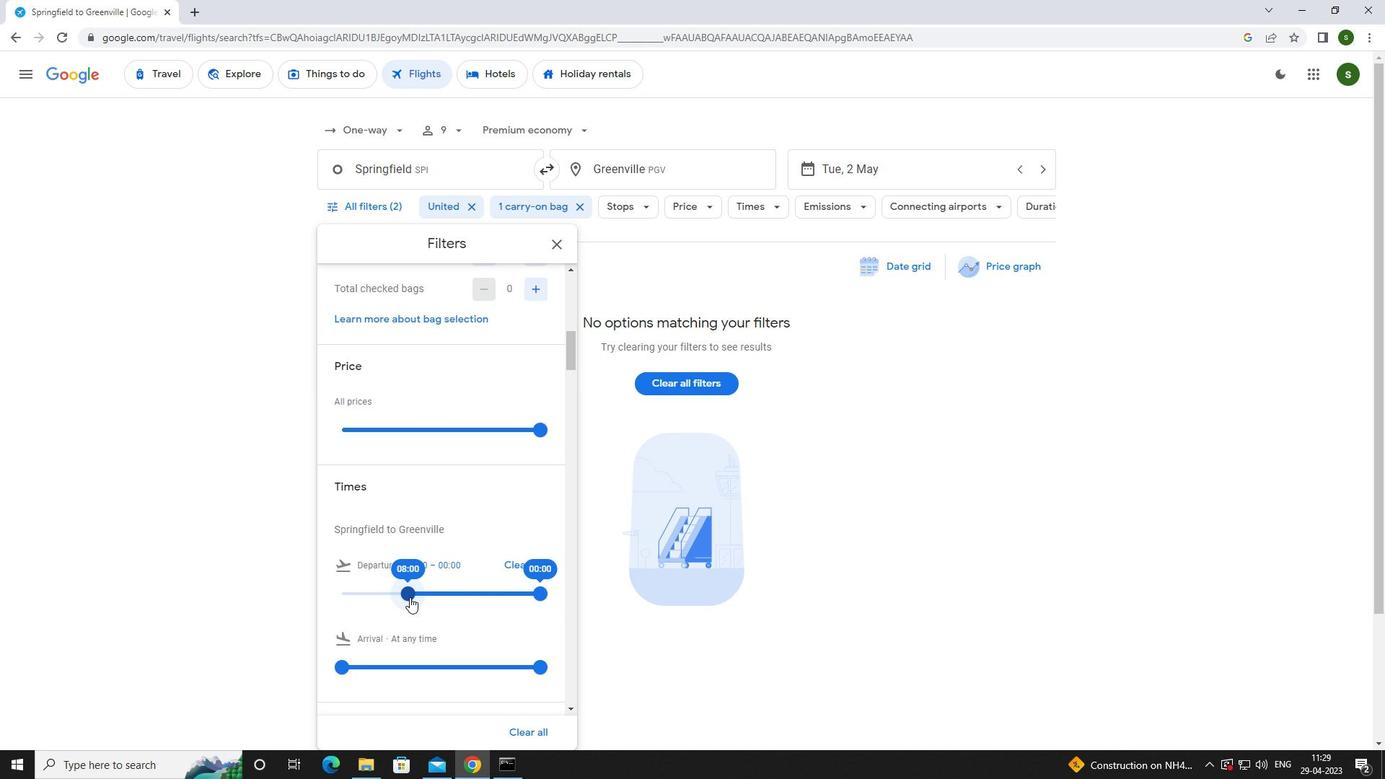 
Action: Mouse moved to (866, 419)
Screenshot: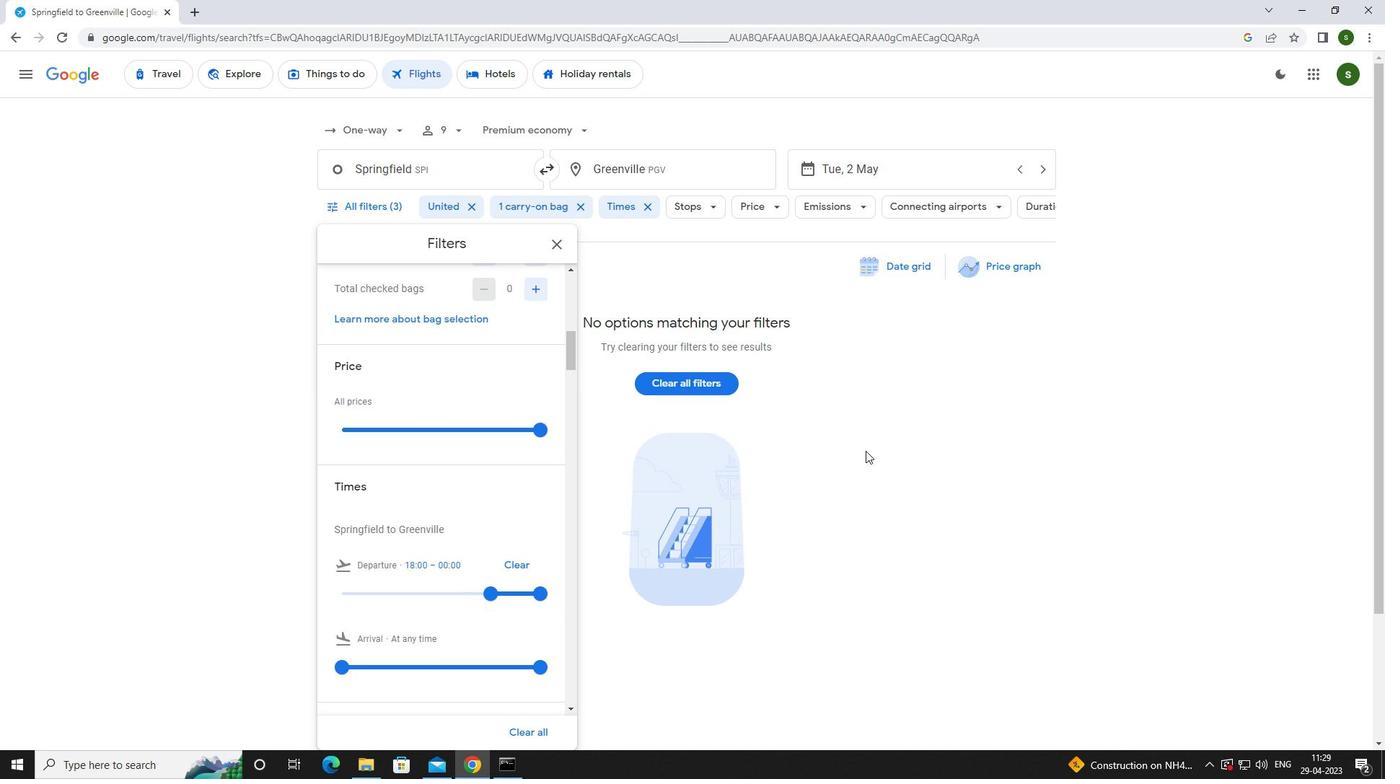 
Action: Mouse pressed left at (866, 419)
Screenshot: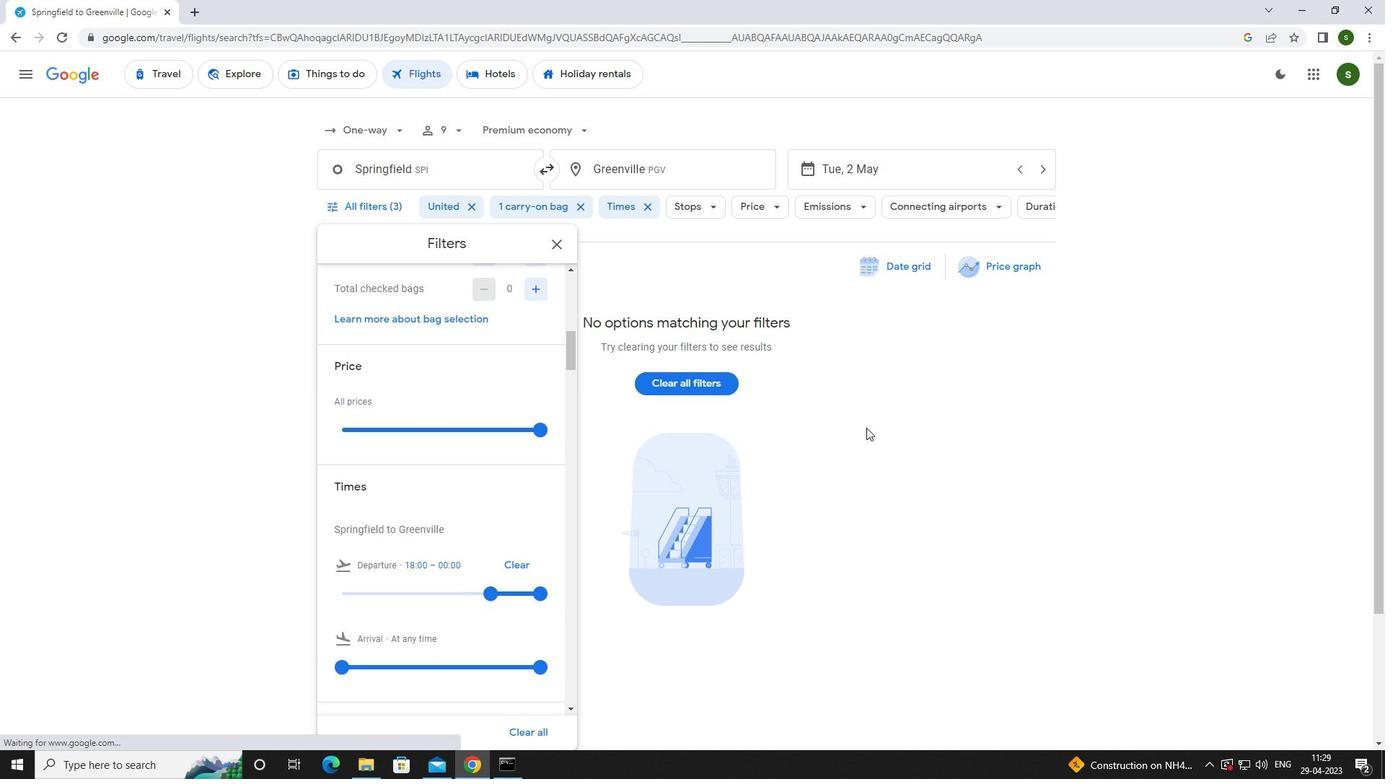 
Action: Mouse moved to (855, 421)
Screenshot: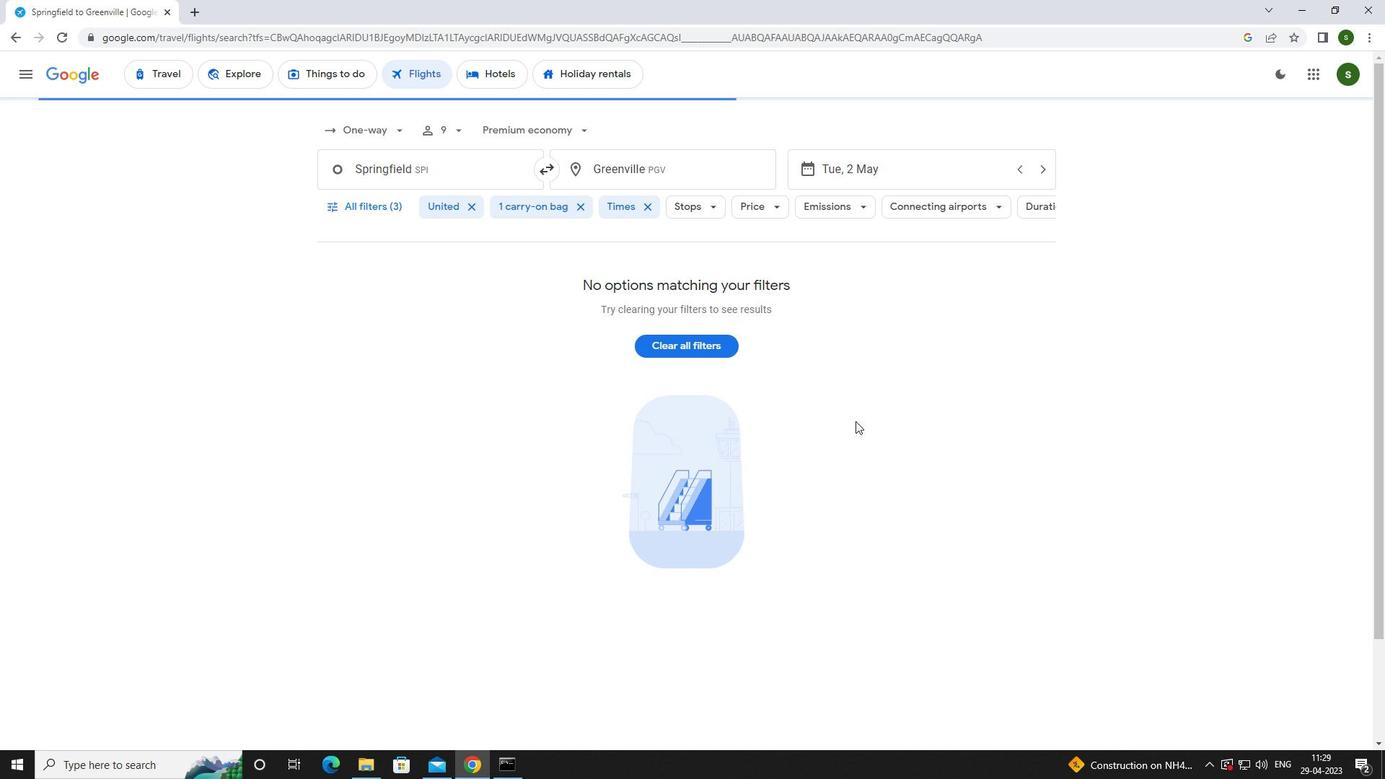 
